 Task: Create Screen flow to create new records for account opportnity and contact.
Action: Mouse moved to (668, 42)
Screenshot: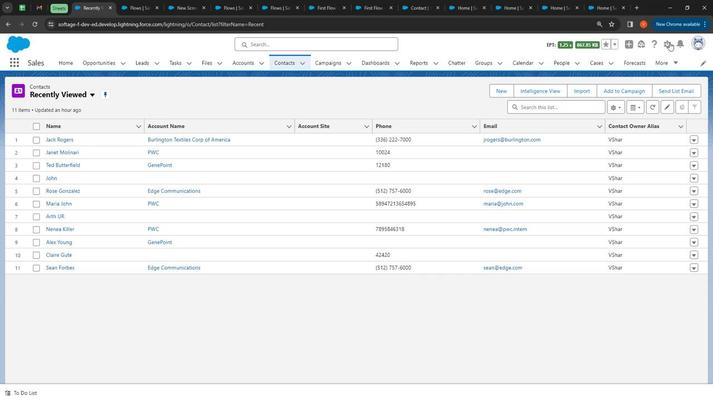 
Action: Mouse pressed left at (668, 42)
Screenshot: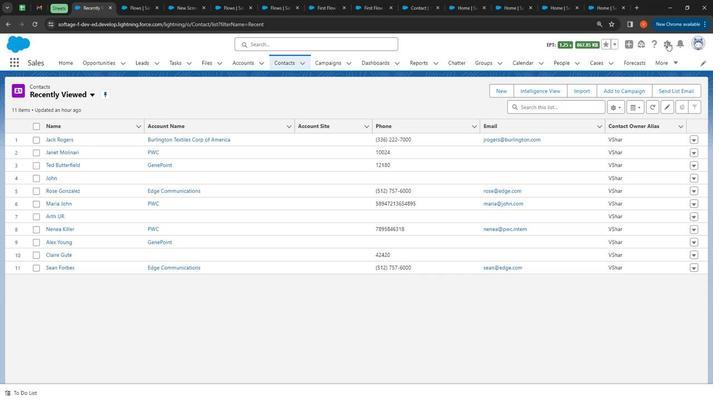 
Action: Mouse moved to (630, 85)
Screenshot: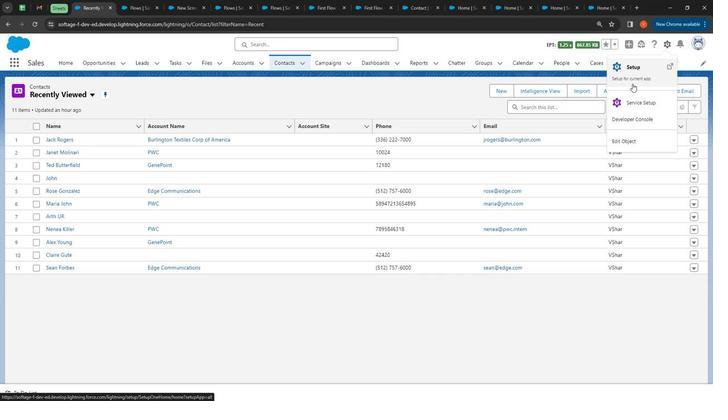 
Action: Mouse pressed left at (630, 85)
Screenshot: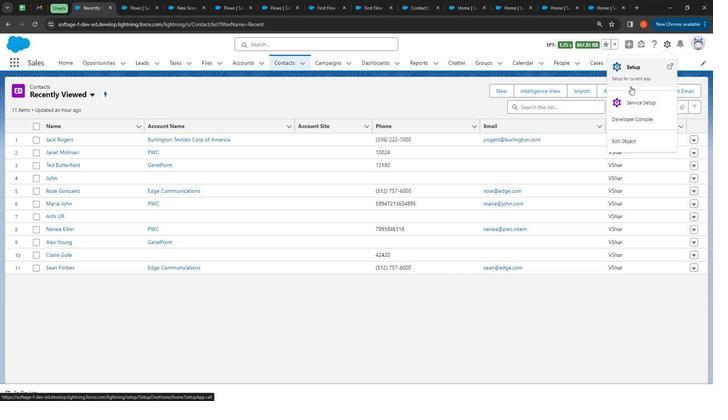 
Action: Mouse moved to (37, 90)
Screenshot: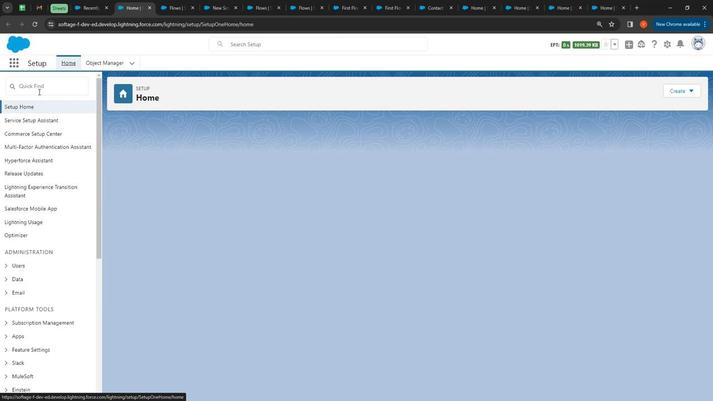 
Action: Mouse pressed left at (37, 90)
Screenshot: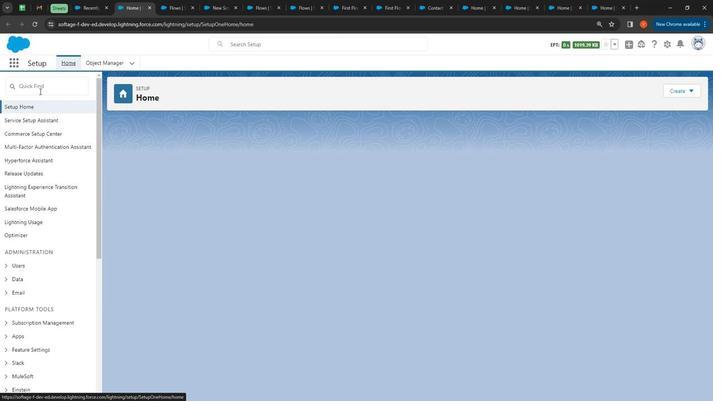 
Action: Mouse moved to (39, 58)
Screenshot: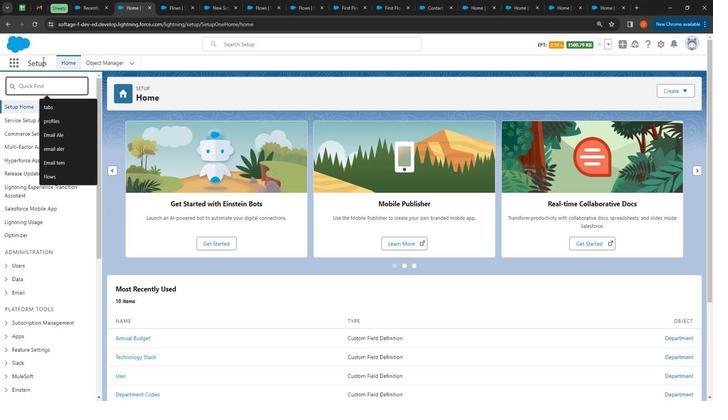 
Action: Key pressed flow
Screenshot: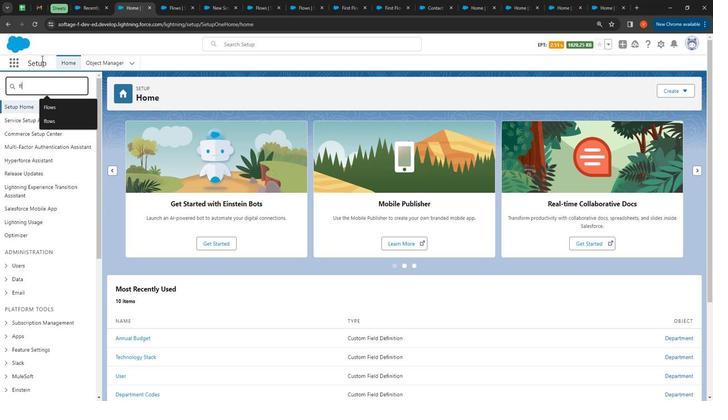 
Action: Mouse moved to (40, 140)
Screenshot: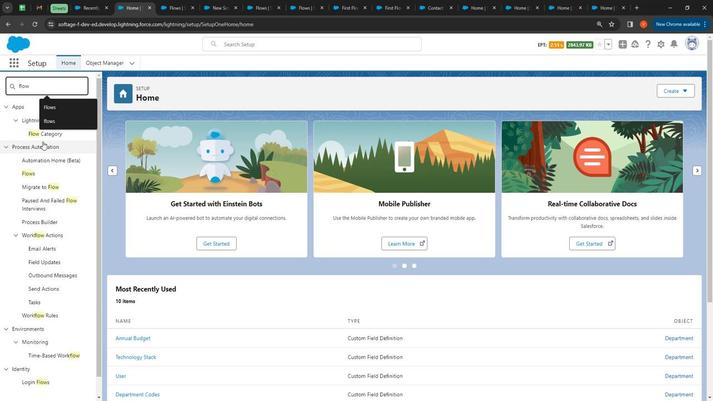 
Action: Key pressed s
Screenshot: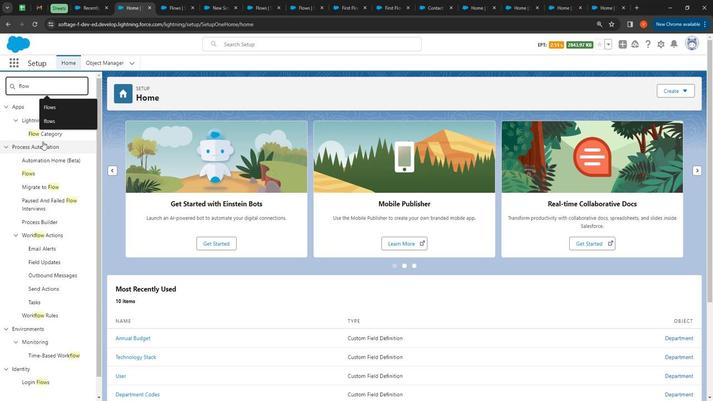 
Action: Mouse moved to (26, 122)
Screenshot: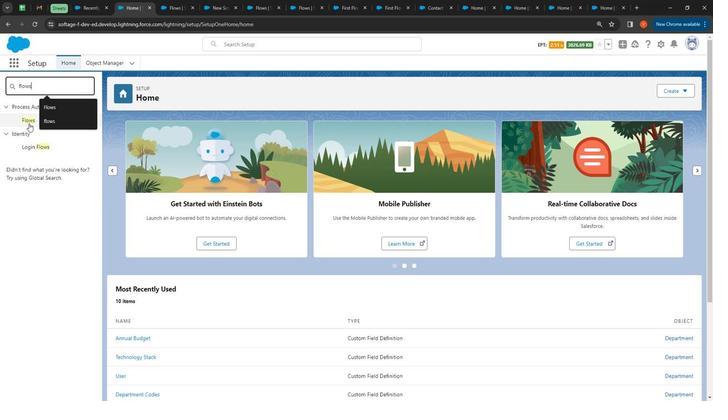 
Action: Mouse pressed left at (26, 122)
Screenshot: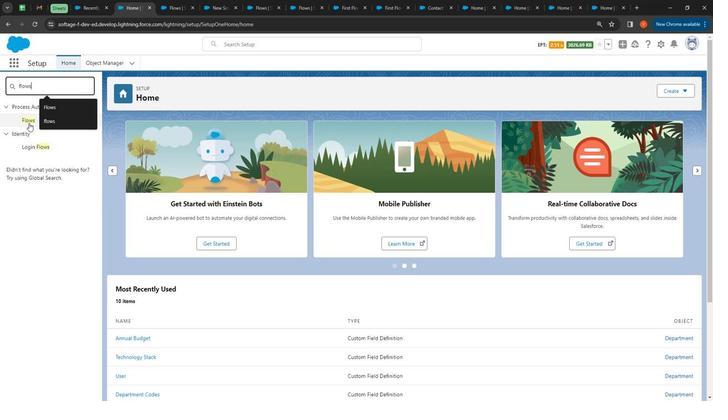 
Action: Mouse moved to (28, 117)
Screenshot: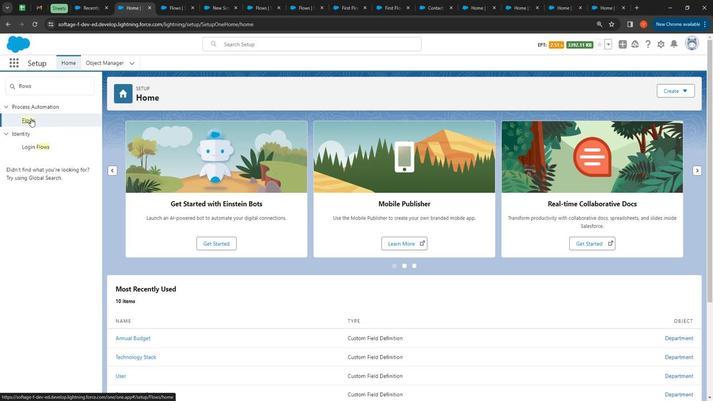 
Action: Mouse pressed left at (28, 117)
Screenshot: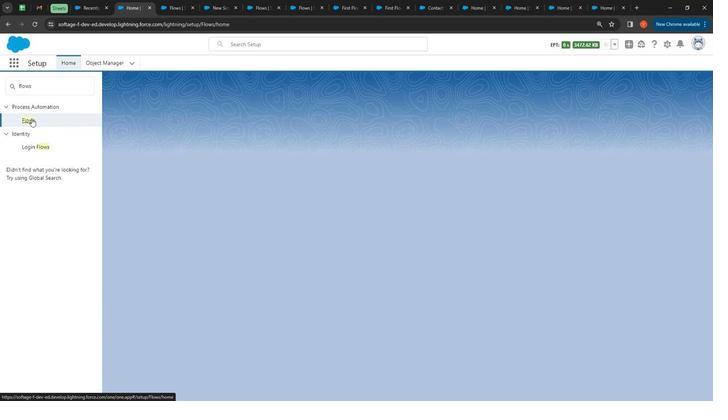 
Action: Mouse moved to (686, 90)
Screenshot: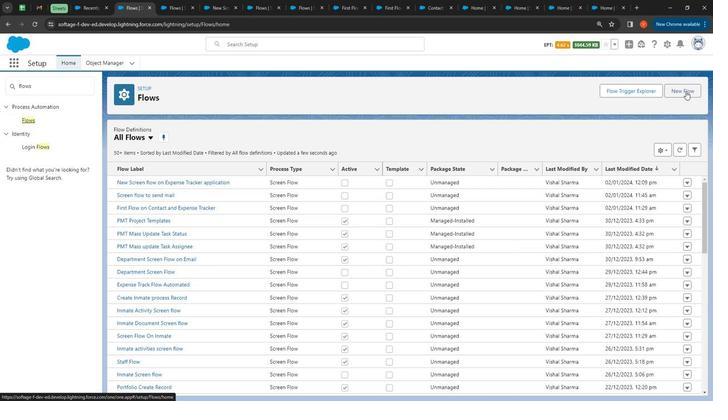 
Action: Mouse pressed left at (686, 90)
Screenshot: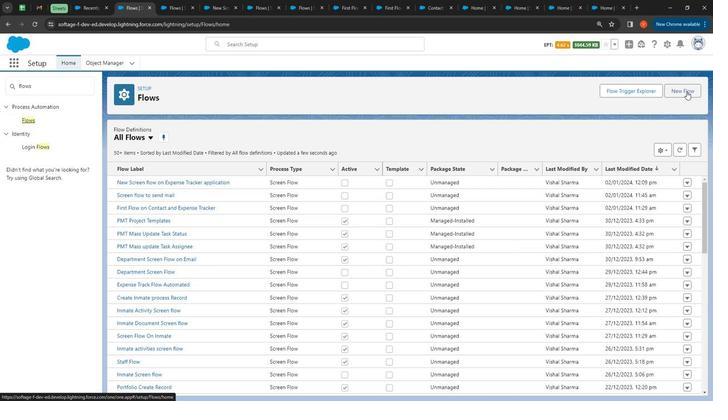 
Action: Mouse moved to (576, 304)
Screenshot: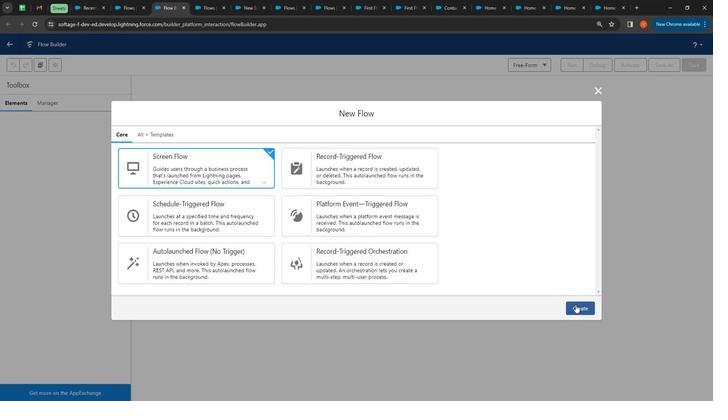 
Action: Mouse pressed left at (576, 304)
Screenshot: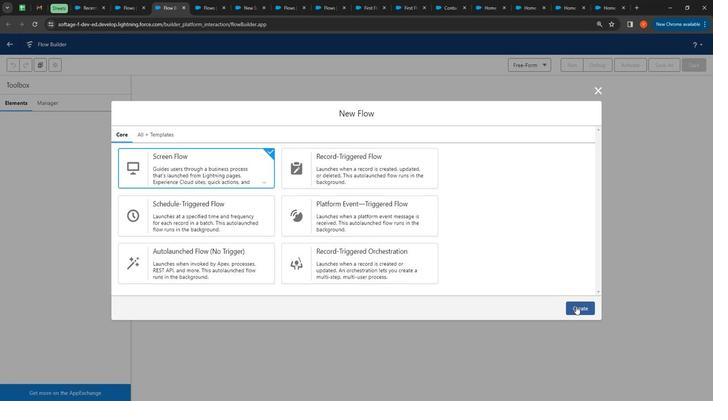 
Action: Mouse moved to (355, 144)
Screenshot: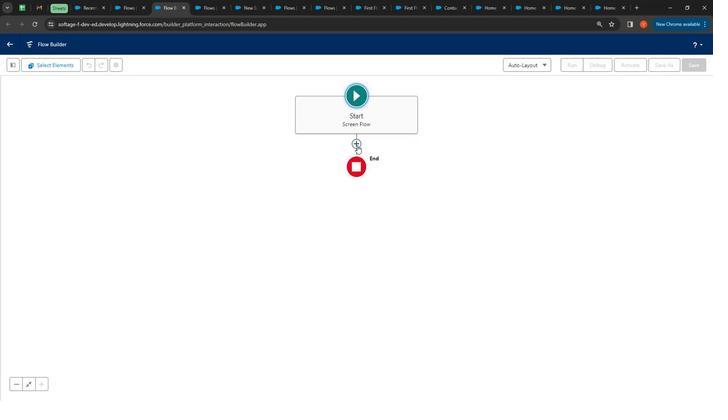 
Action: Mouse pressed left at (355, 144)
Screenshot: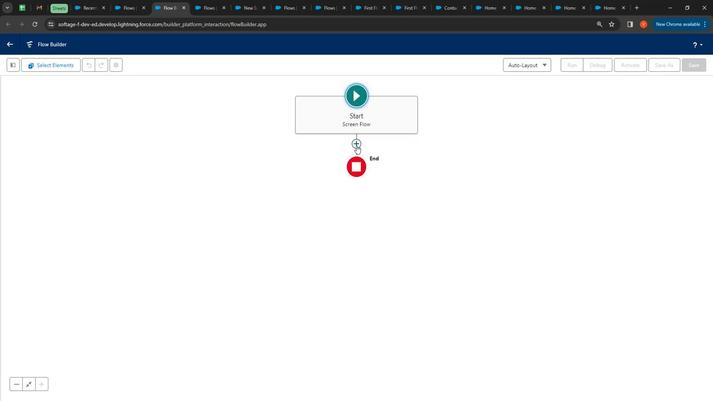 
Action: Mouse moved to (345, 181)
Screenshot: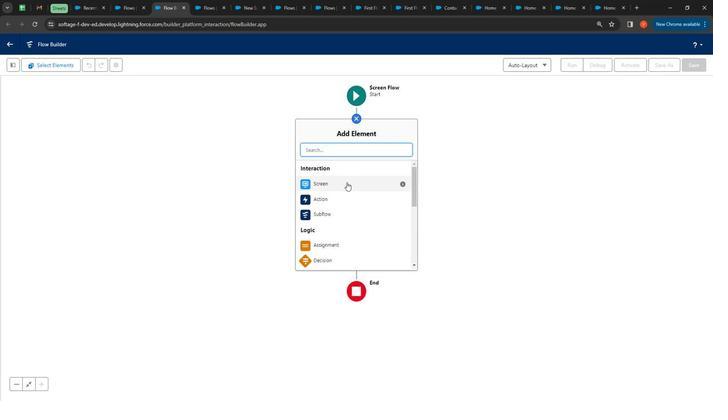 
Action: Mouse pressed left at (345, 181)
Screenshot: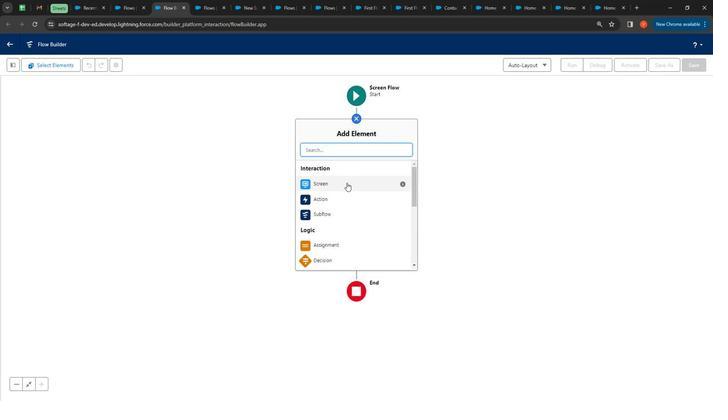 
Action: Mouse moved to (600, 139)
Screenshot: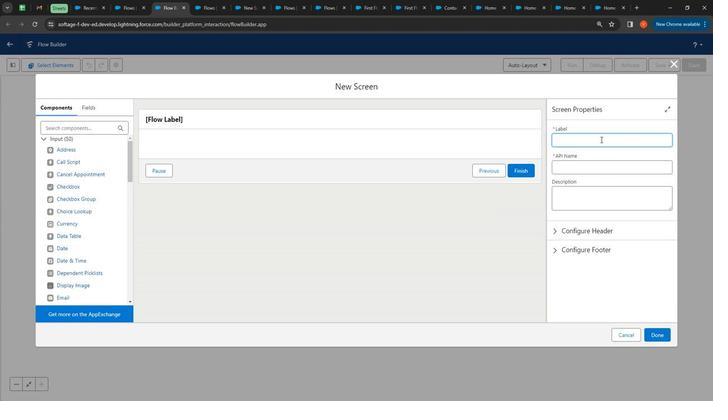 
Action: Mouse pressed left at (600, 139)
Screenshot: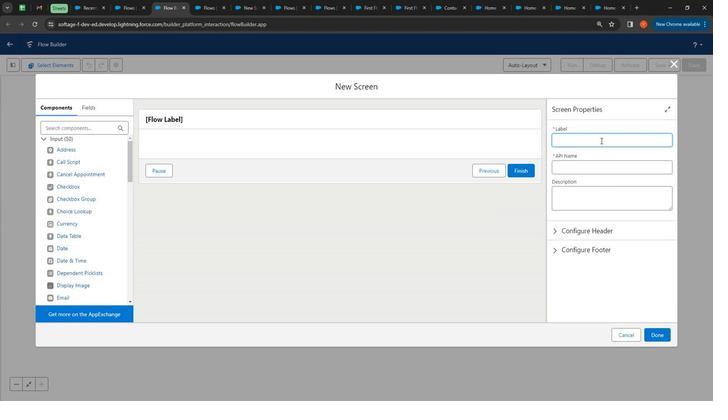 
Action: Mouse moved to (592, 143)
Screenshot: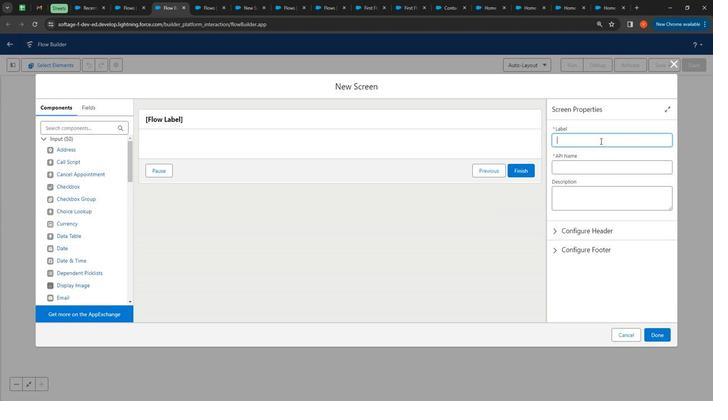 
Action: Key pressed <Key.shift>
Screenshot: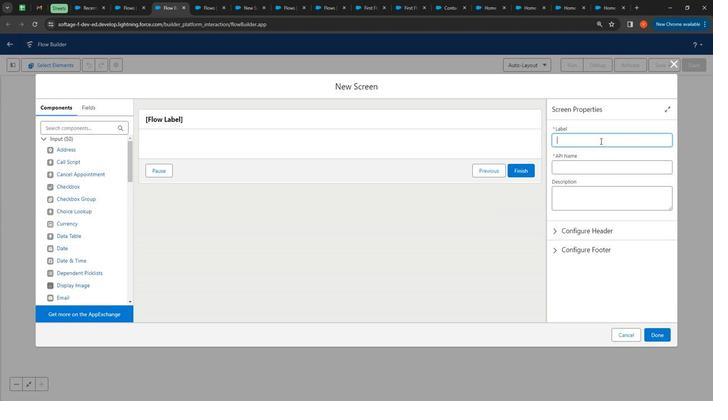 
Action: Mouse moved to (475, 205)
Screenshot: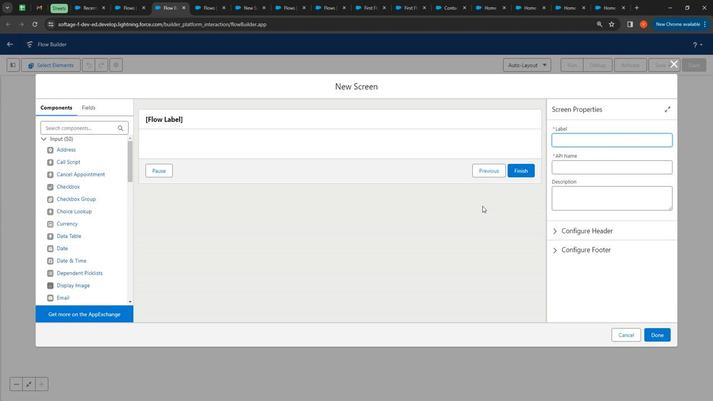 
Action: Key pressed <Key.shift>
Screenshot: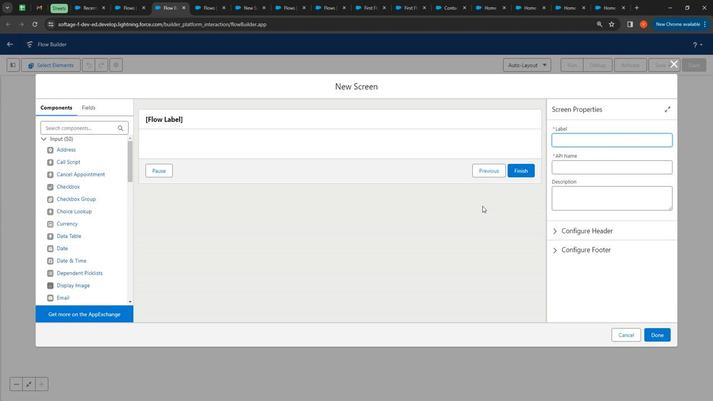 
Action: Mouse moved to (458, 211)
Screenshot: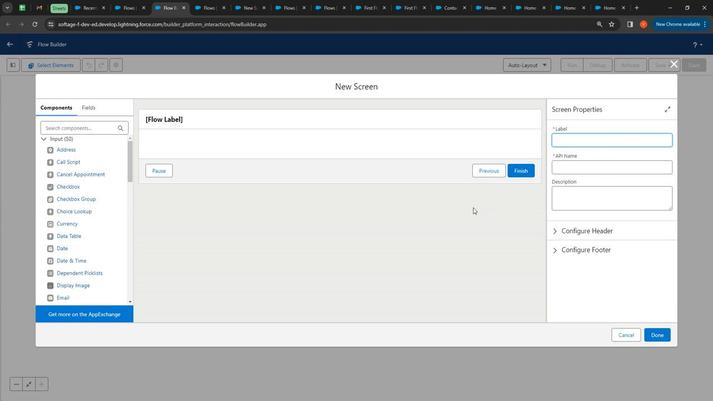 
Action: Key pressed <Key.shift>
Screenshot: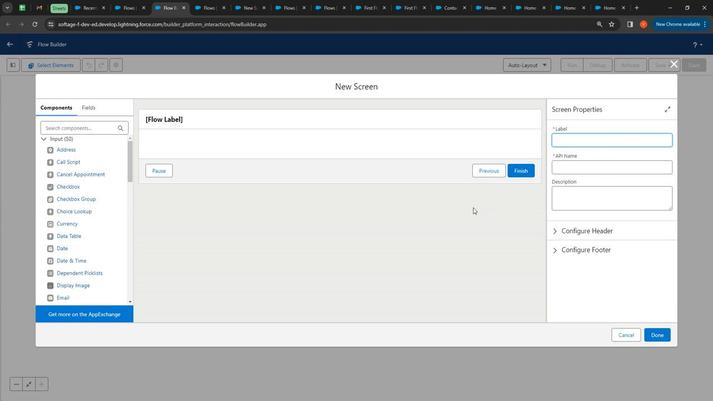 
Action: Mouse moved to (442, 215)
Screenshot: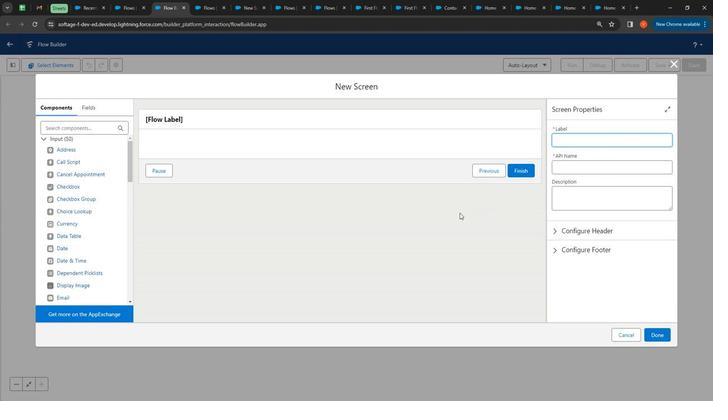 
Action: Key pressed <Key.shift>
Screenshot: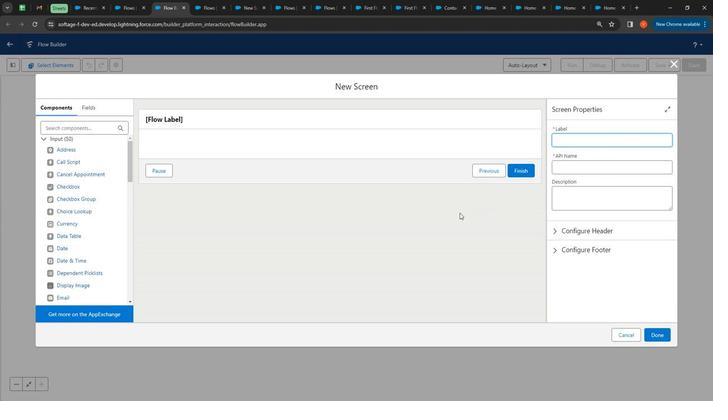 
Action: Mouse moved to (417, 220)
Screenshot: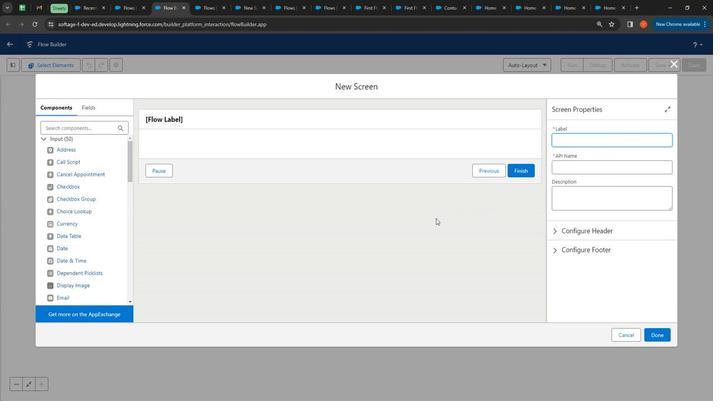 
Action: Key pressed <Key.shift>
Screenshot: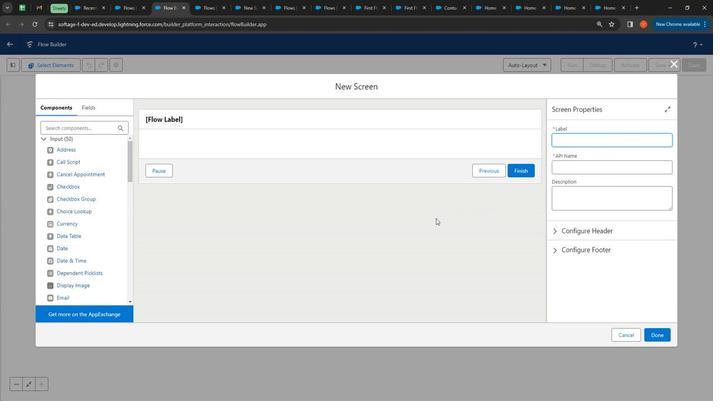 
Action: Mouse moved to (388, 225)
Screenshot: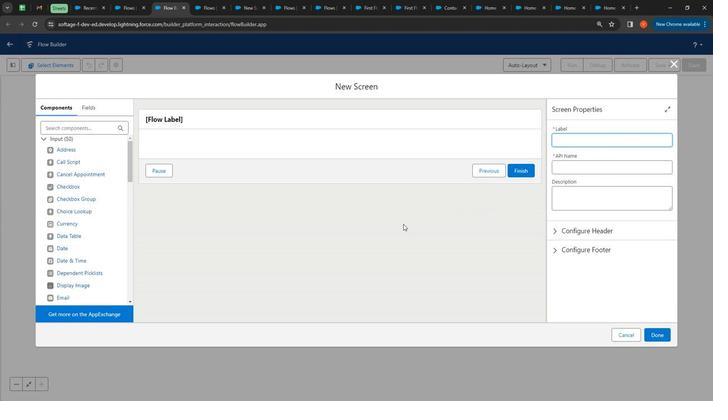 
Action: Key pressed <Key.shift>
Screenshot: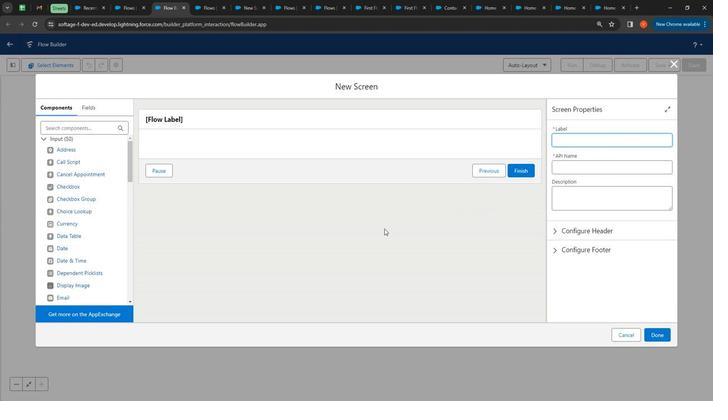 
Action: Mouse moved to (380, 229)
Screenshot: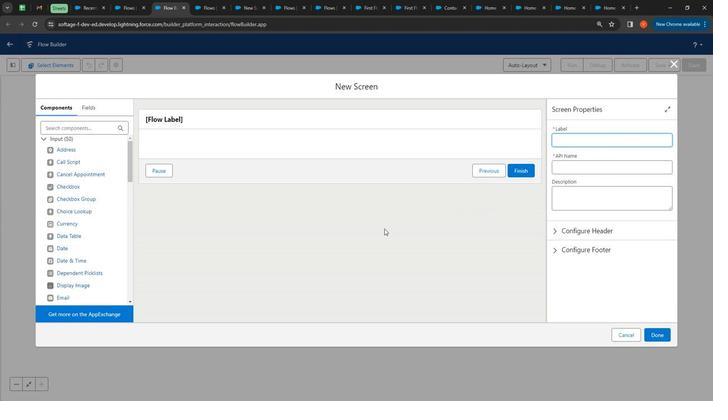 
Action: Key pressed <Key.shift>
Screenshot: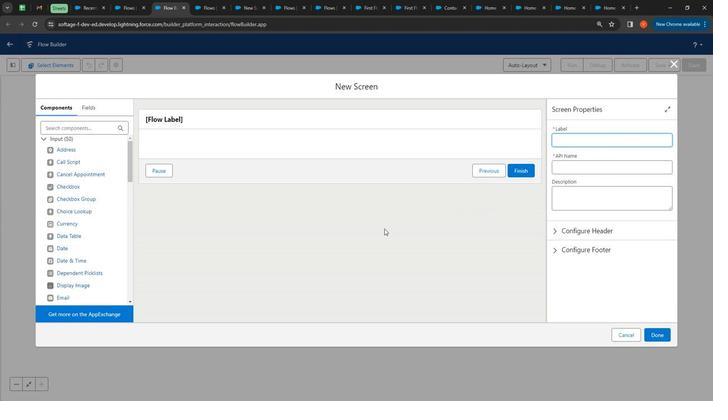 
Action: Mouse moved to (375, 231)
Screenshot: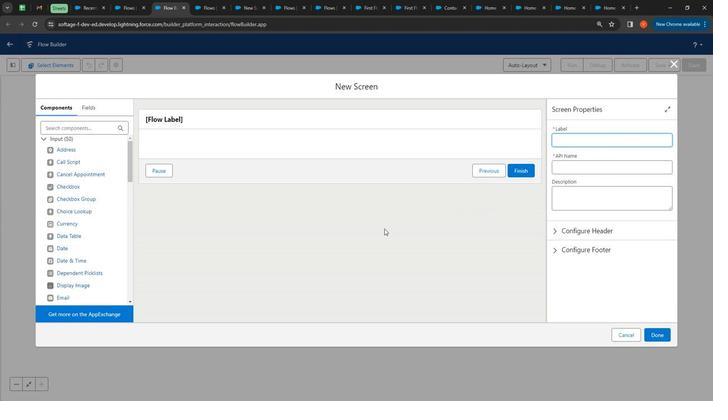 
Action: Key pressed <Key.shift>
Screenshot: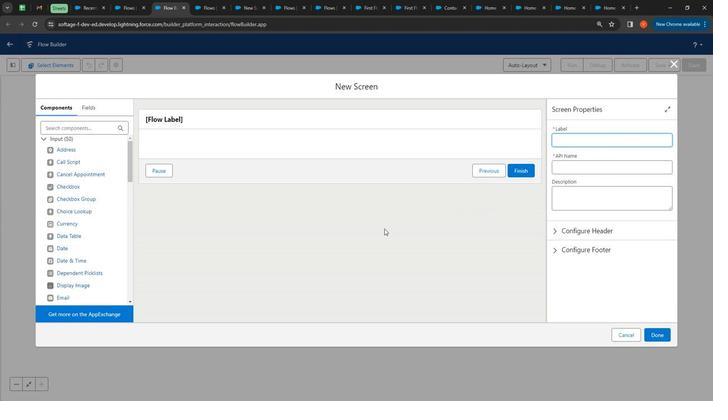 
Action: Mouse moved to (373, 232)
Screenshot: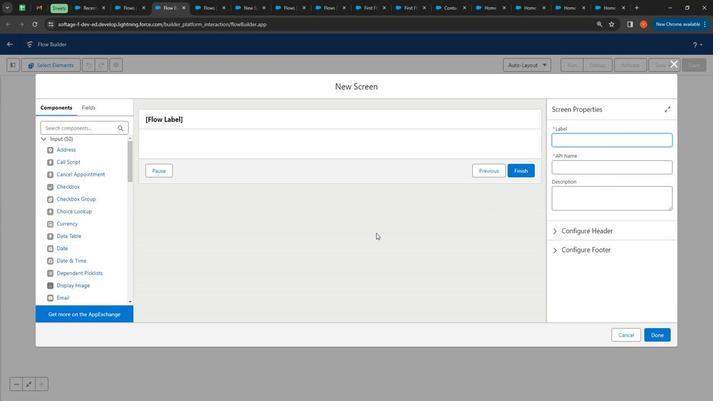 
Action: Key pressed <Key.shift>
Screenshot: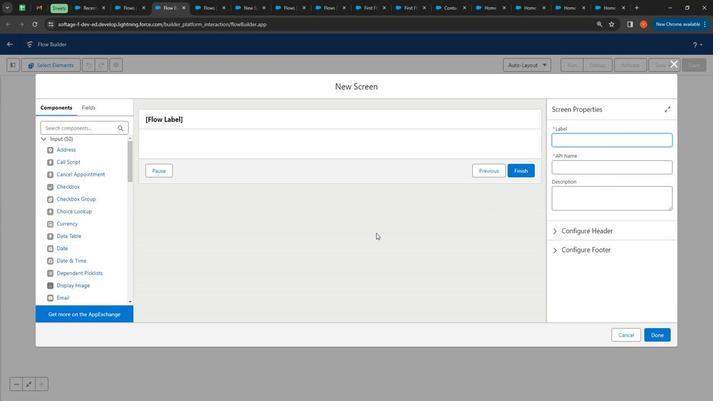
Action: Mouse moved to (369, 232)
Screenshot: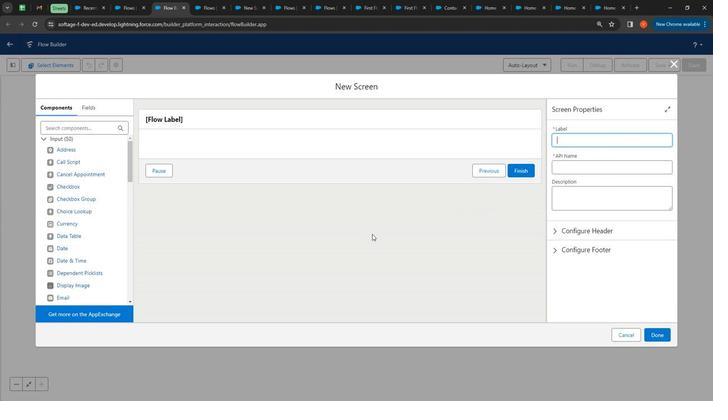 
Action: Key pressed <Key.shift>
Screenshot: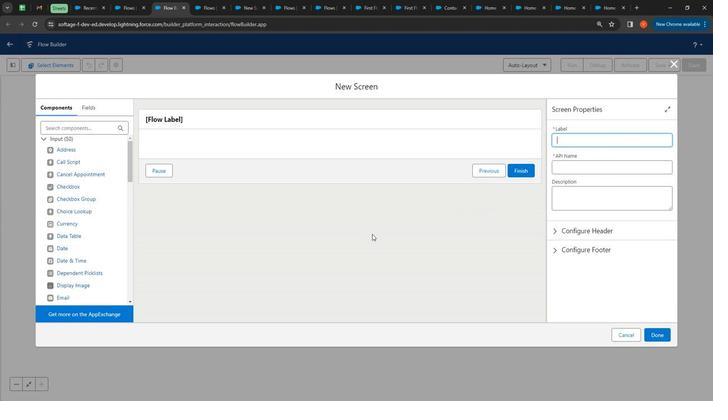 
Action: Mouse moved to (365, 232)
Screenshot: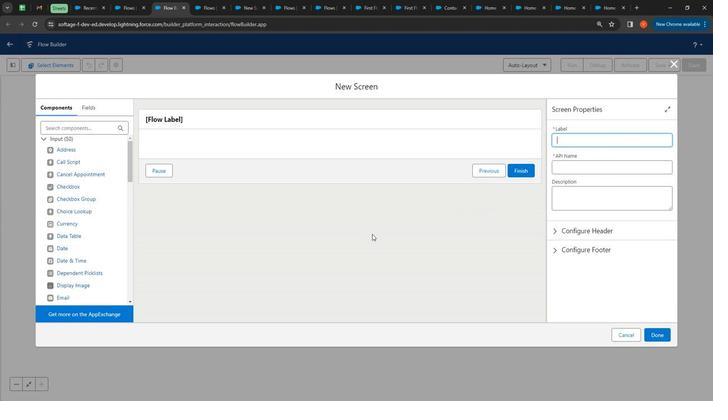 
Action: Key pressed <Key.shift>
Screenshot: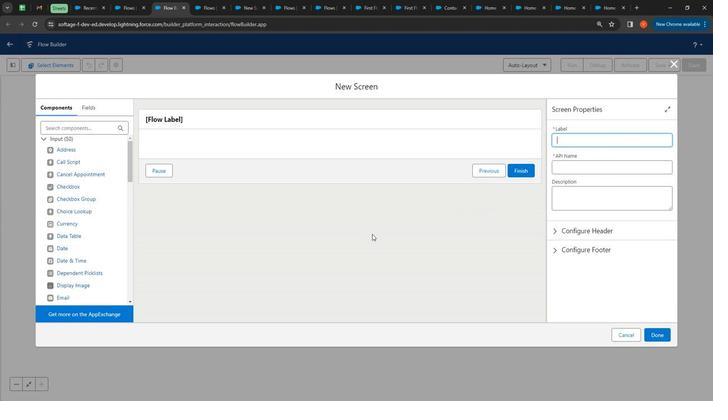 
Action: Mouse moved to (359, 228)
Screenshot: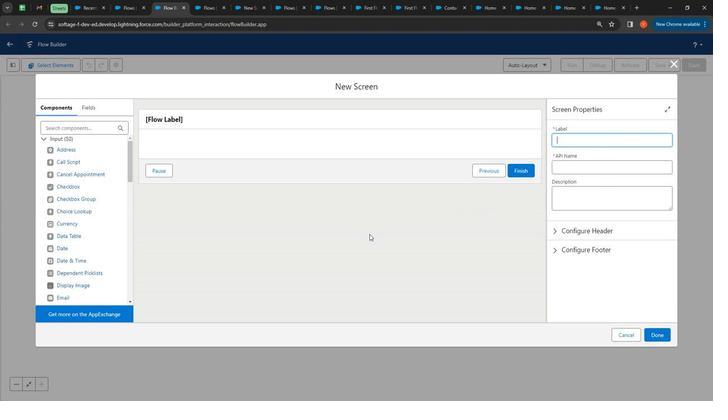 
Action: Key pressed <Key.shift>
Screenshot: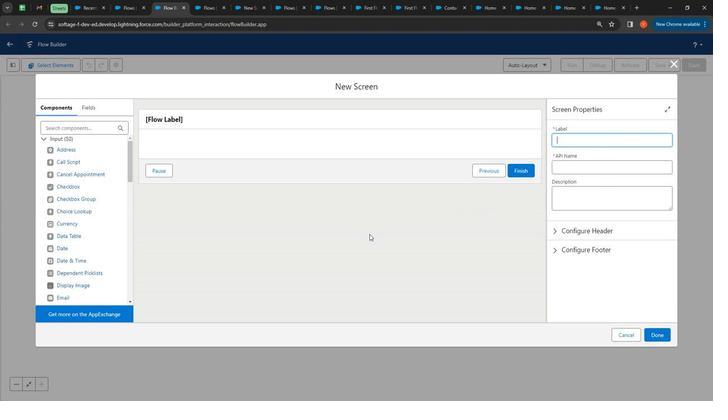 
Action: Mouse moved to (359, 228)
Screenshot: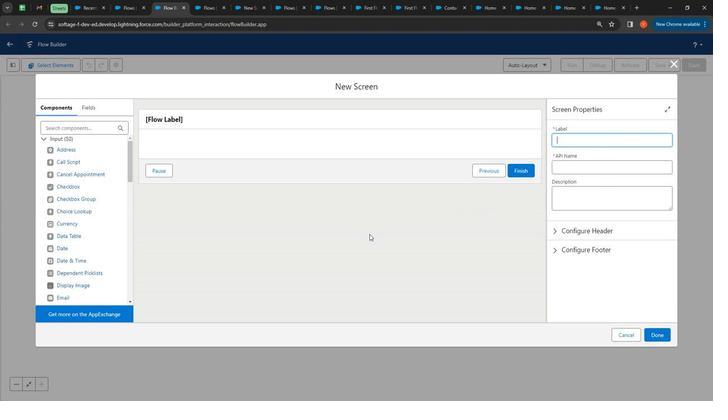 
Action: Key pressed <Key.shift><Key.shift><Key.shift><Key.shift><Key.shift><Key.shift><Key.shift><Key.shift><Key.shift><Key.shift><Key.shift><Key.shift><Key.shift><Key.shift><Key.shift><Key.shift>Account<Key.space><Key.shift>Screen<Key.space><Key.shift>Element
Screenshot: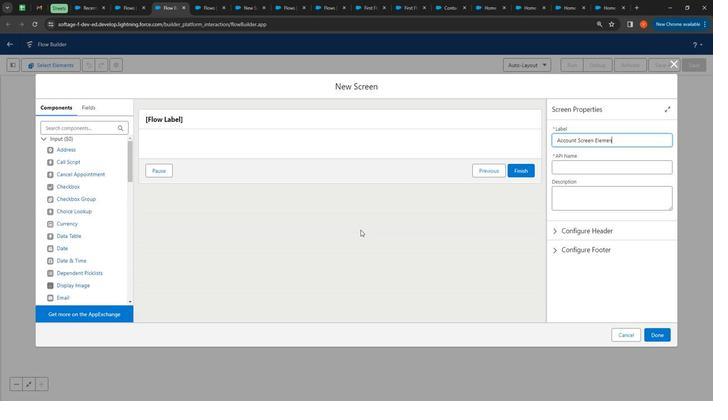 
Action: Mouse moved to (582, 168)
Screenshot: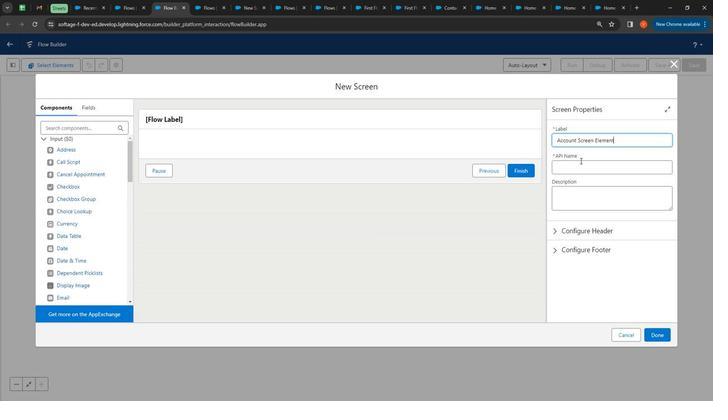 
Action: Mouse pressed left at (582, 168)
Screenshot: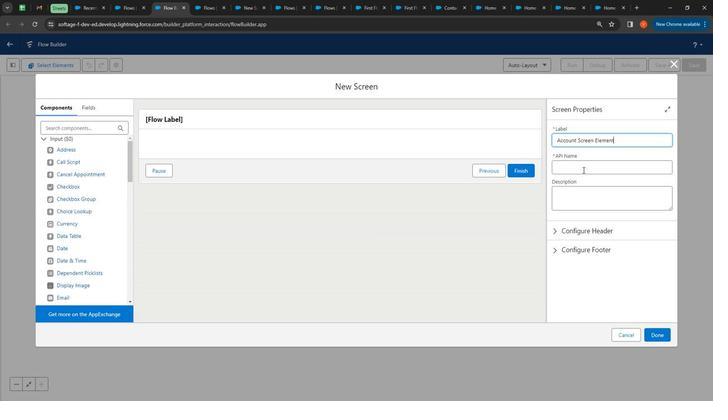 
Action: Mouse moved to (597, 194)
Screenshot: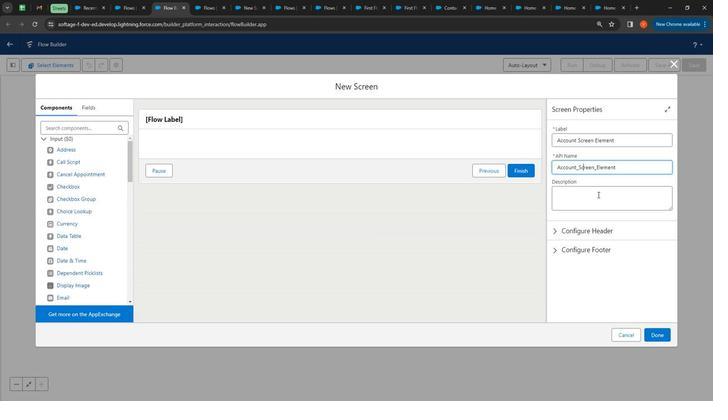 
Action: Mouse pressed left at (597, 194)
Screenshot: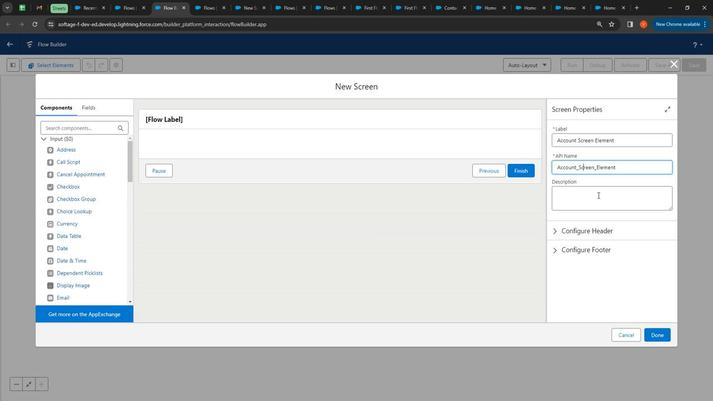 
Action: Mouse moved to (591, 205)
Screenshot: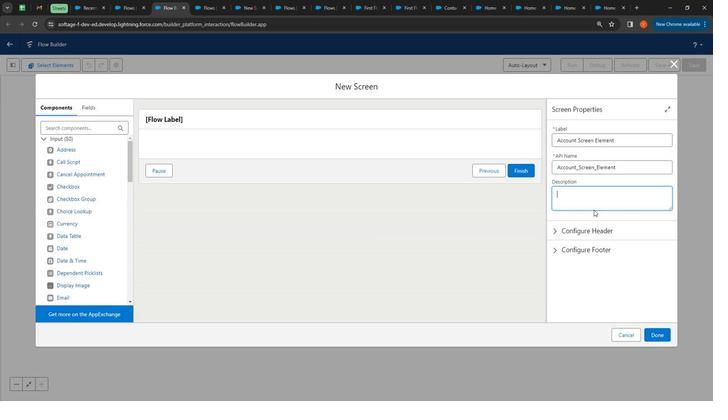 
Action: Key pressed <Key.shift>
Screenshot: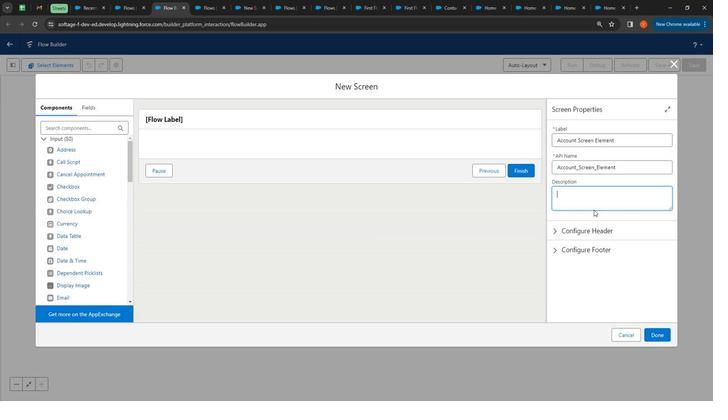 
Action: Mouse moved to (586, 200)
Screenshot: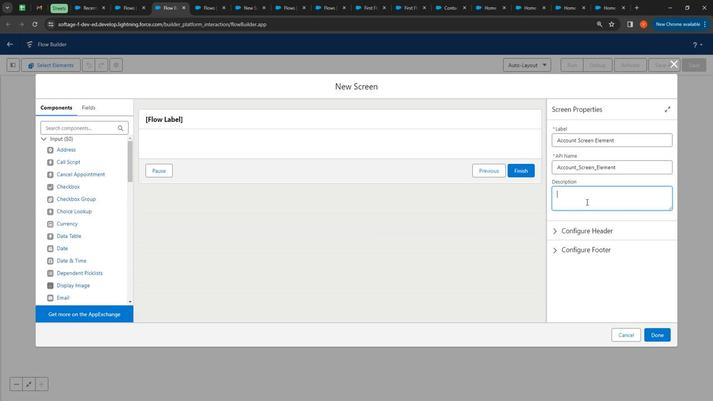 
Action: Key pressed Account<Key.space><Key.shift>Screen<Key.space>element<Key.space><Key.shift><Key.shift><Key.shift><Key.shift><Key.shift><Key.shift><Key.shift><Key.shift><Key.shift><Key.shift><Key.shift><Key.shift><Key.shift><Key.shift><Key.shift><Key.shift><Key.shift><Key.shift><Key.shift><Key.shift><Key.shift><Key.shift><Key.shift><Key.shift><Key.shift><Key.shift><Key.shift><Key.shift><Key.shift><Key.shift><Key.shift><Key.shift><Key.shift><Key.shift><Key.shift><Key.shift><Key.shift>FO<Key.backspace><Key.backspace>on<Key.space>custom<Key.space>object<Key.space><Key.shift>Account.
Screenshot: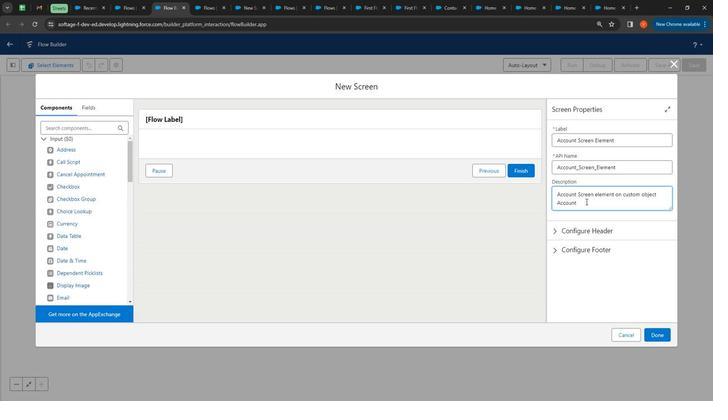
Action: Mouse moved to (79, 126)
Screenshot: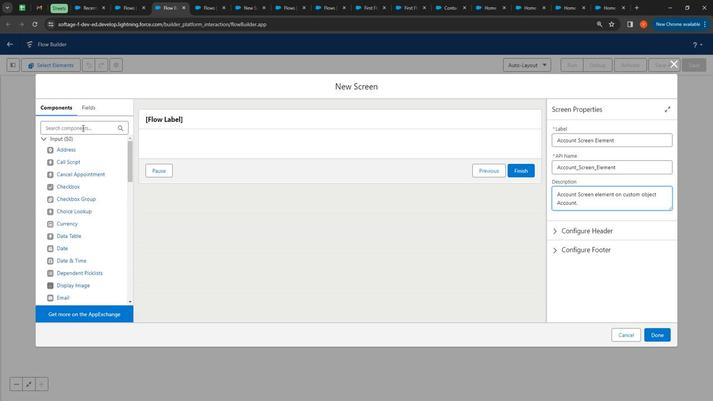 
Action: Mouse pressed left at (79, 126)
Screenshot: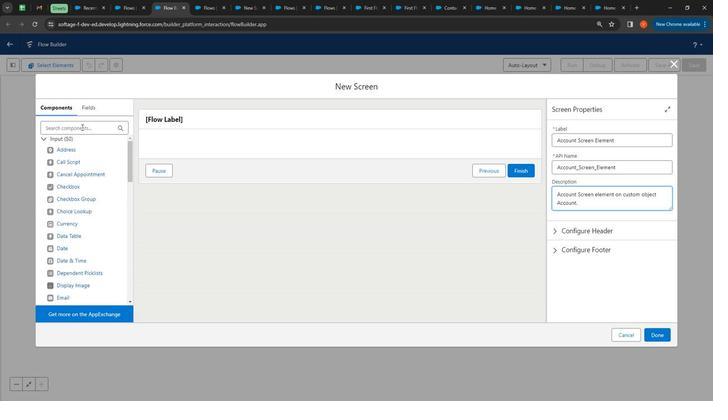 
Action: Mouse moved to (93, 121)
Screenshot: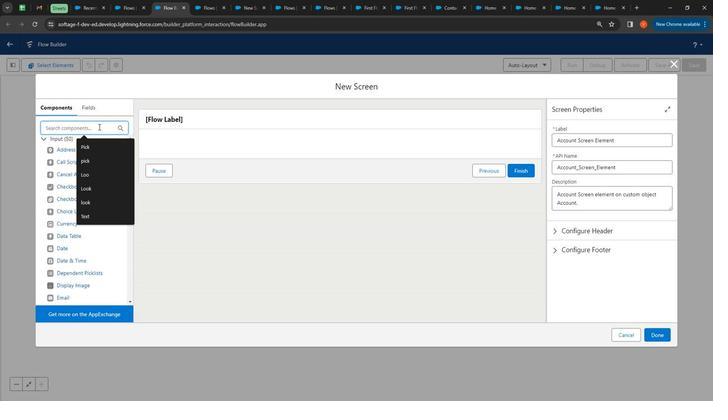
Action: Key pressed <Key.shift>
Screenshot: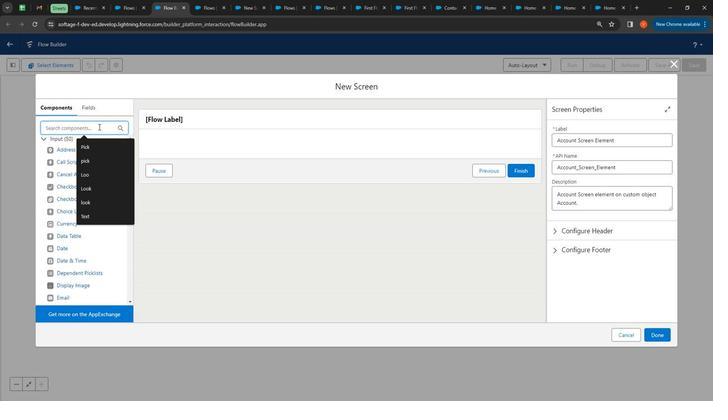 
Action: Mouse moved to (107, 115)
Screenshot: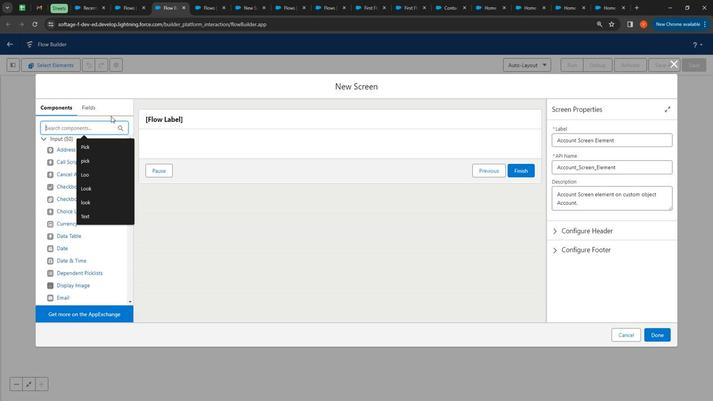 
Action: Key pressed <Key.shift>
Screenshot: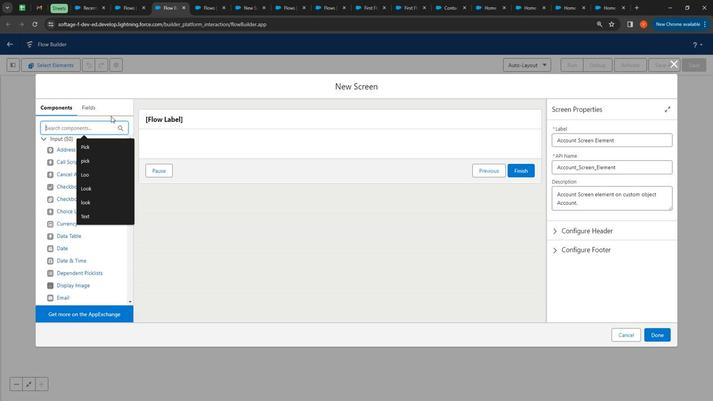 
Action: Mouse moved to (107, 115)
Screenshot: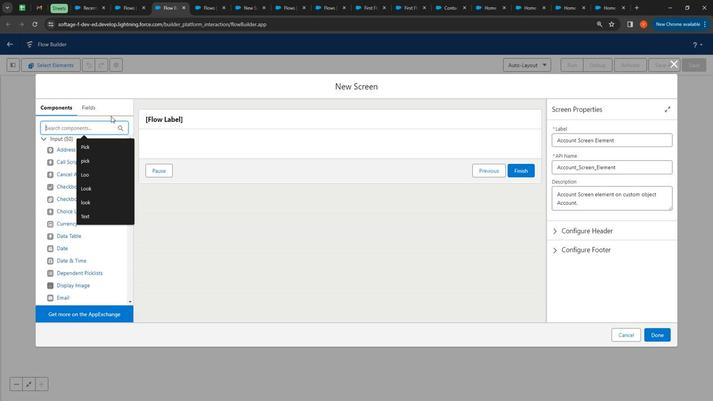 
Action: Key pressed <Key.shift>
Screenshot: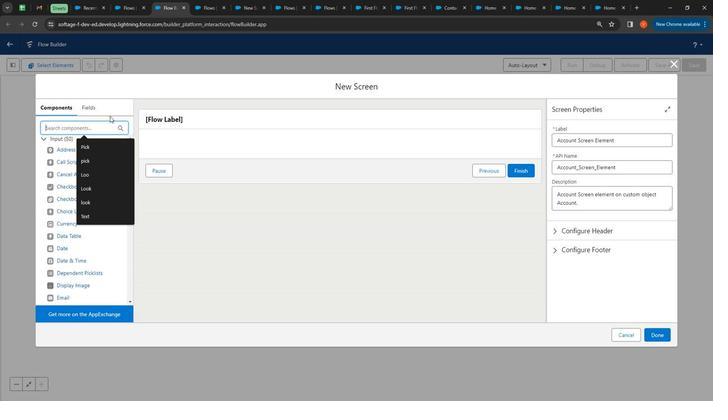 
Action: Mouse moved to (106, 116)
Screenshot: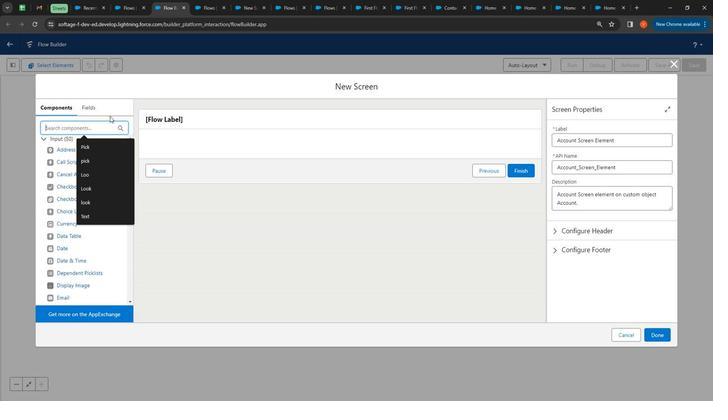 
Action: Key pressed <Key.shift>
Screenshot: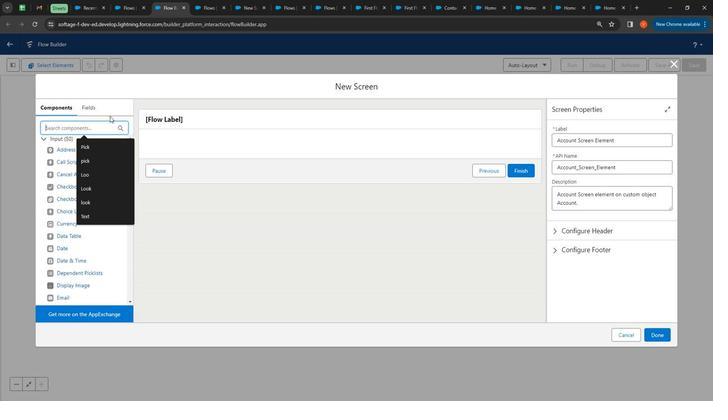 
Action: Mouse moved to (105, 117)
Screenshot: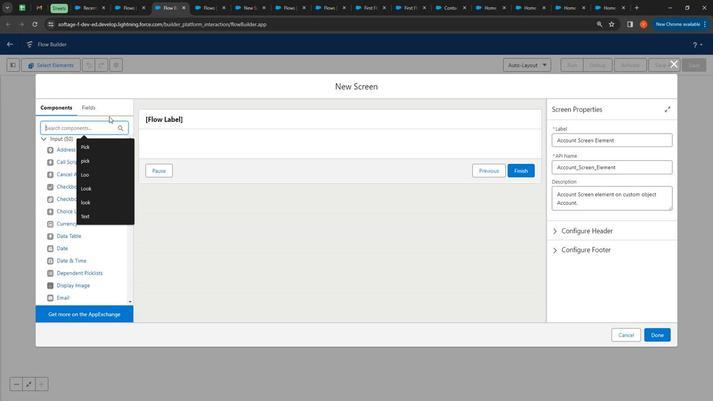 
Action: Key pressed <Key.shift>
Screenshot: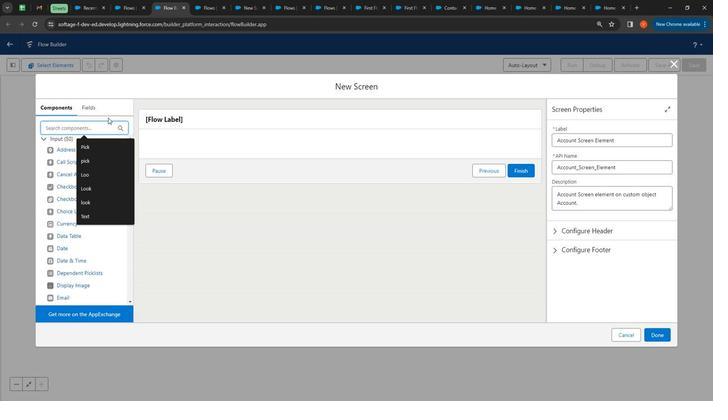 
Action: Mouse moved to (105, 117)
Screenshot: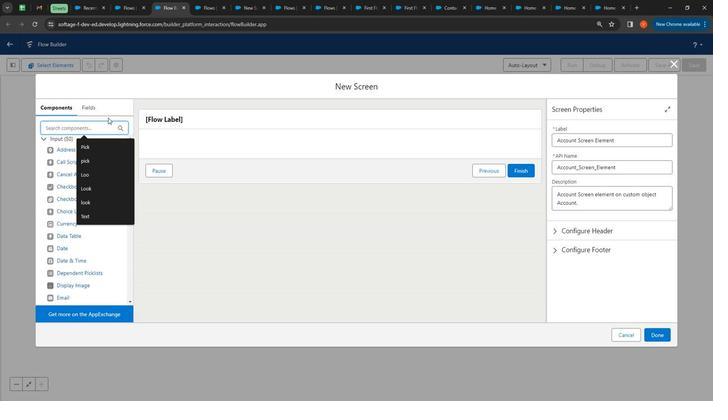 
Action: Key pressed <Key.shift>
Screenshot: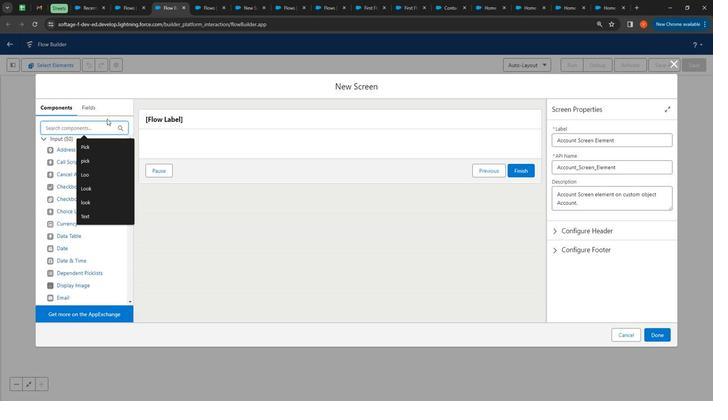 
Action: Mouse moved to (104, 118)
Screenshot: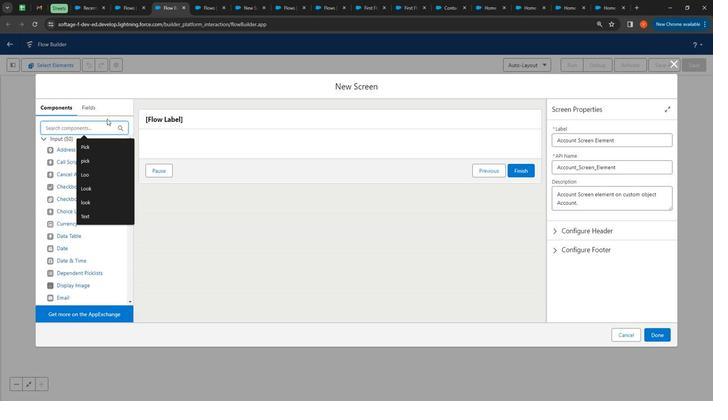 
Action: Key pressed <Key.shift><Key.shift>
Screenshot: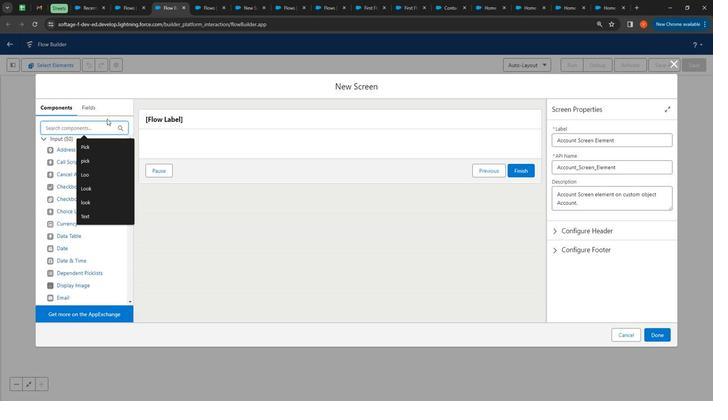 
Action: Mouse moved to (103, 119)
Screenshot: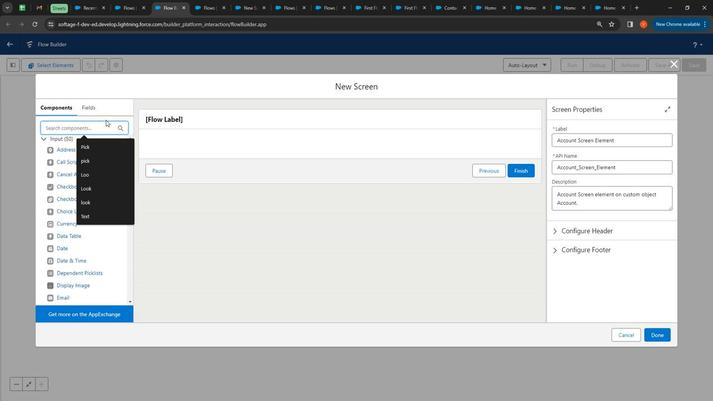 
Action: Key pressed <Key.shift>
Screenshot: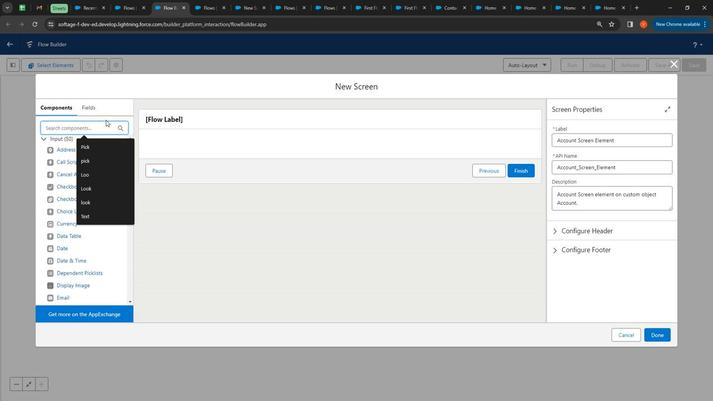 
Action: Mouse moved to (103, 119)
Screenshot: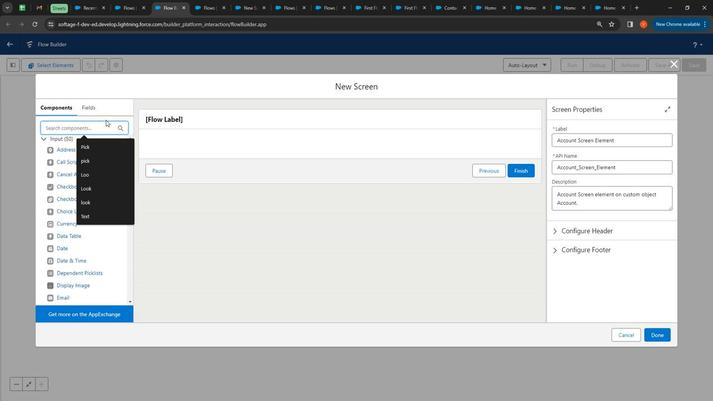 
Action: Key pressed <Key.shift>
Screenshot: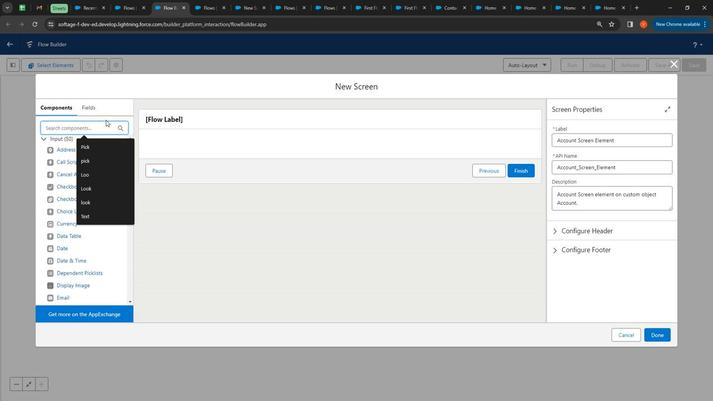 
Action: Mouse moved to (103, 119)
Screenshot: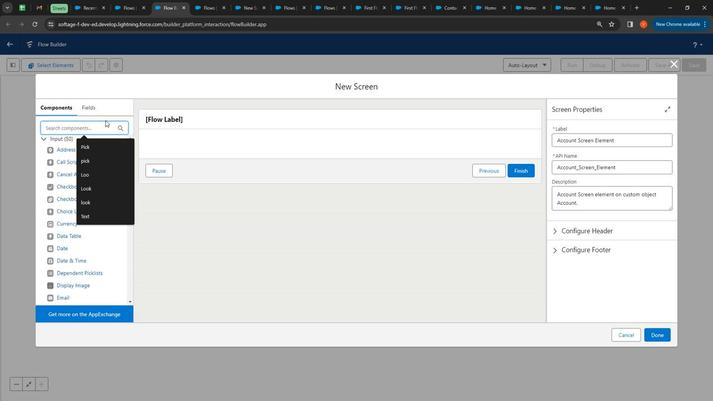 
Action: Key pressed <Key.shift>T
Screenshot: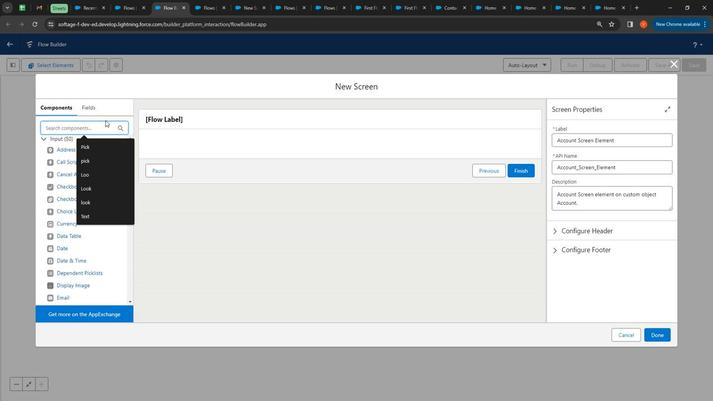
Action: Mouse moved to (98, 127)
Screenshot: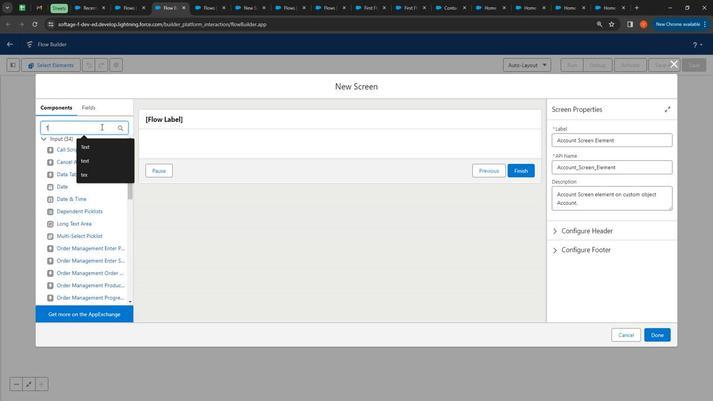 
Action: Key pressed e
Screenshot: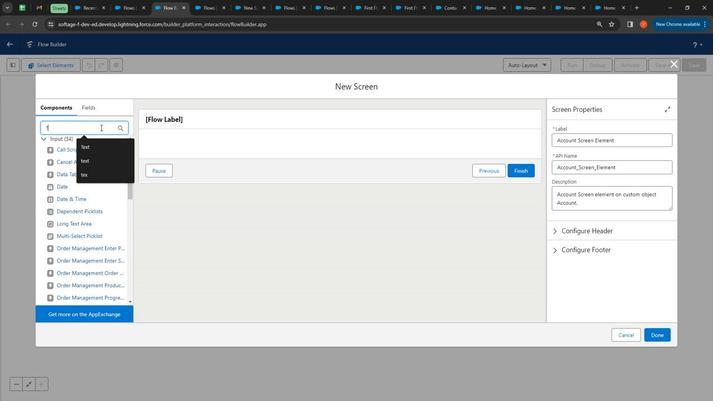 
Action: Mouse moved to (96, 131)
Screenshot: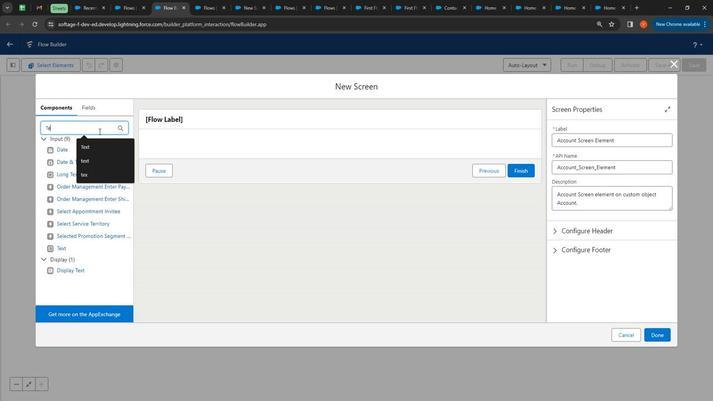
Action: Key pressed x
Screenshot: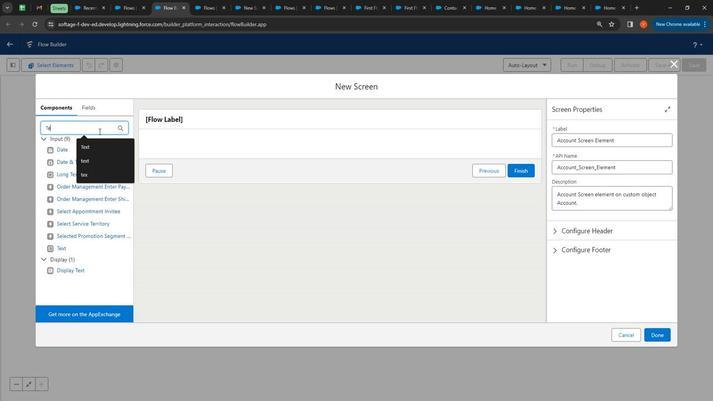 
Action: Mouse moved to (95, 132)
Screenshot: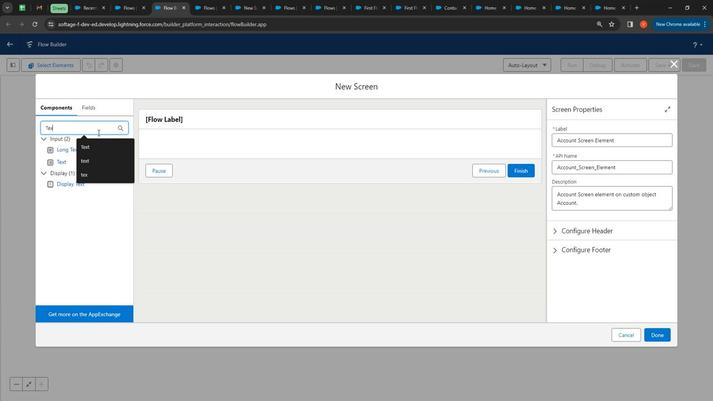 
Action: Key pressed t
Screenshot: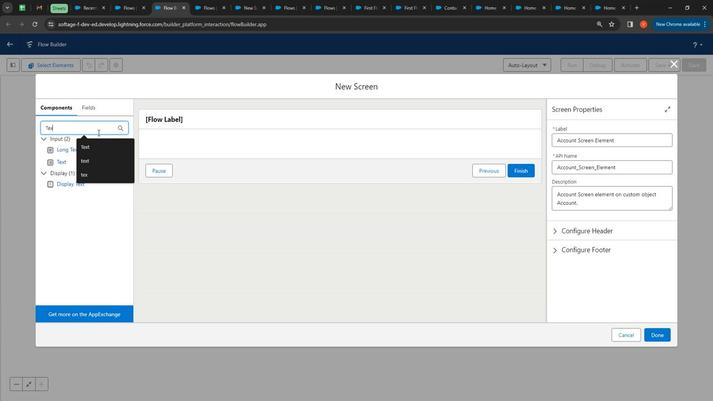 
Action: Mouse moved to (60, 161)
Screenshot: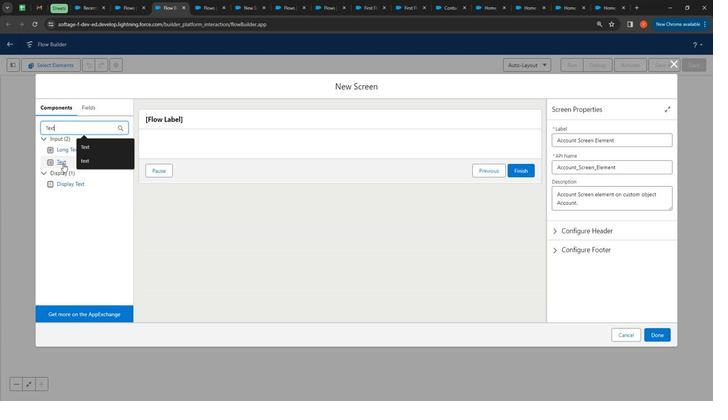 
Action: Mouse pressed left at (60, 161)
Screenshot: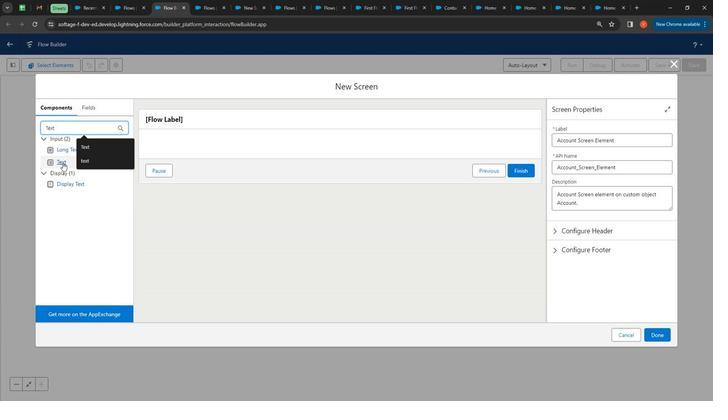 
Action: Mouse moved to (557, 142)
Screenshot: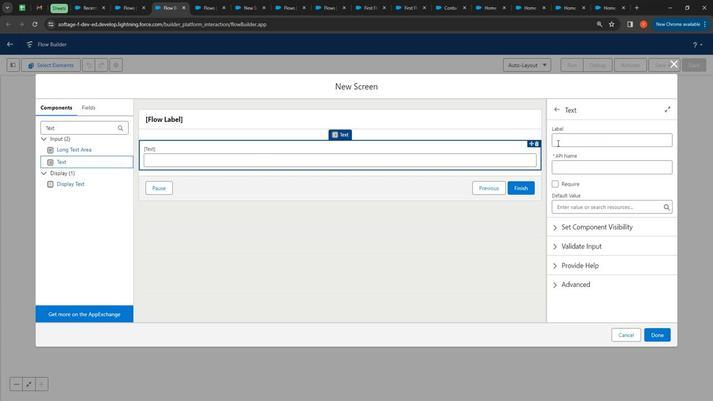 
Action: Mouse pressed left at (557, 142)
Screenshot: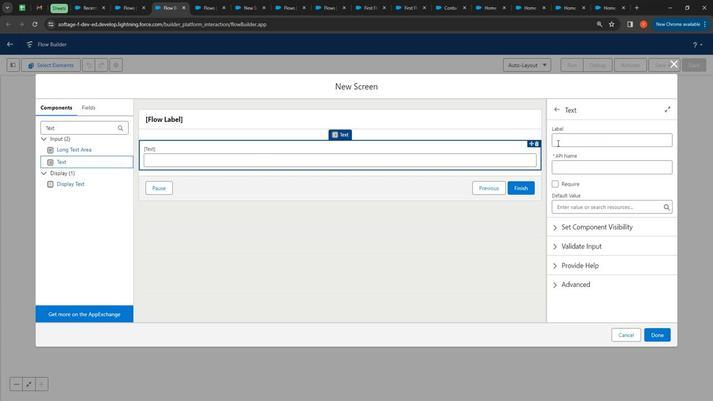 
Action: Mouse moved to (420, 175)
Screenshot: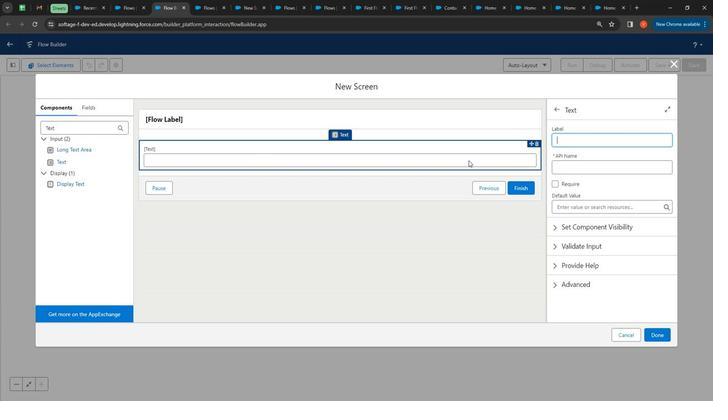 
Action: Key pressed <Key.shift>
Screenshot: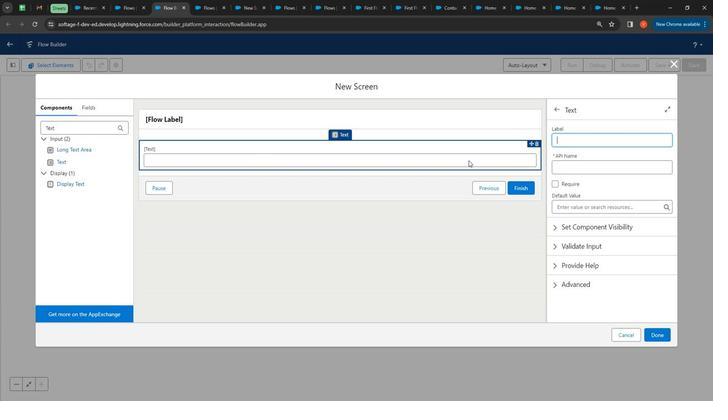 
Action: Mouse moved to (264, 281)
Screenshot: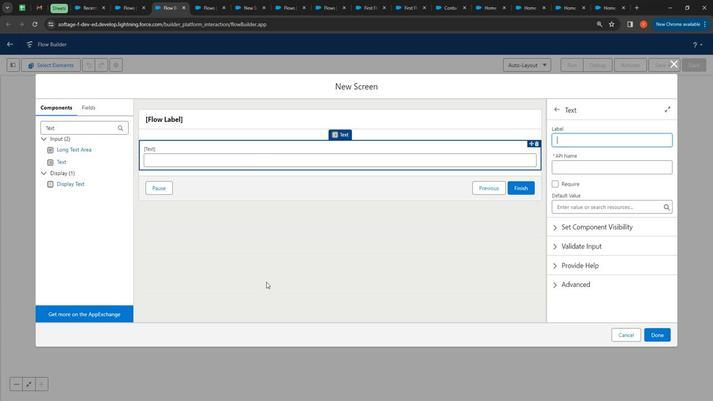 
Action: Key pressed A
Screenshot: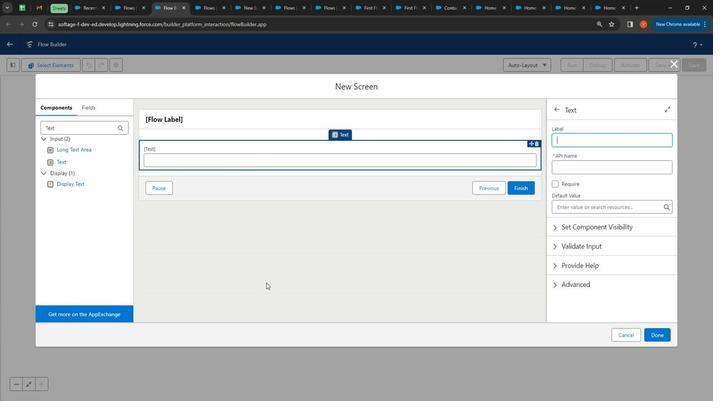 
Action: Mouse moved to (269, 280)
Screenshot: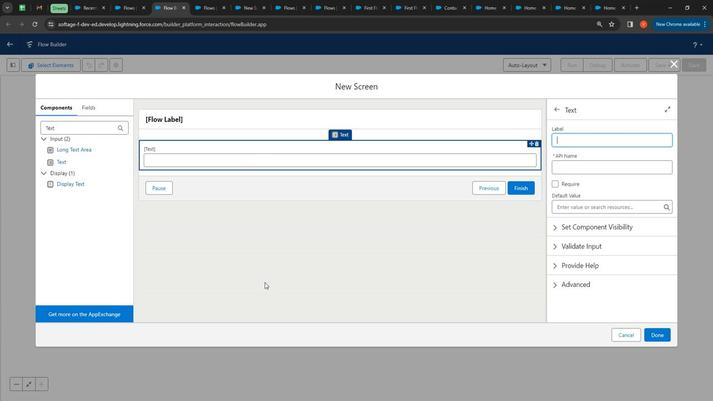 
Action: Key pressed c
Screenshot: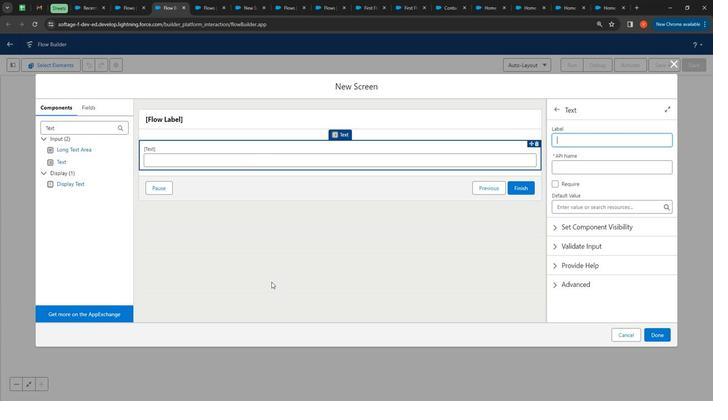 
Action: Mouse moved to (185, 160)
Screenshot: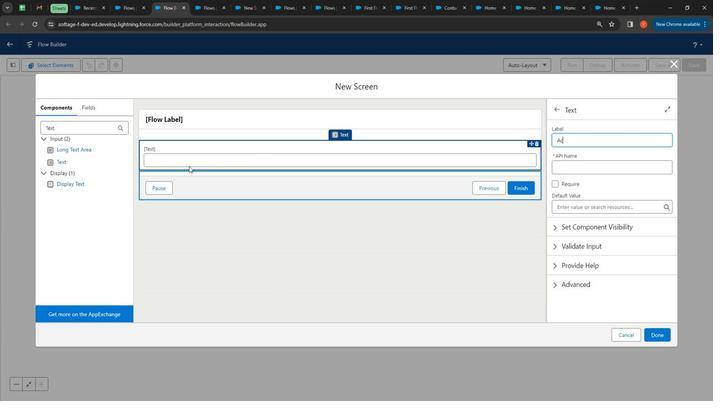 
Action: Key pressed count<Key.space><Key.shift>Name
Screenshot: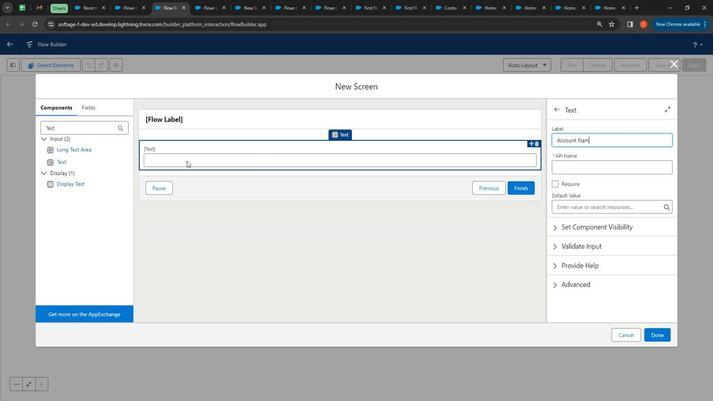 
Action: Mouse moved to (590, 171)
Screenshot: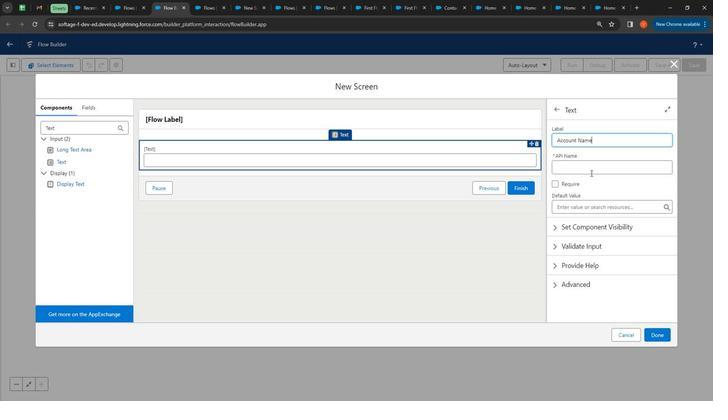 
Action: Mouse pressed left at (590, 171)
Screenshot: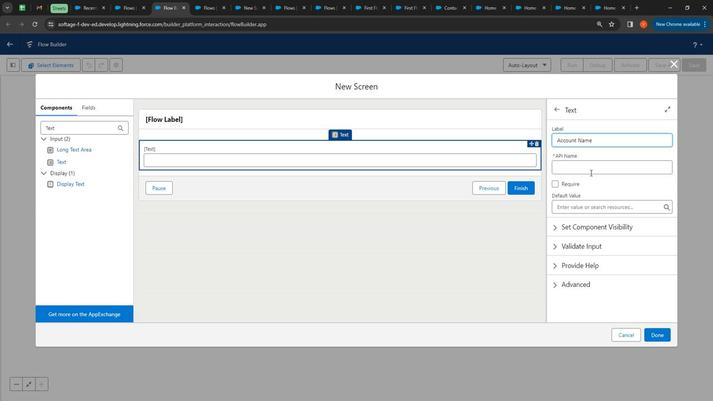 
Action: Mouse moved to (573, 184)
Screenshot: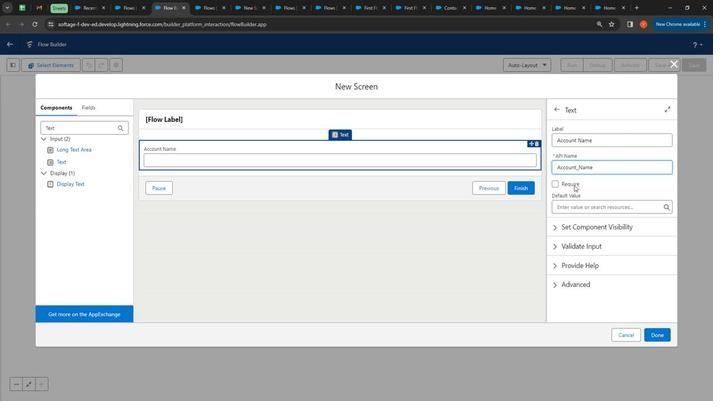 
Action: Mouse pressed left at (573, 184)
Screenshot: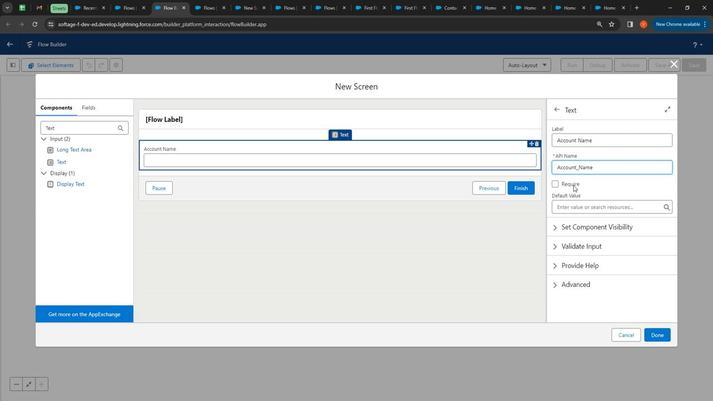 
Action: Mouse moved to (137, 0)
Screenshot: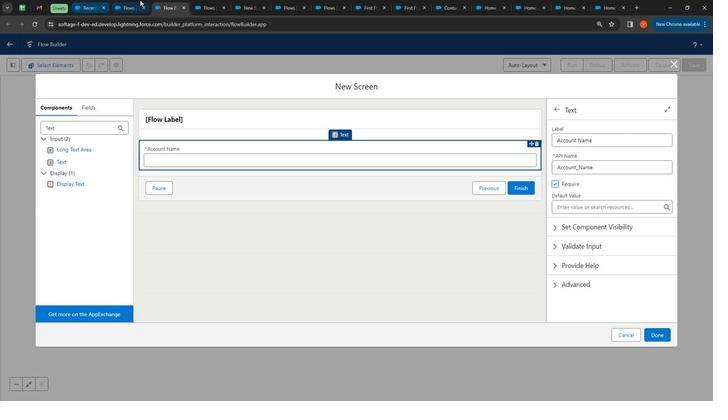 
Action: Mouse pressed left at (137, 0)
Screenshot: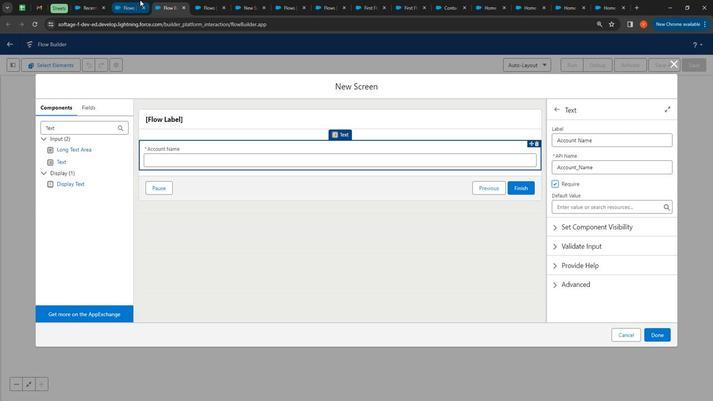 
Action: Mouse moved to (98, 61)
Screenshot: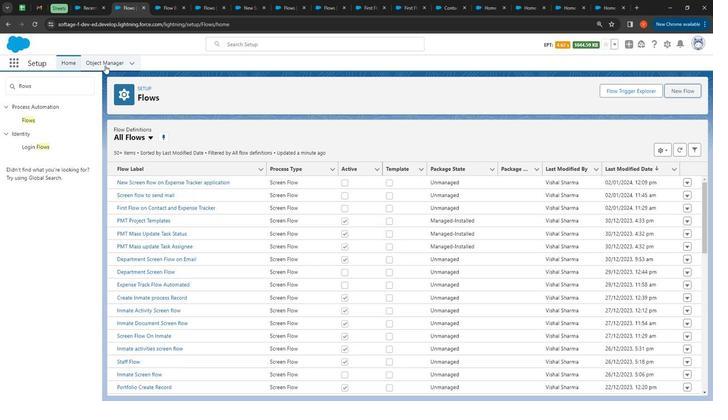 
Action: Mouse pressed left at (98, 61)
Screenshot: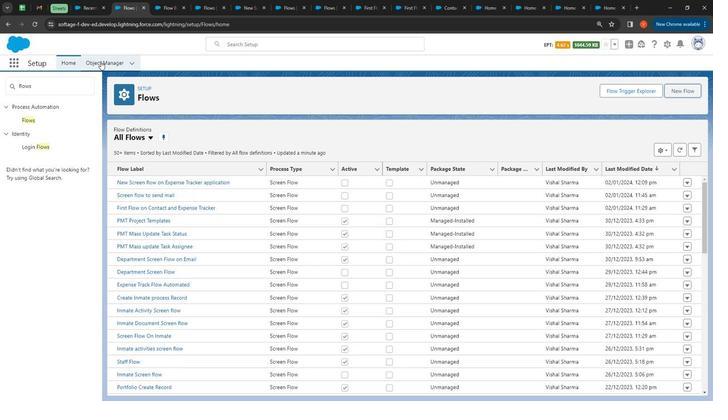
Action: Mouse moved to (16, 145)
Screenshot: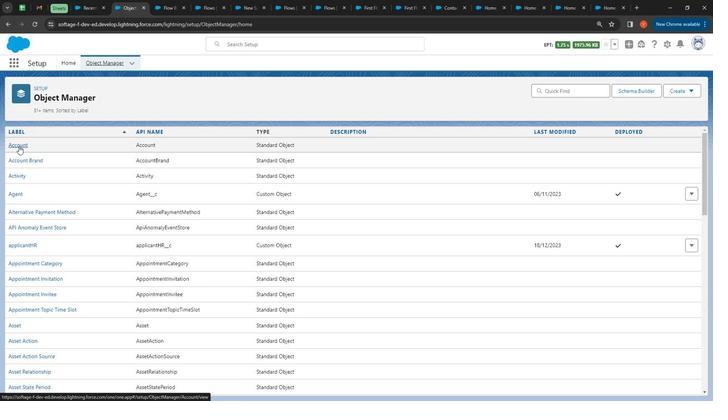 
Action: Mouse pressed left at (16, 145)
Screenshot: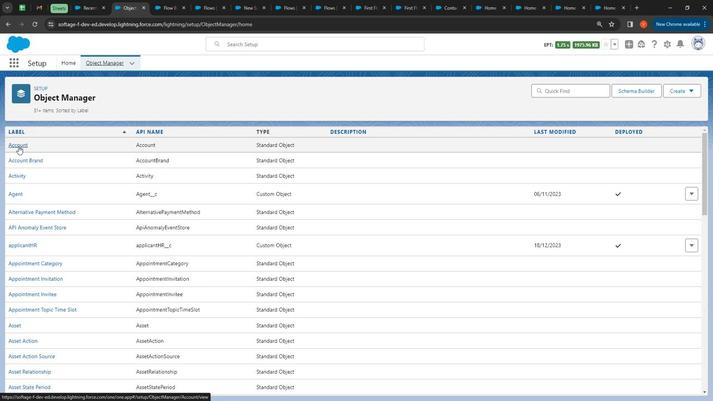 
Action: Mouse moved to (43, 144)
Screenshot: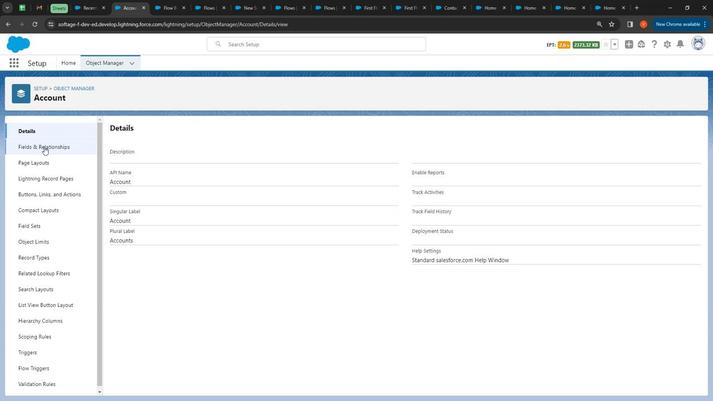 
Action: Mouse pressed left at (43, 144)
Screenshot: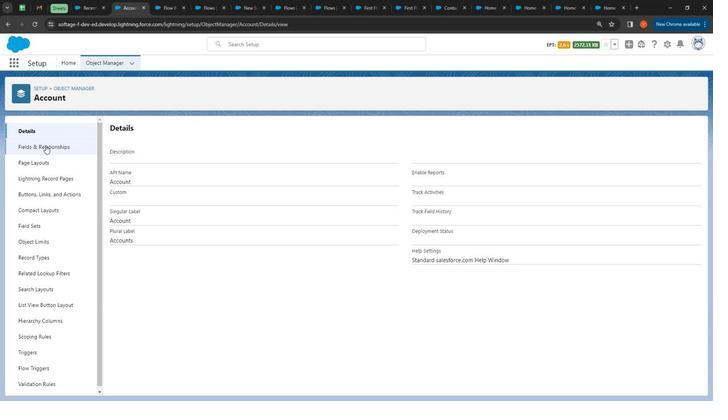 
Action: Mouse moved to (156, 0)
Screenshot: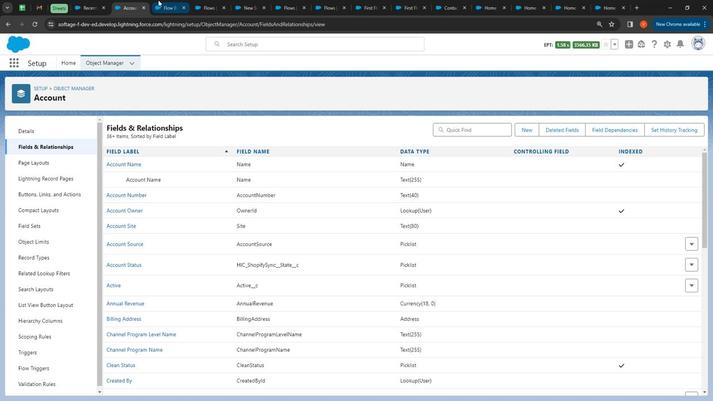 
Action: Mouse pressed left at (156, 0)
Screenshot: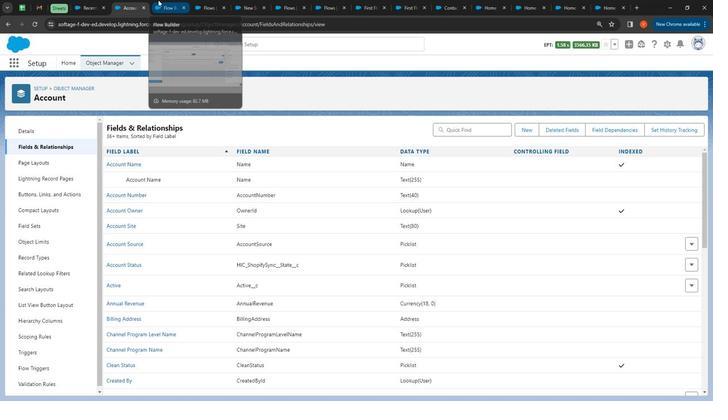 
Action: Mouse moved to (76, 124)
Screenshot: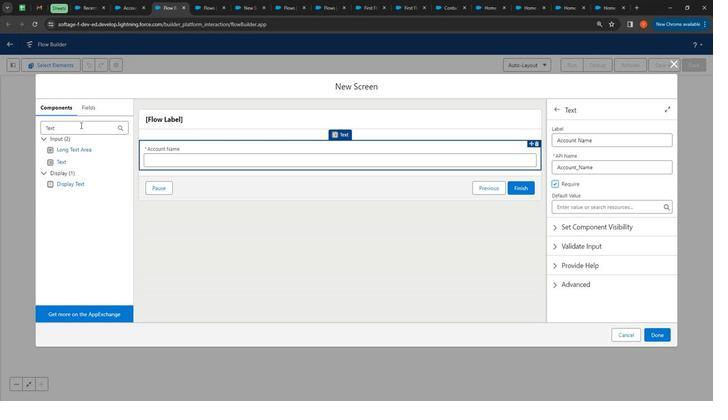 
Action: Mouse pressed left at (76, 124)
Screenshot: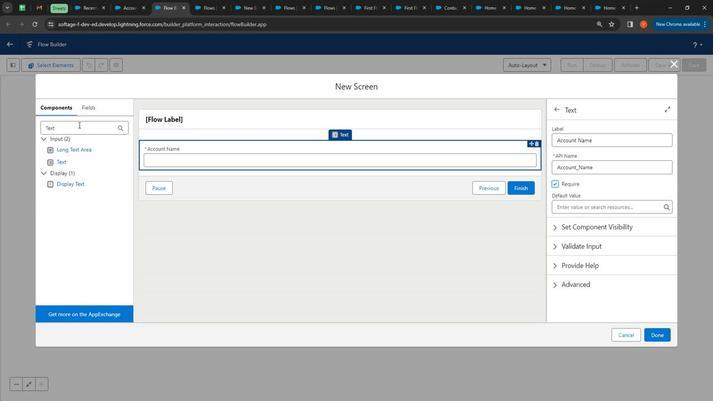 
Action: Mouse moved to (74, 123)
Screenshot: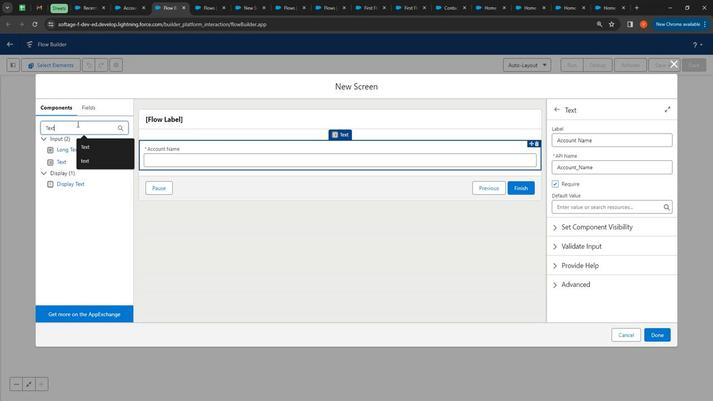 
Action: Mouse pressed left at (74, 123)
Screenshot: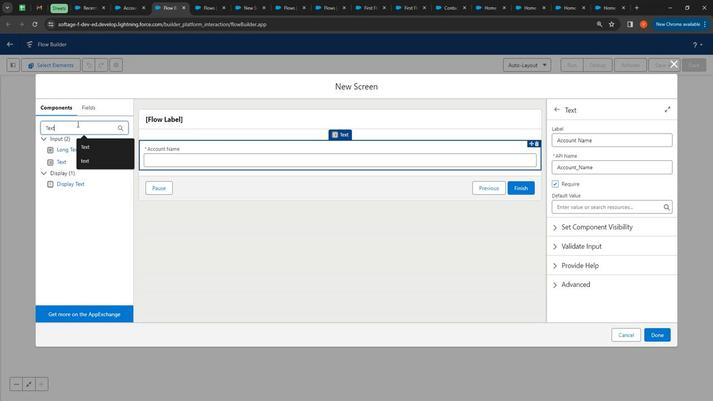 
Action: Mouse moved to (63, 160)
Screenshot: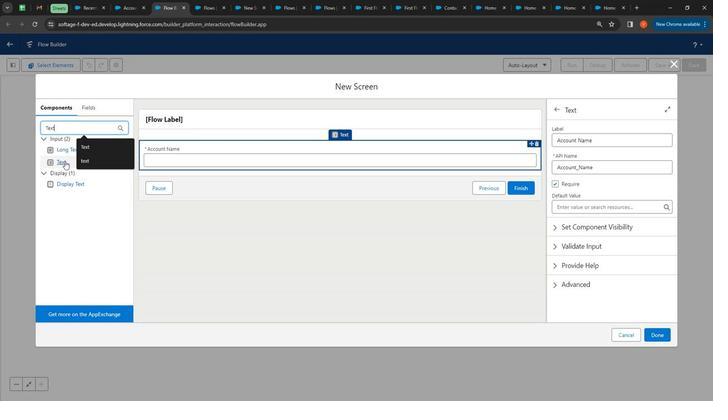 
Action: Mouse pressed left at (63, 160)
Screenshot: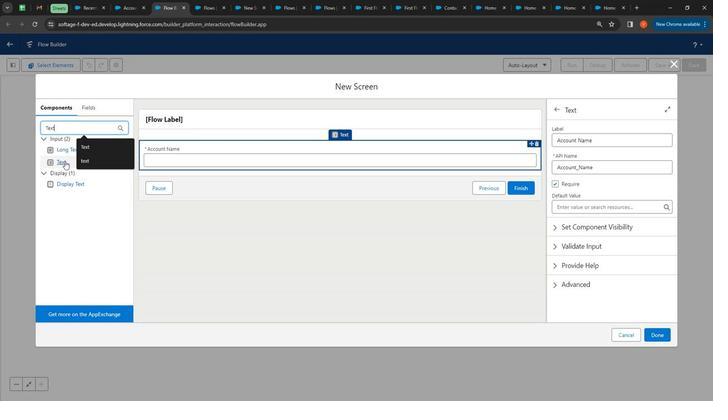 
Action: Mouse moved to (583, 137)
Screenshot: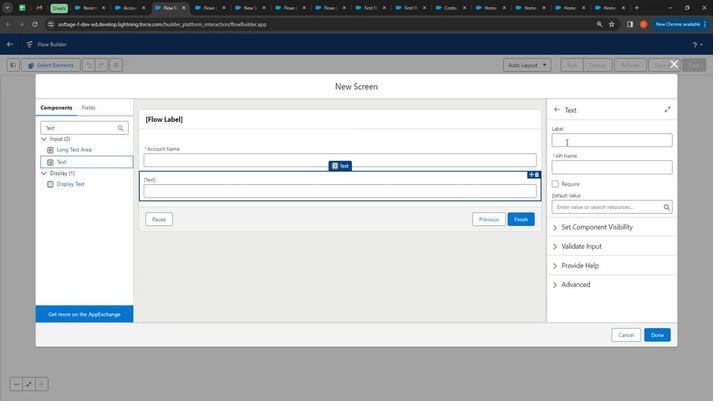 
Action: Mouse pressed left at (583, 137)
Screenshot: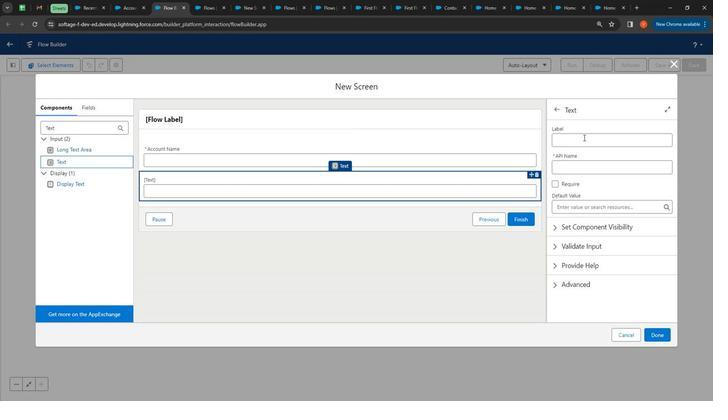 
Action: Mouse moved to (448, 223)
Screenshot: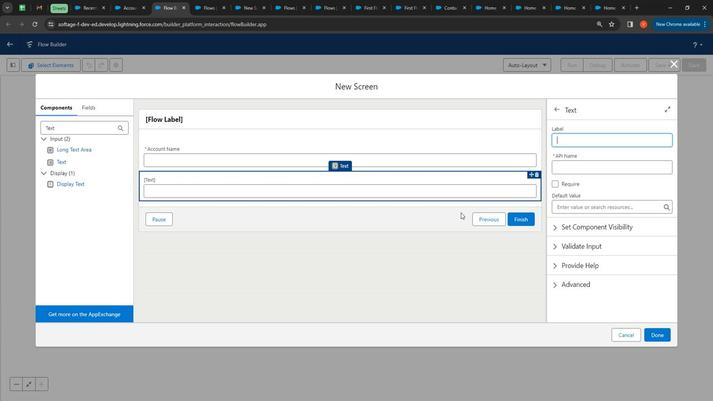 
Action: Key pressed <Key.shift>
Screenshot: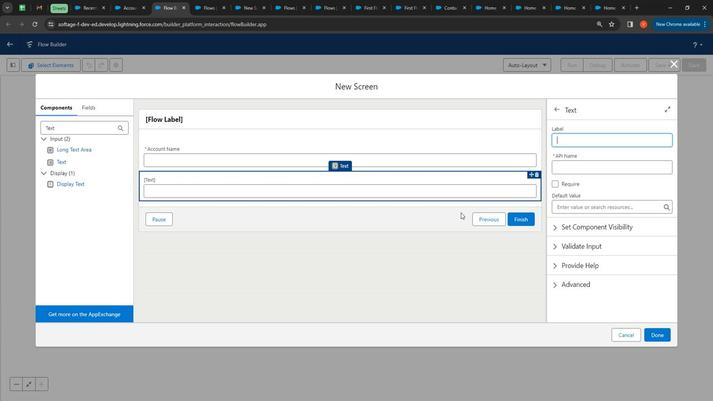 
Action: Mouse moved to (445, 231)
Screenshot: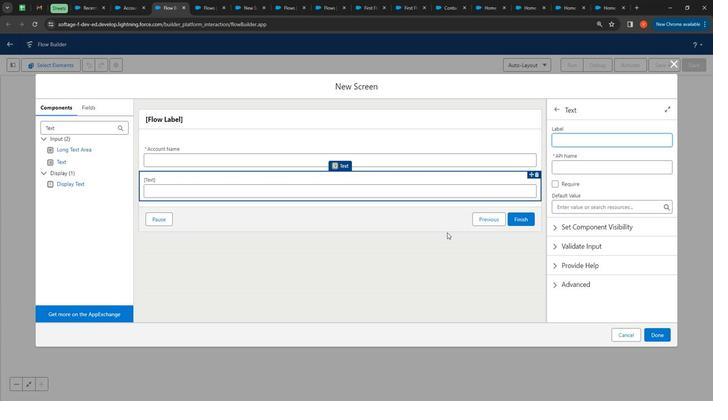 
Action: Key pressed A
Screenshot: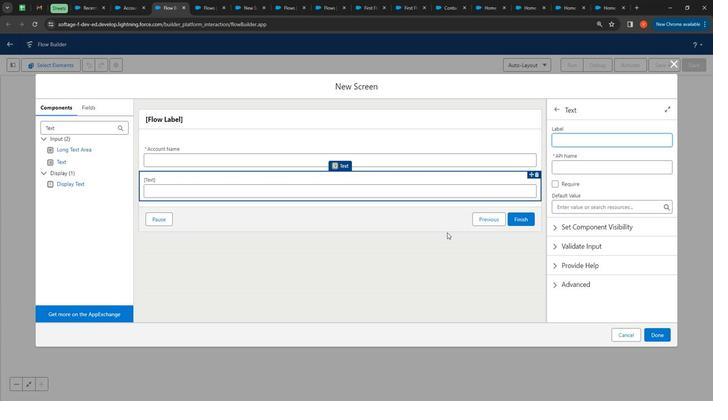 
Action: Mouse moved to (356, 132)
Screenshot: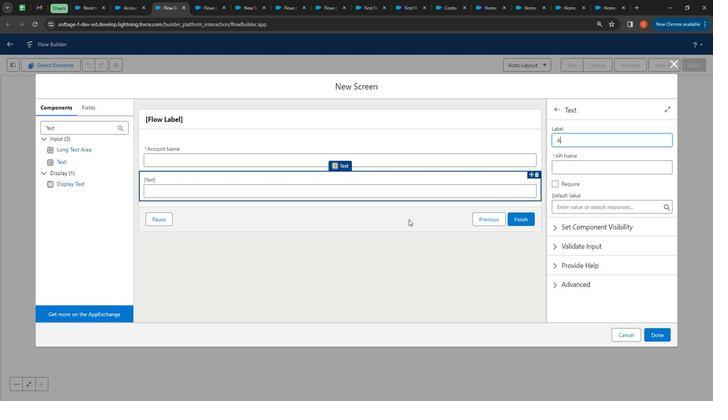 
Action: Key pressed c
Screenshot: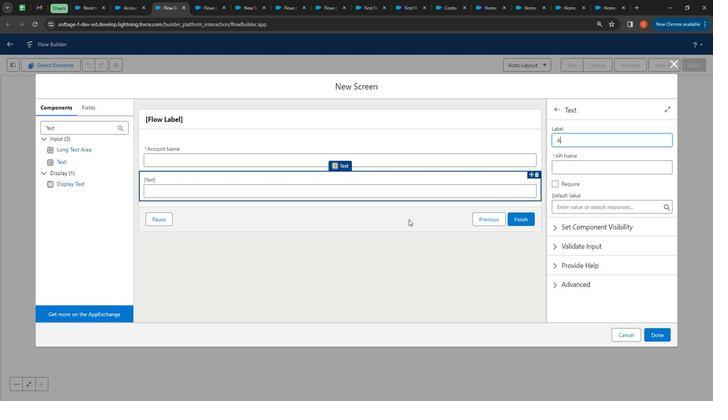 
Action: Mouse moved to (303, 0)
Screenshot: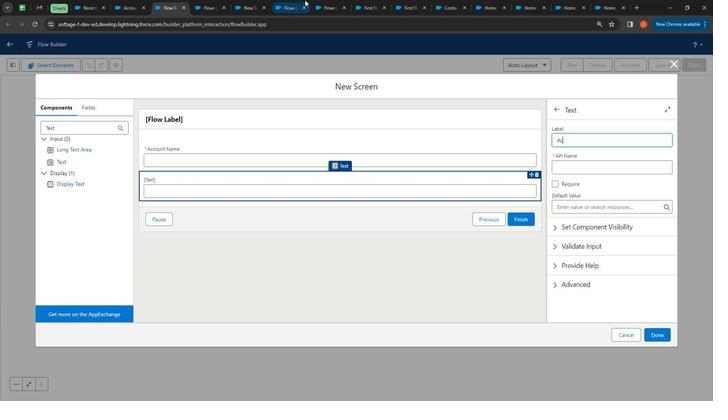 
Action: Key pressed c
Screenshot: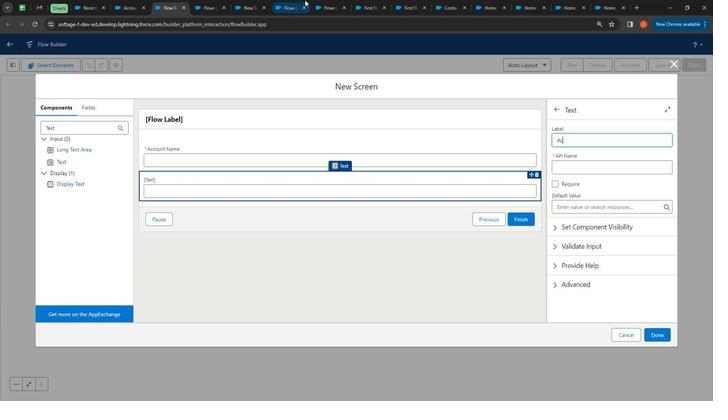
Action: Mouse moved to (269, 110)
Screenshot: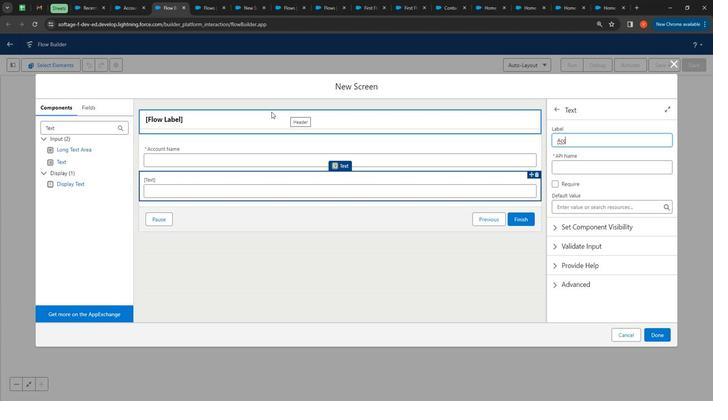 
Action: Key pressed <Key.shift>O<Key.backspace>ount<Key.space><Key.shift>Number
Screenshot: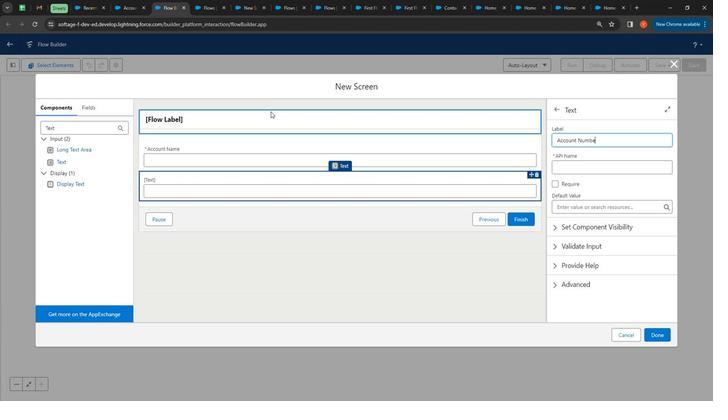 
Action: Mouse moved to (586, 163)
Screenshot: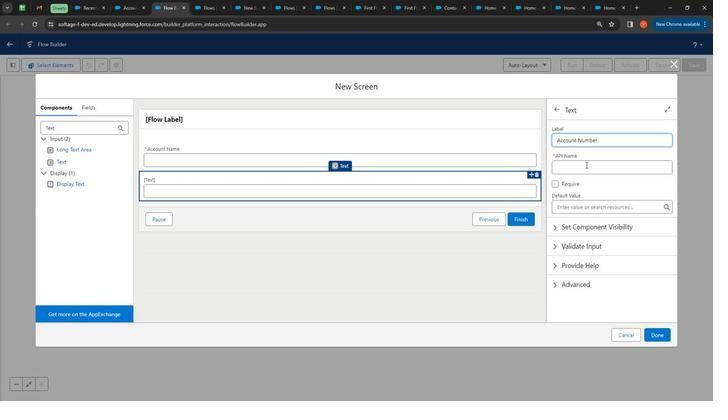 
Action: Mouse pressed left at (586, 163)
Screenshot: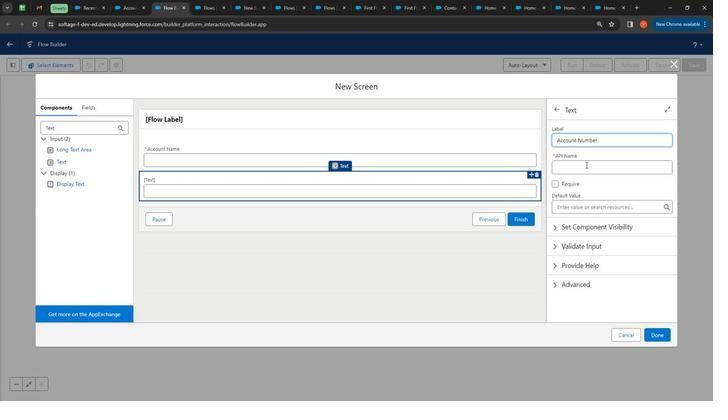 
Action: Mouse moved to (375, 237)
Screenshot: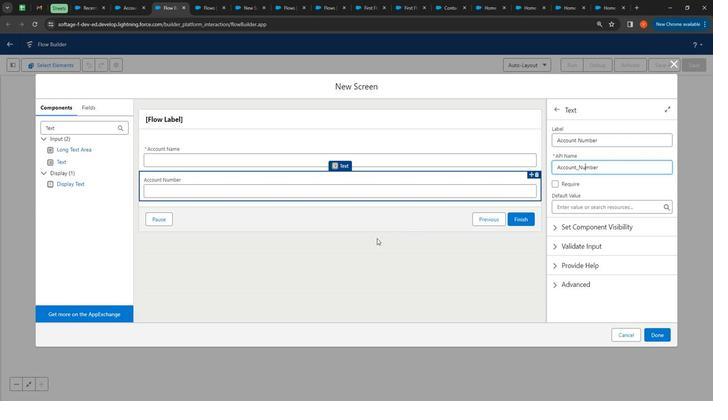 
Action: Mouse pressed left at (375, 237)
Screenshot: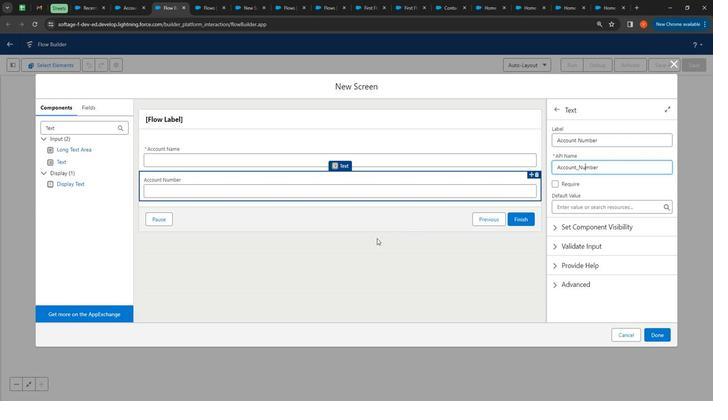 
Action: Mouse moved to (136, 1)
Screenshot: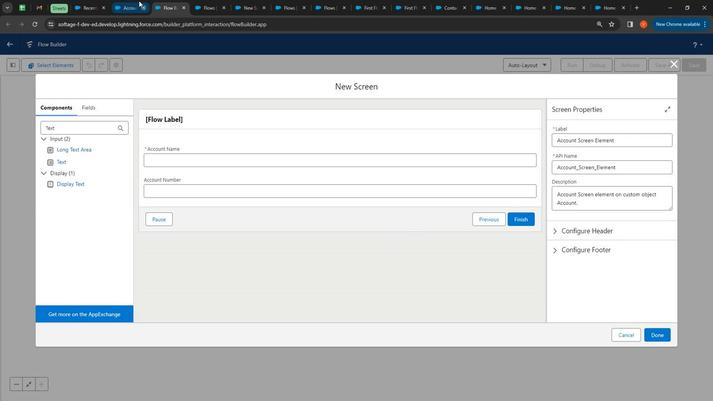
Action: Mouse pressed left at (136, 1)
Screenshot: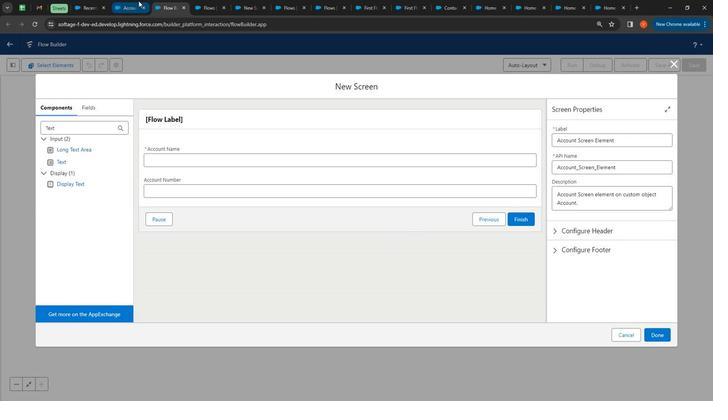 
Action: Mouse moved to (170, 0)
Screenshot: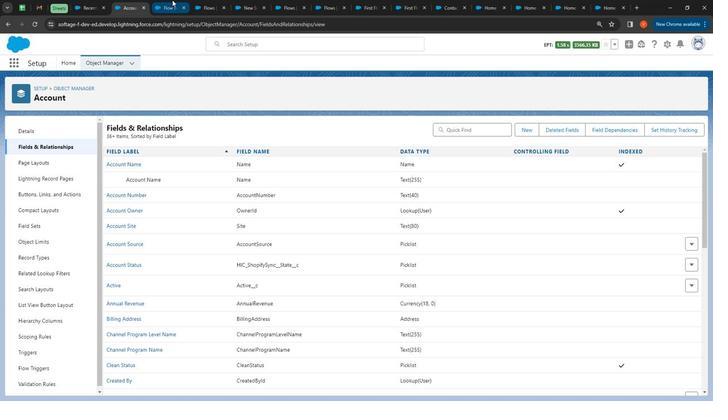 
Action: Mouse pressed left at (170, 0)
Screenshot: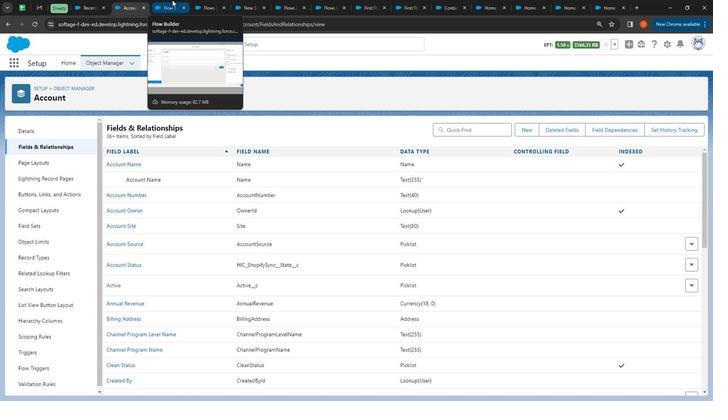 
Action: Mouse moved to (65, 157)
Screenshot: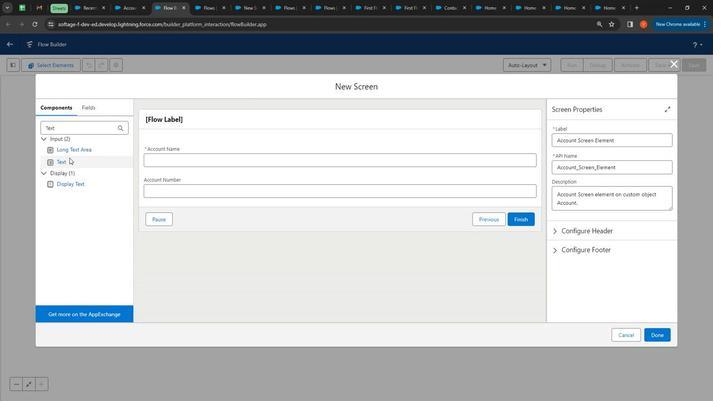 
Action: Mouse pressed left at (65, 157)
Screenshot: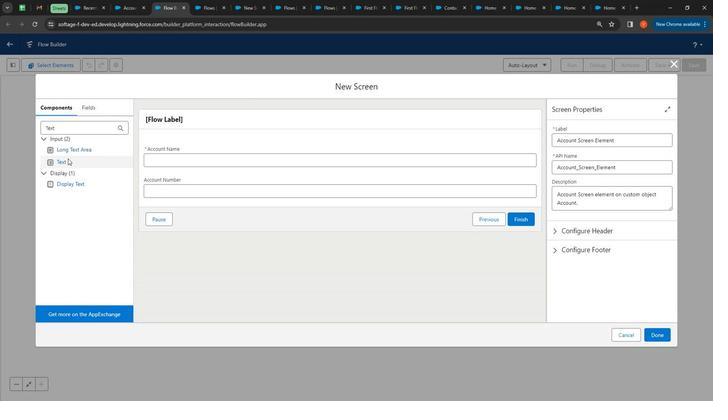 
Action: Mouse moved to (576, 138)
Screenshot: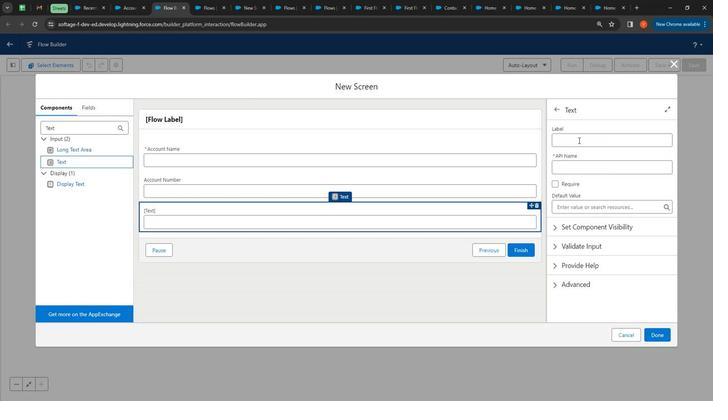 
Action: Mouse pressed left at (576, 138)
Screenshot: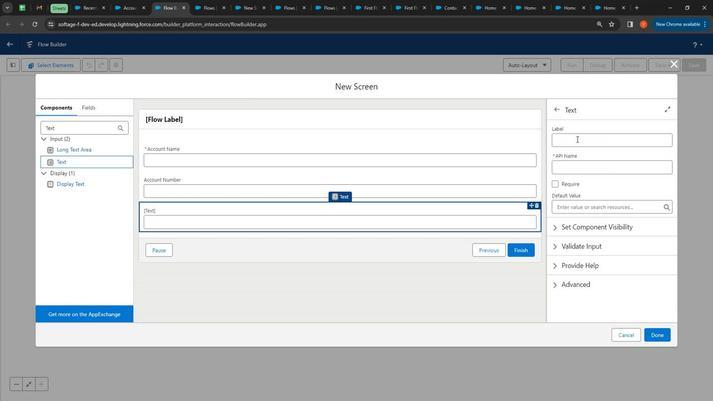 
Action: Mouse moved to (541, 158)
Screenshot: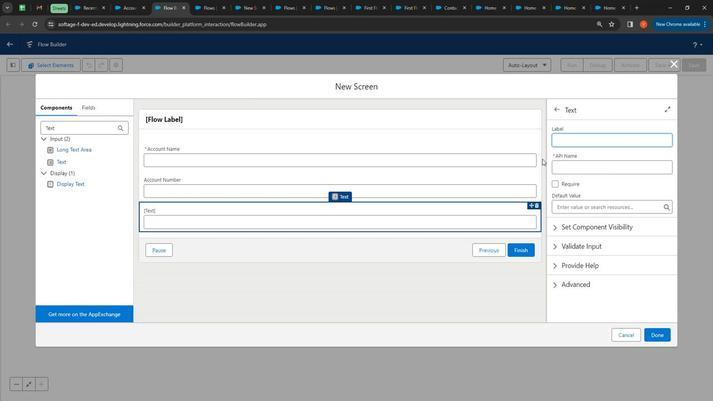 
Action: Key pressed <Key.shift>
Screenshot: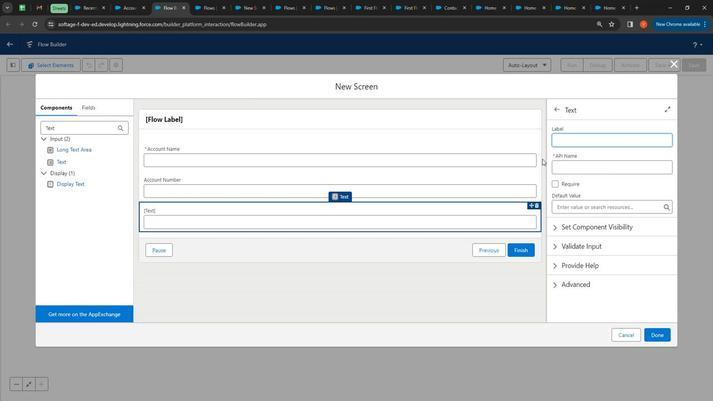 
Action: Mouse moved to (538, 157)
Screenshot: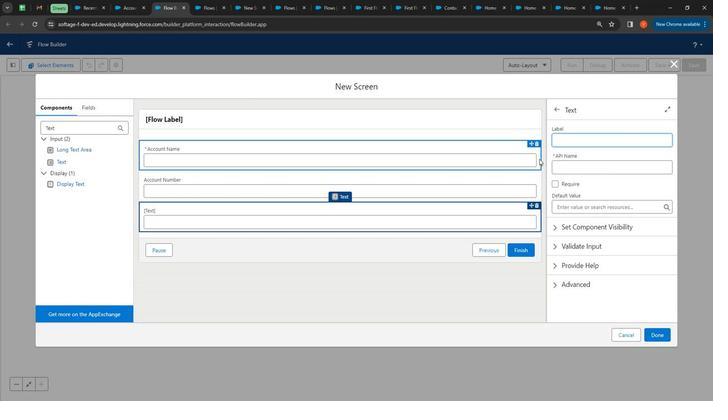 
Action: Key pressed A
Screenshot: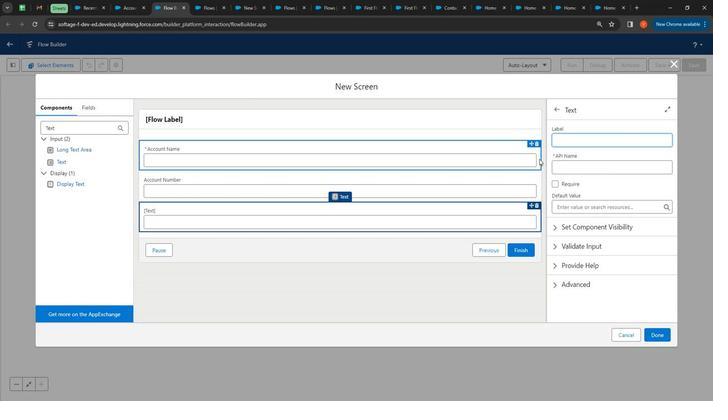 
Action: Mouse moved to (533, 151)
Screenshot: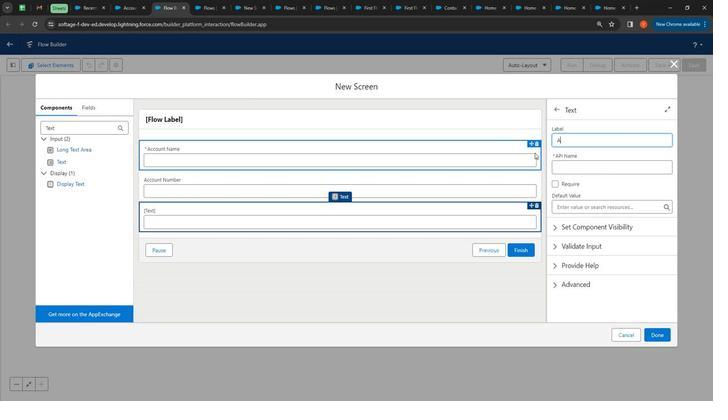 
Action: Key pressed ccount<Key.space><Key.shift>Site
Screenshot: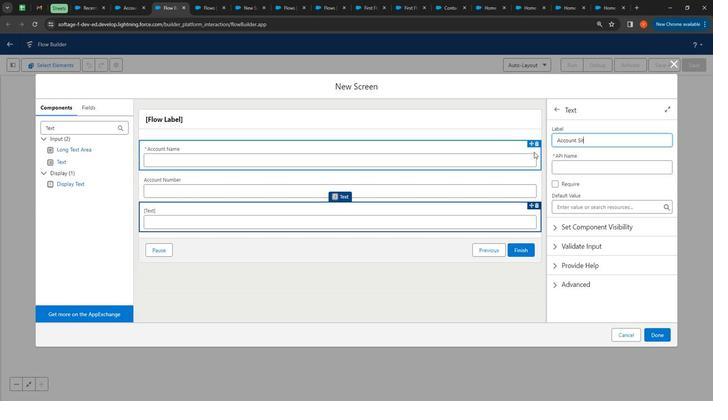 
Action: Mouse moved to (591, 163)
Screenshot: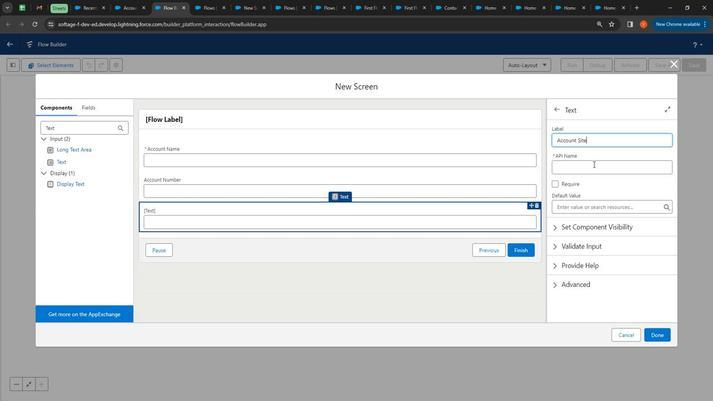 
Action: Mouse pressed left at (591, 163)
Screenshot: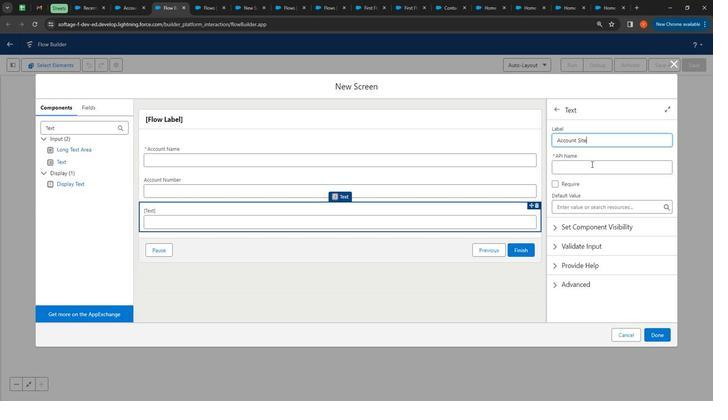 
Action: Mouse moved to (137, 2)
Screenshot: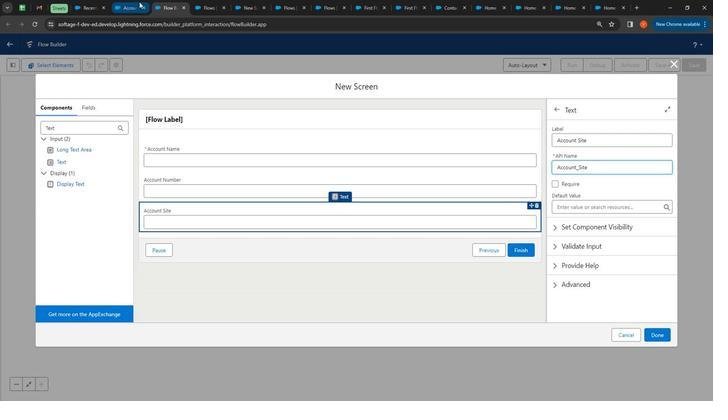 
Action: Mouse pressed left at (137, 2)
Screenshot: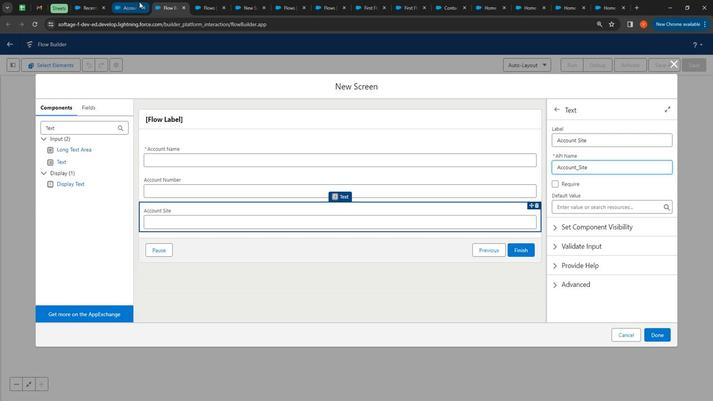 
Action: Mouse moved to (163, 0)
Screenshot: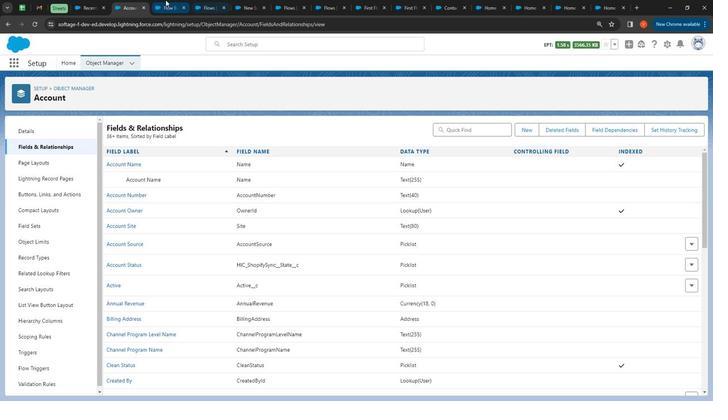 
Action: Mouse pressed left at (163, 0)
Screenshot: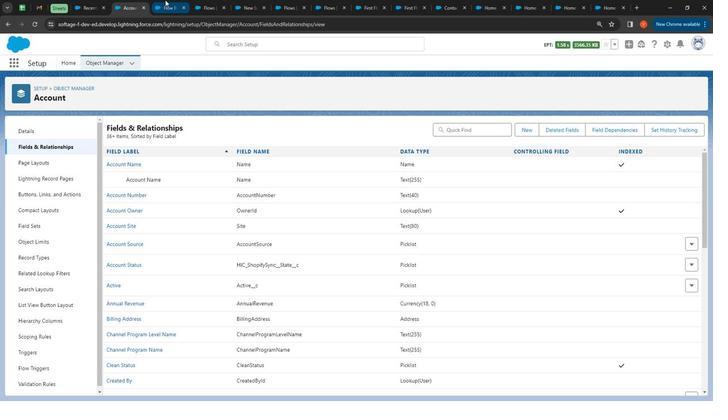 
Action: Mouse moved to (81, 126)
Screenshot: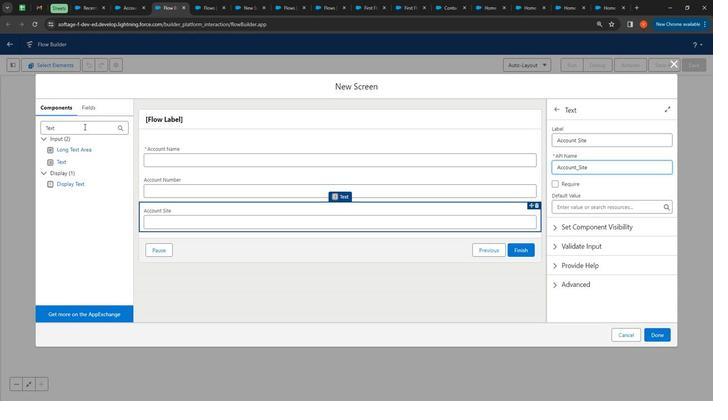 
Action: Mouse pressed left at (81, 126)
Screenshot: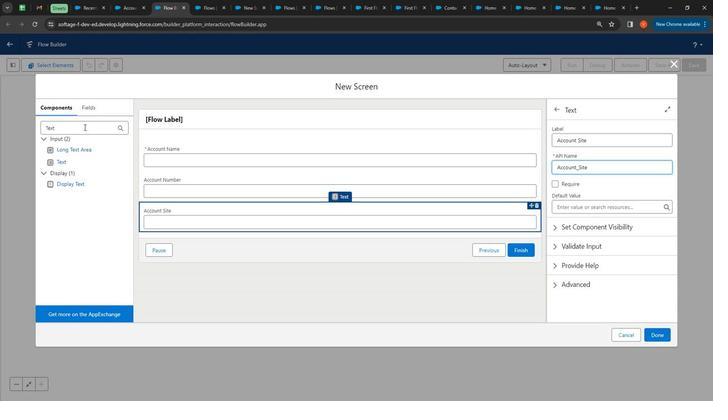 
Action: Mouse pressed left at (81, 126)
Screenshot: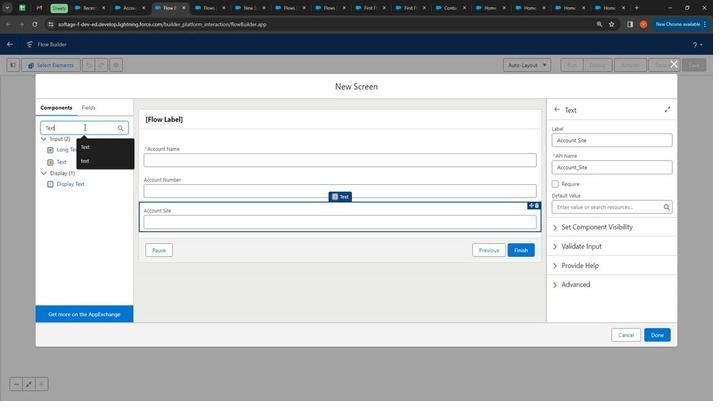 
Action: Mouse moved to (78, 125)
Screenshot: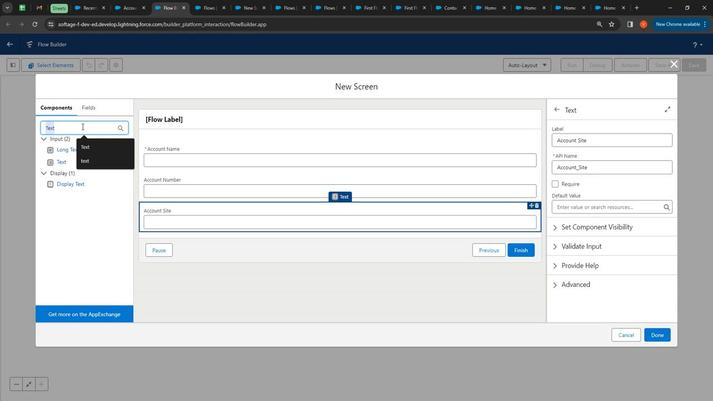 
Action: Key pressed <Key.shift><Key.shift><Key.shift>Pick
Screenshot: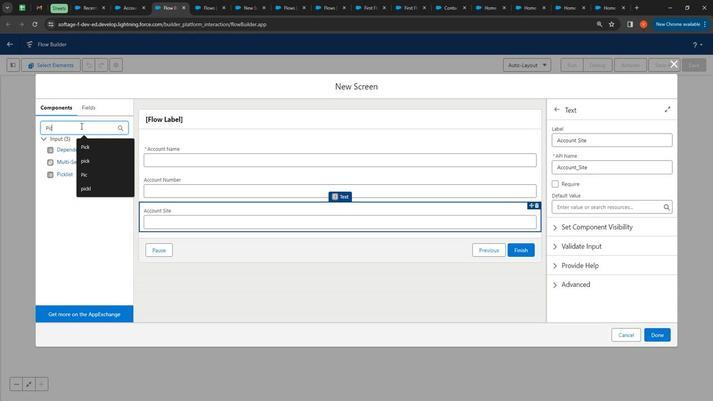 
Action: Mouse moved to (54, 174)
Screenshot: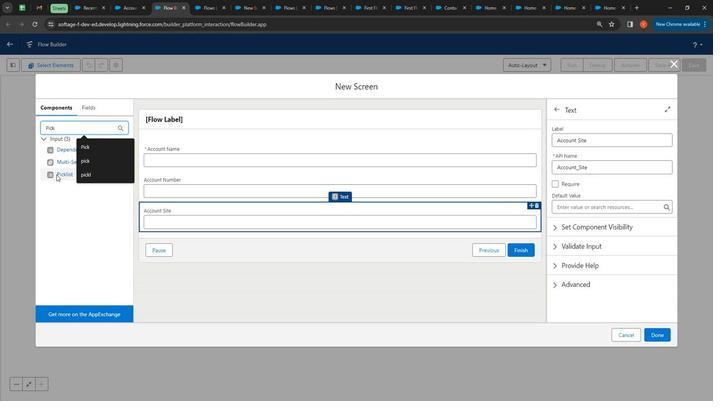 
Action: Mouse pressed left at (54, 174)
Screenshot: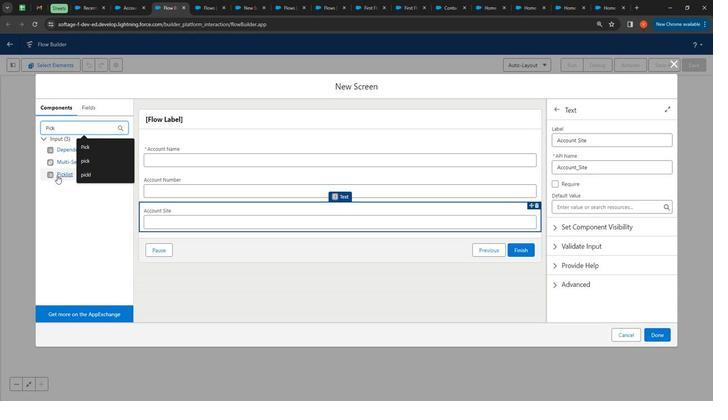 
Action: Mouse moved to (584, 142)
Screenshot: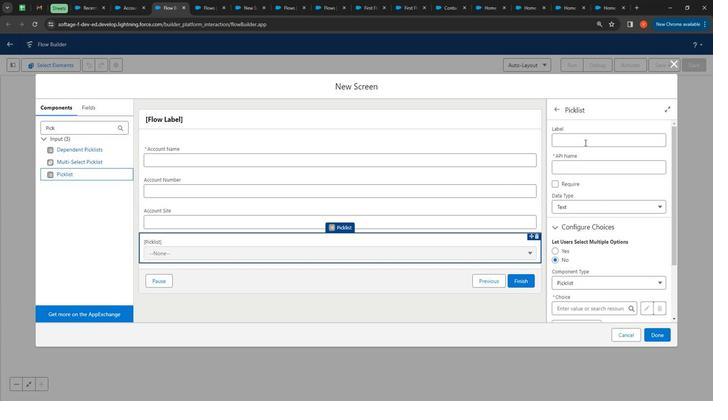 
Action: Mouse pressed left at (584, 142)
Screenshot: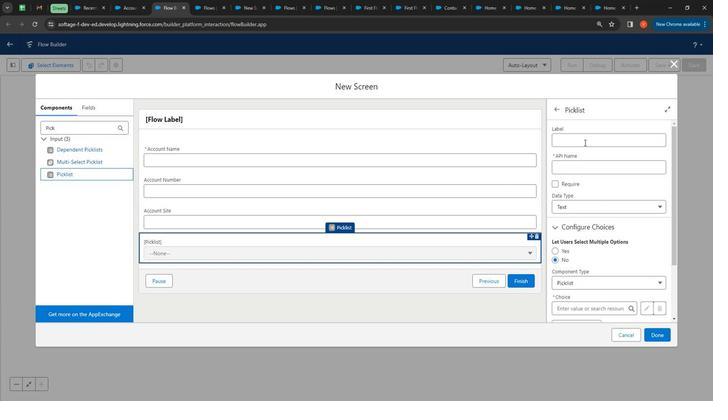
Action: Mouse moved to (494, 144)
Screenshot: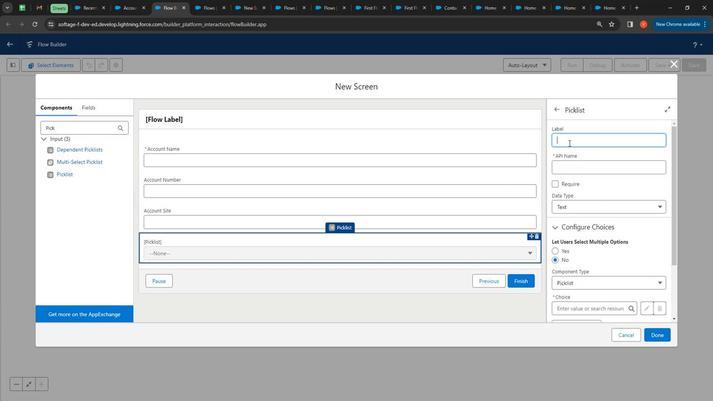 
Action: Key pressed <Key.shift>
Screenshot: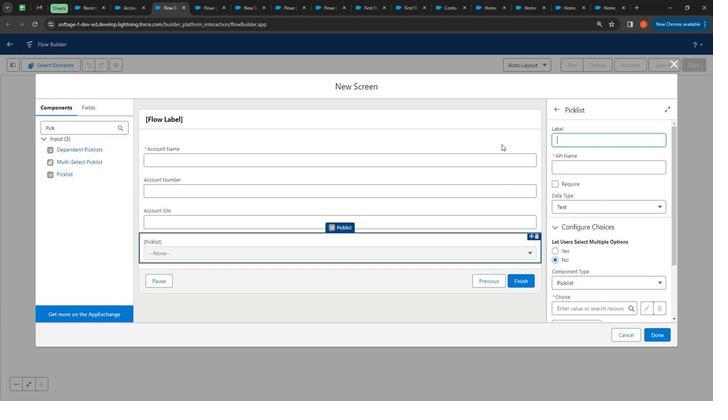 
Action: Mouse moved to (451, 172)
Screenshot: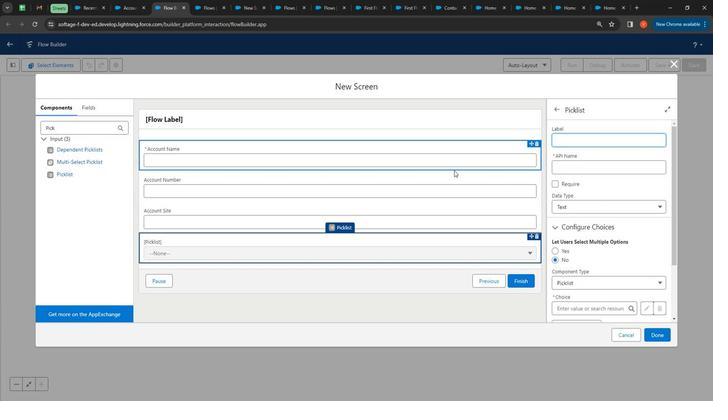 
Action: Key pressed A
Screenshot: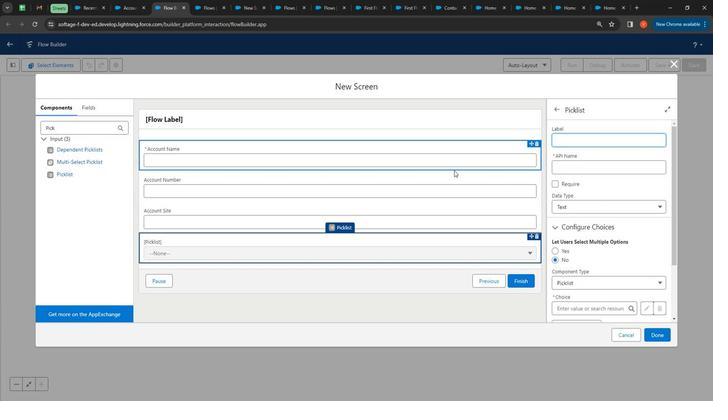 
Action: Mouse moved to (452, 166)
Screenshot: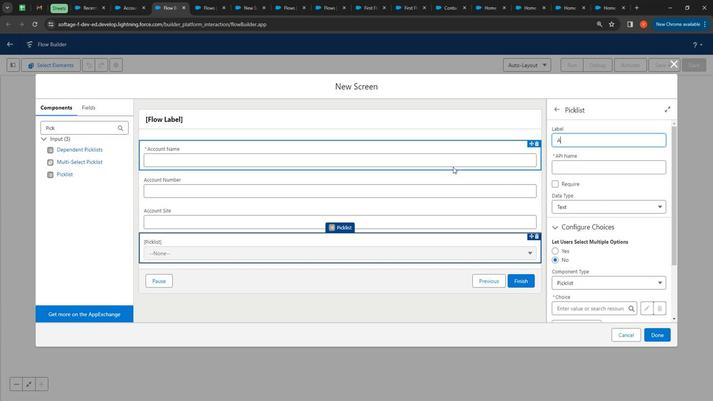 
Action: Key pressed c
Screenshot: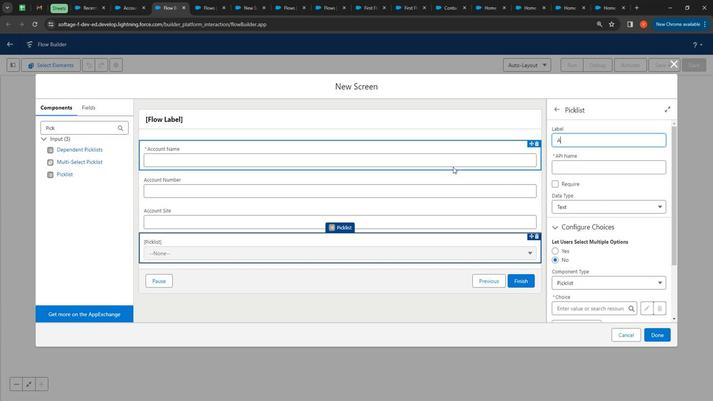 
Action: Mouse moved to (452, 163)
Screenshot: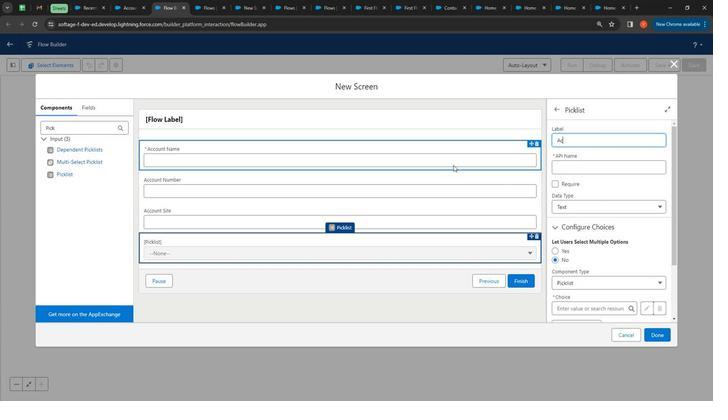 
Action: Key pressed c
Screenshot: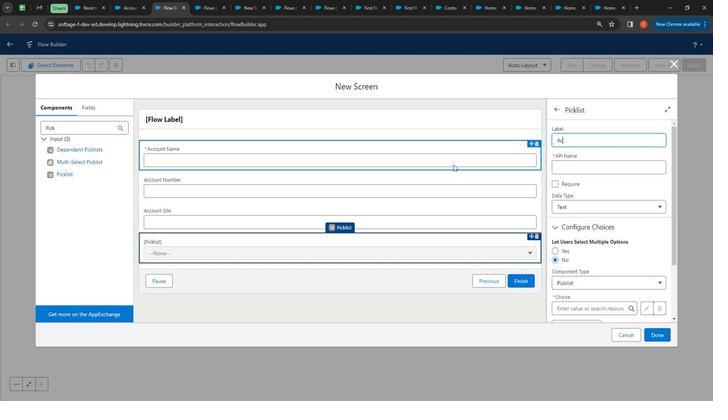 
Action: Mouse moved to (430, 139)
Screenshot: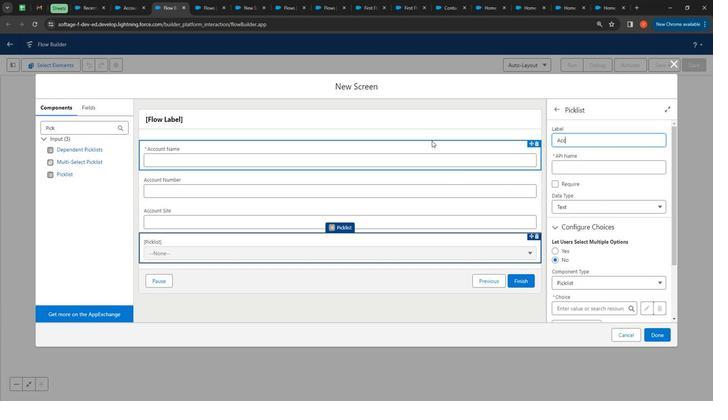 
Action: Key pressed ount<Key.space><Key.shift>Source
Screenshot: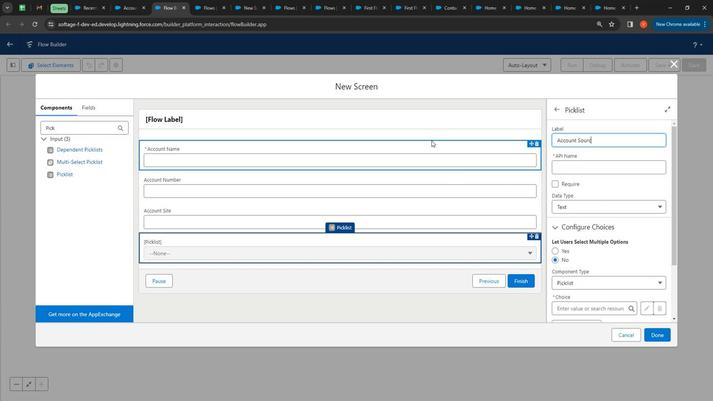 
Action: Mouse moved to (599, 166)
Screenshot: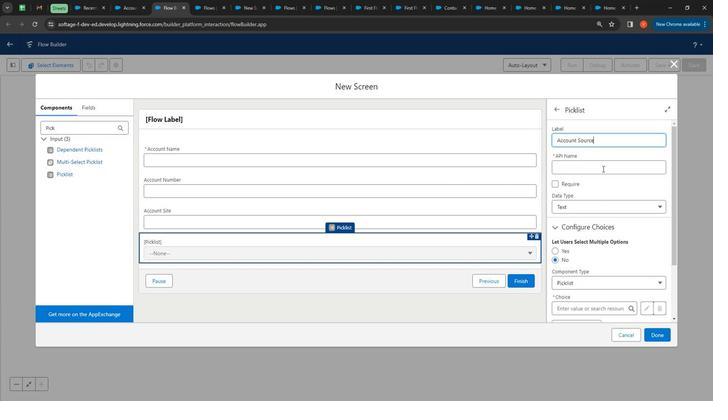 
Action: Mouse pressed left at (599, 166)
Screenshot: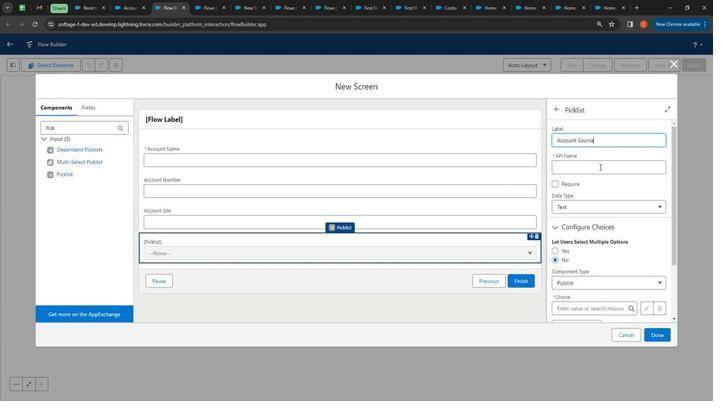 
Action: Mouse moved to (588, 304)
Screenshot: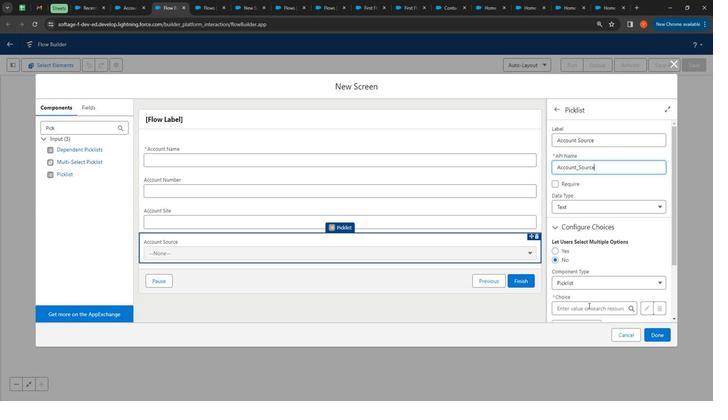 
Action: Mouse pressed left at (588, 304)
Screenshot: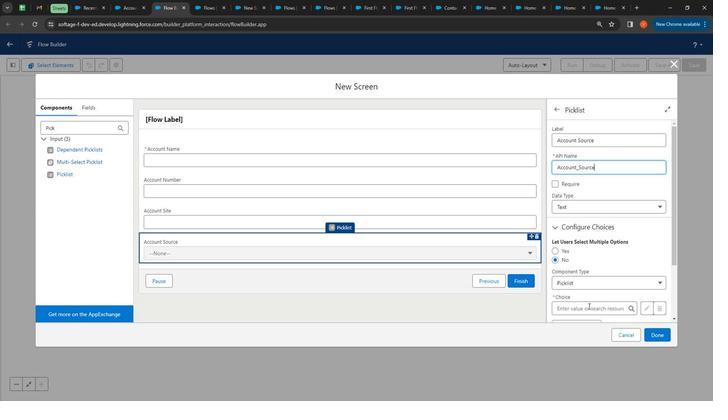 
Action: Mouse moved to (579, 322)
Screenshot: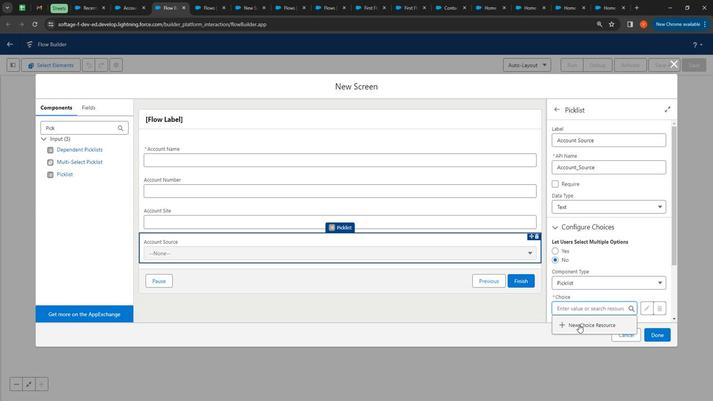 
Action: Mouse pressed left at (579, 322)
Screenshot: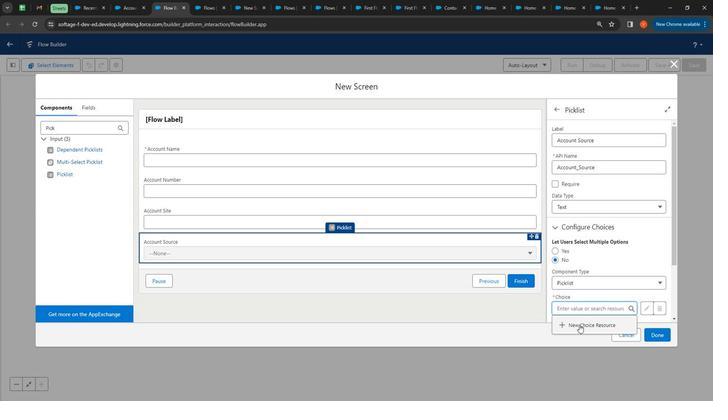 
Action: Mouse moved to (264, 180)
Screenshot: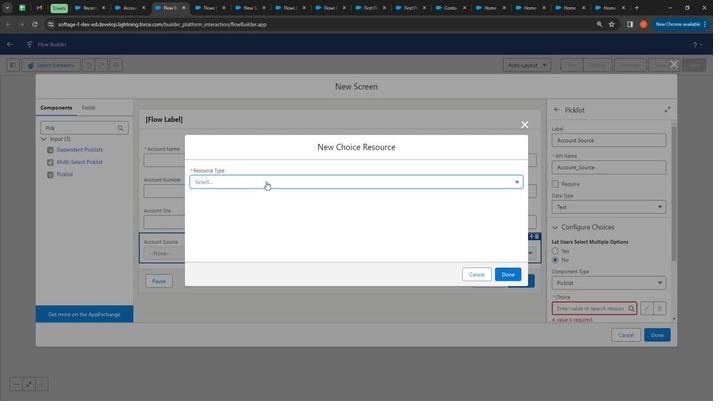 
Action: Mouse pressed left at (264, 180)
Screenshot: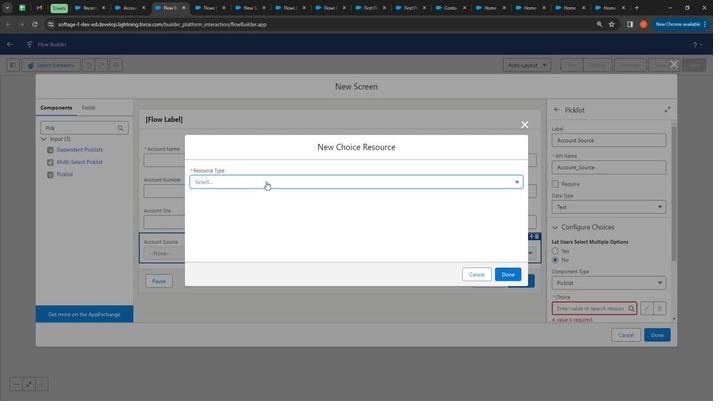 
Action: Mouse moved to (247, 254)
Screenshot: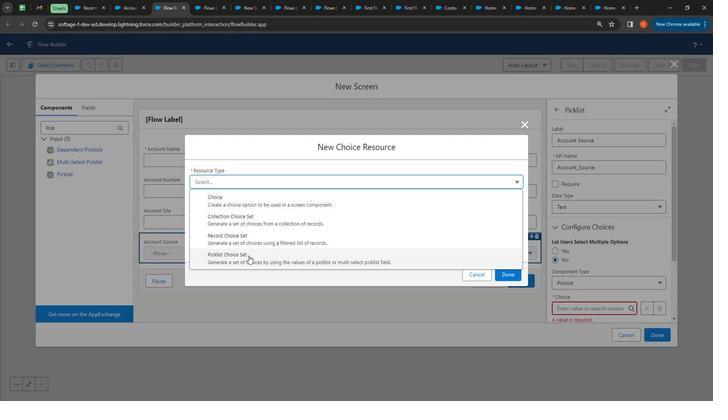 
Action: Mouse pressed left at (247, 254)
Screenshot: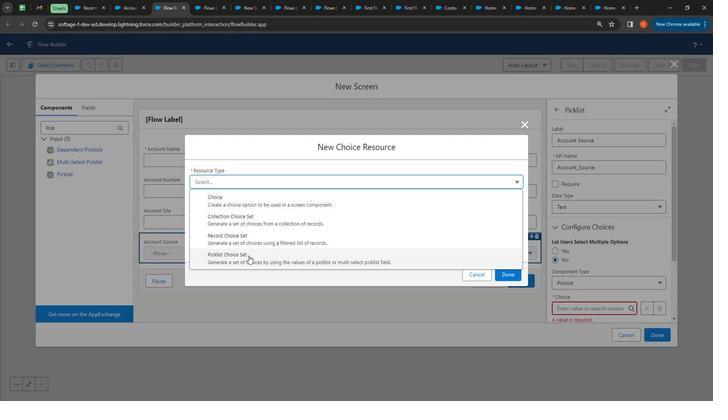 
Action: Mouse moved to (237, 196)
Screenshot: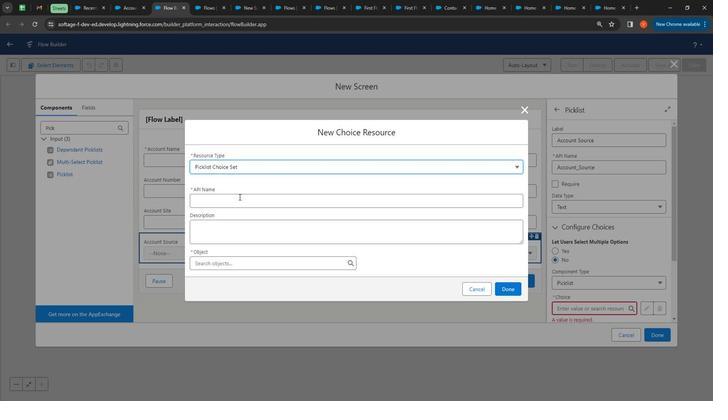 
Action: Mouse pressed left at (237, 196)
Screenshot: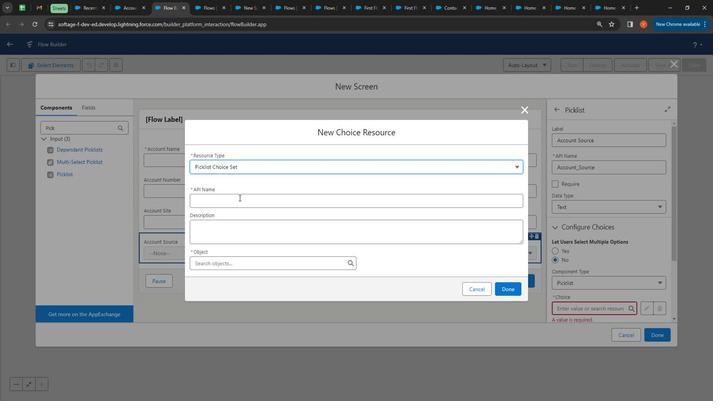 
Action: Mouse moved to (272, 185)
Screenshot: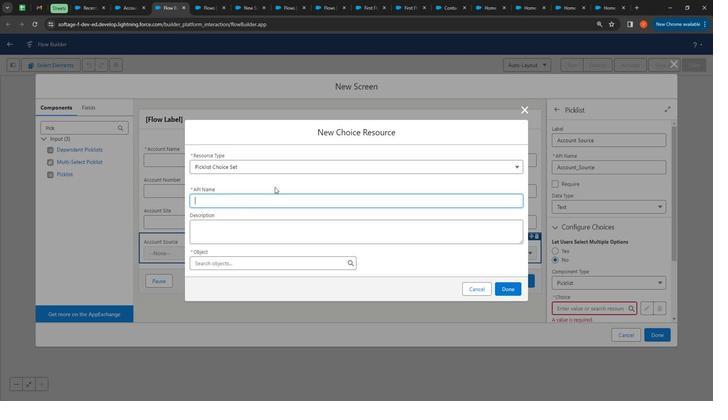 
Action: Key pressed <Key.shift>Account<Key.shift>Source
Screenshot: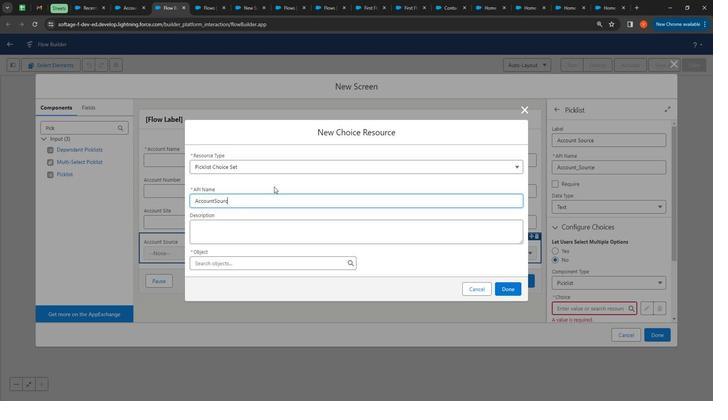 
Action: Mouse moved to (241, 223)
Screenshot: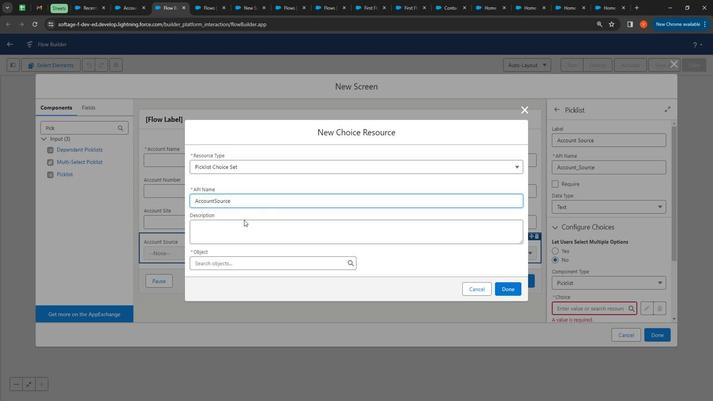 
Action: Mouse pressed left at (241, 223)
Screenshot: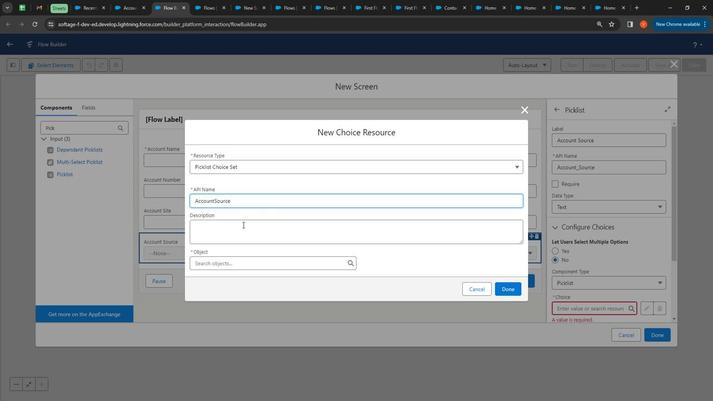 
Action: Mouse moved to (240, 223)
Screenshot: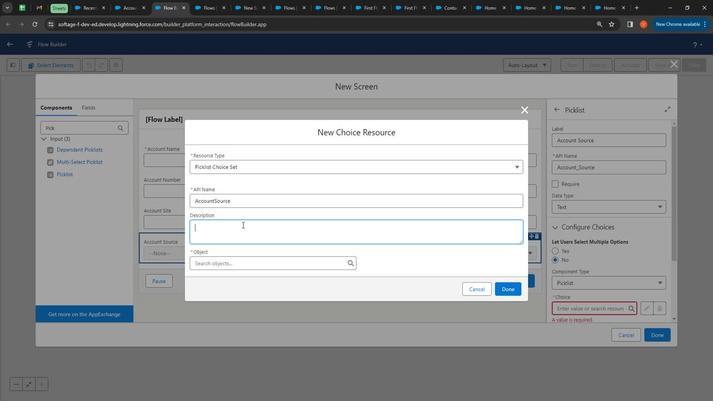 
Action: Key pressed <Key.shift>
Screenshot: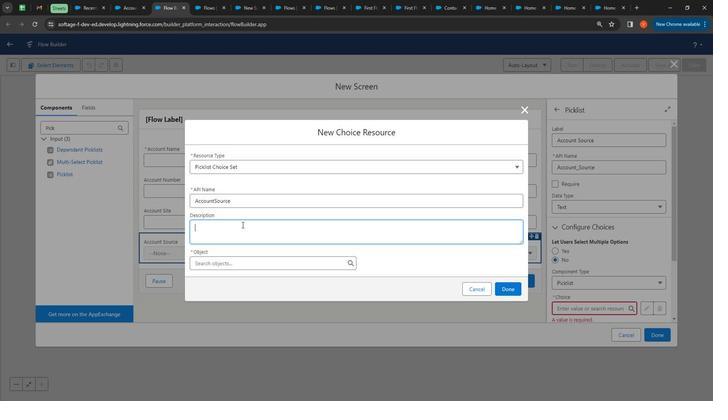 
Action: Mouse moved to (243, 219)
Screenshot: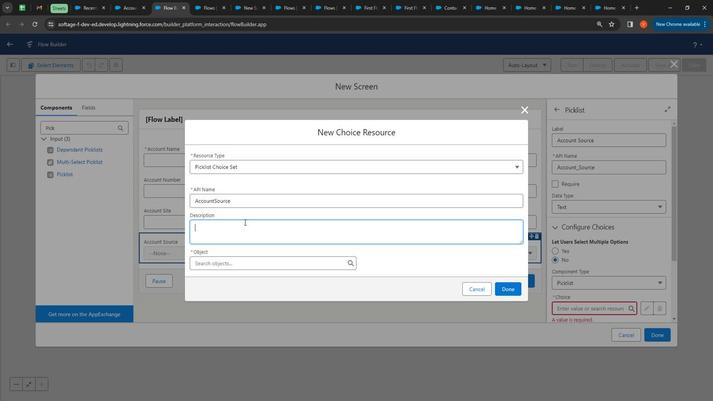 
Action: Key pressed Account<Key.space><Key.shift>Source<Key.space><Key.shift><Key.shift><Key.shift><Key.shift><Key.shift><Key.shift><Key.shift><Key.shift><Key.shift><Key.shift>Picklist<Key.space>chouic<Key.backspace><Key.backspace><Key.backspace>ice<Key.space><Key.shift>Set<Key.space>on<Key.space>account<Key.space>object
Screenshot: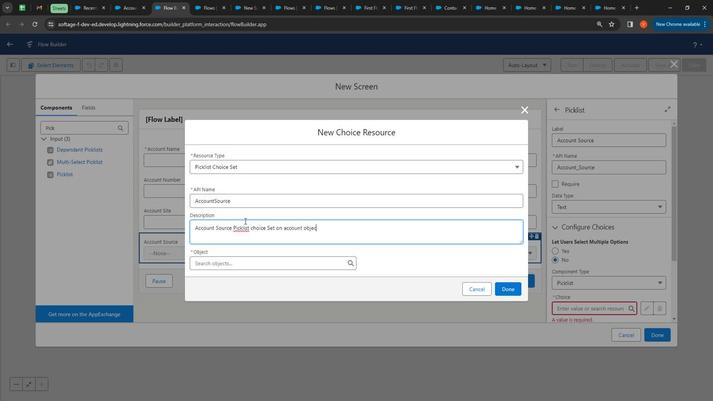 
Action: Mouse moved to (263, 267)
Screenshot: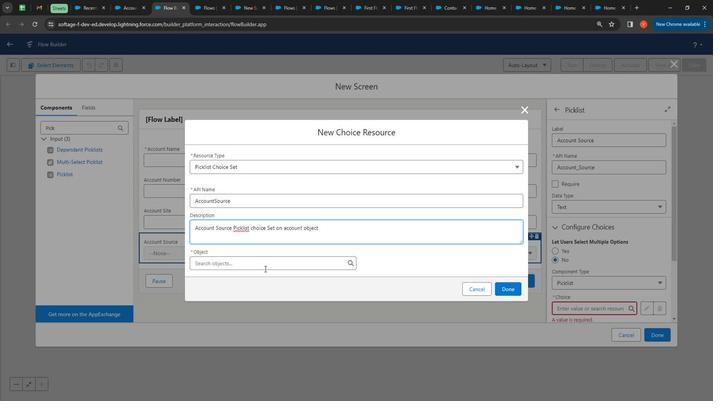 
Action: Mouse pressed left at (263, 267)
Screenshot: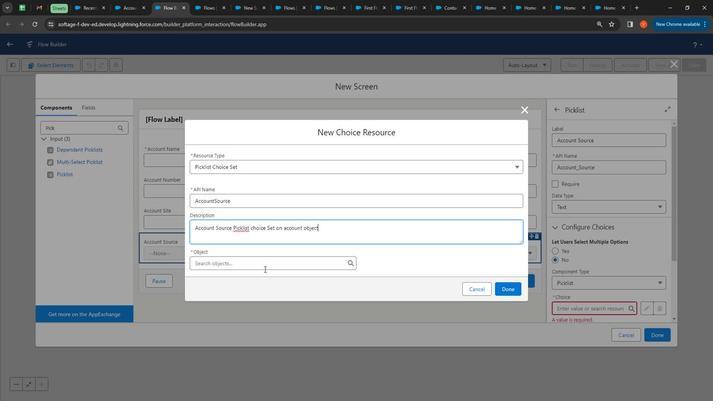 
Action: Mouse moved to (270, 259)
Screenshot: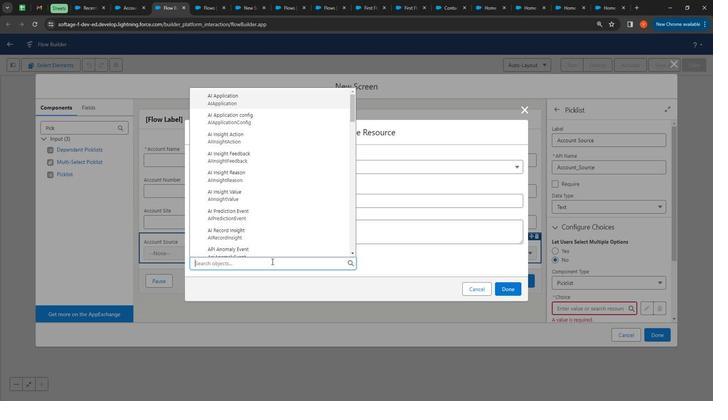 
Action: Key pressed a
Screenshot: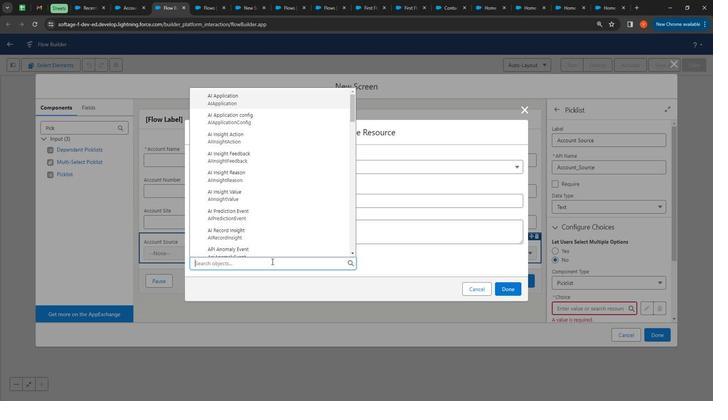 
Action: Mouse moved to (272, 259)
Screenshot: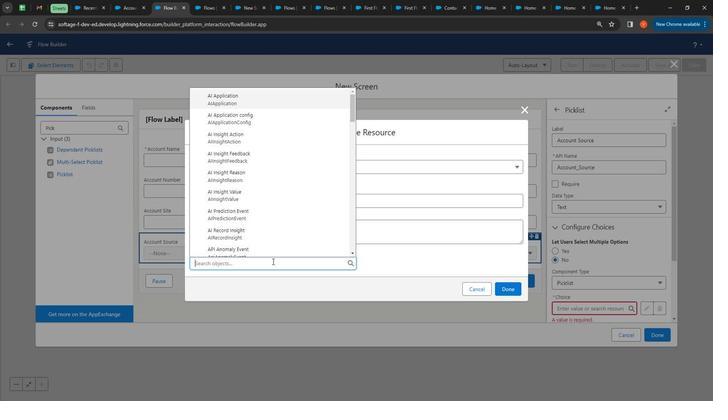 
Action: Key pressed c
Screenshot: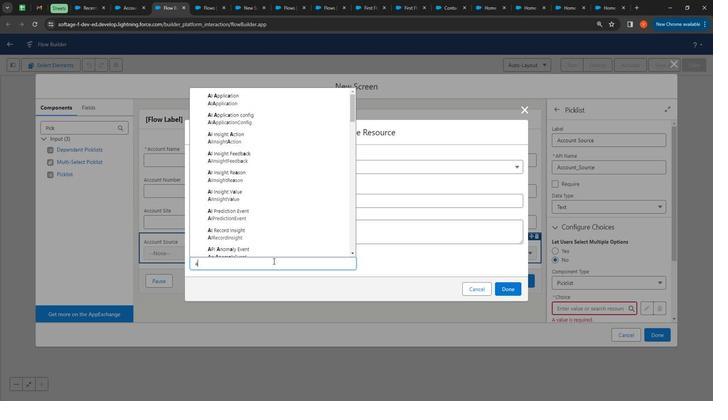 
Action: Mouse moved to (272, 259)
Screenshot: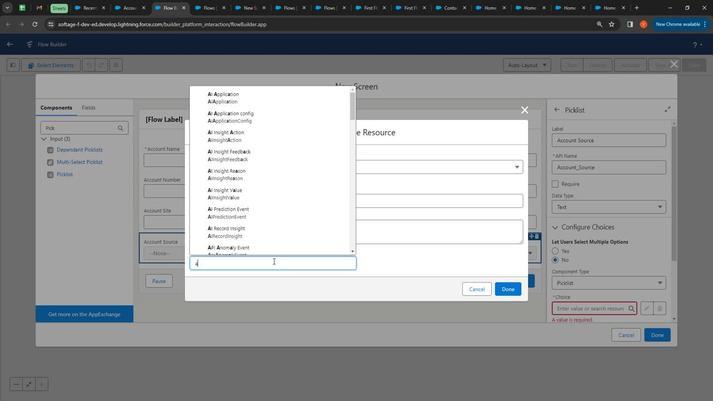 
Action: Key pressed c
Screenshot: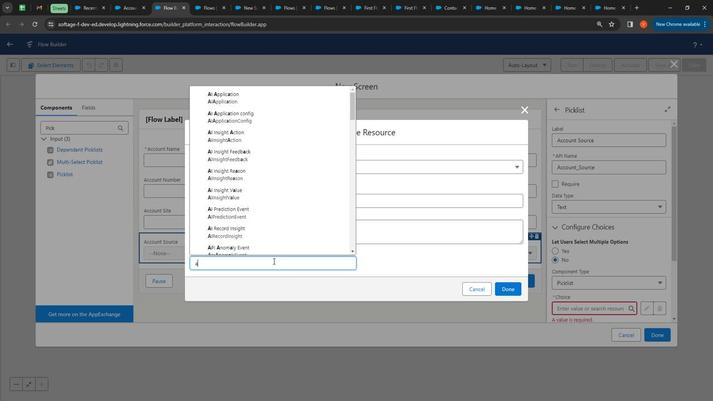 
Action: Mouse moved to (253, 114)
Screenshot: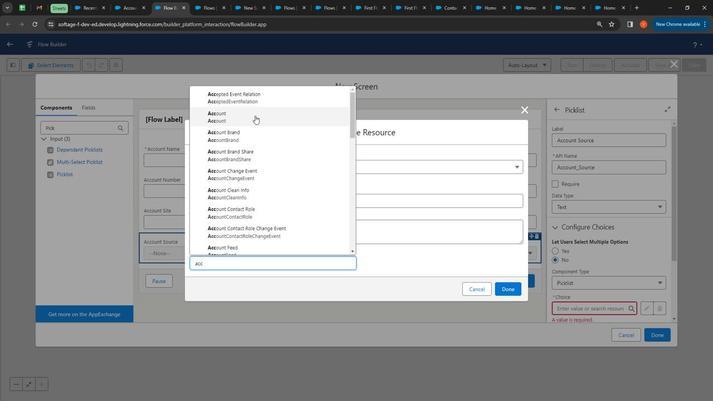 
Action: Mouse pressed left at (253, 114)
Screenshot: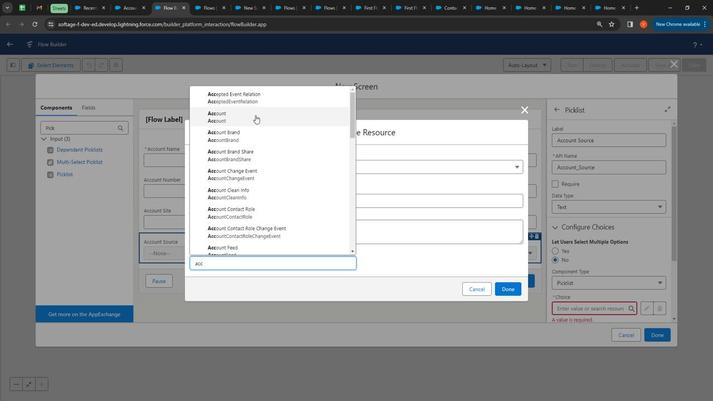
Action: Mouse moved to (265, 262)
Screenshot: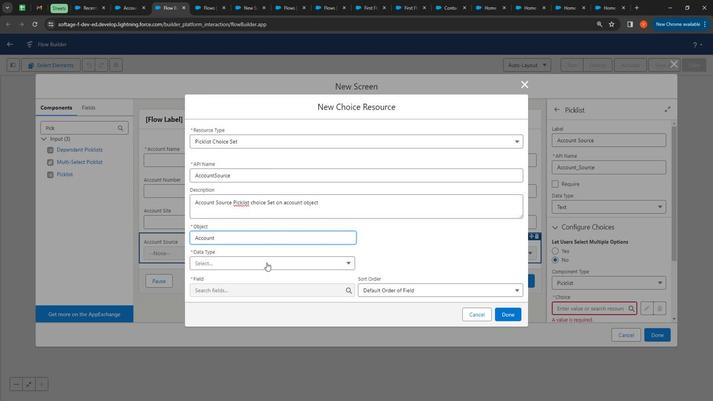 
Action: Mouse pressed left at (265, 262)
Screenshot: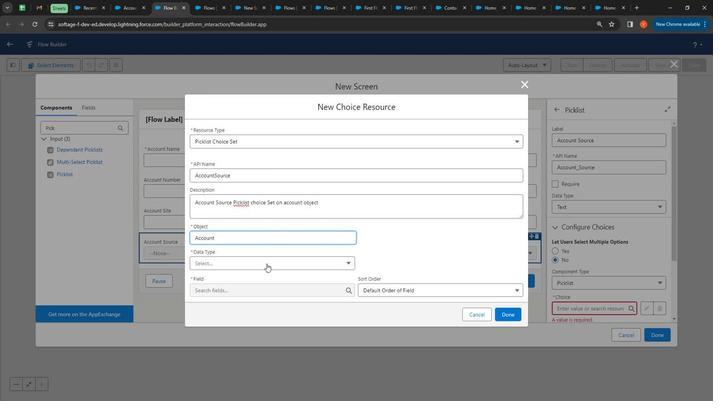 
Action: Mouse moved to (260, 279)
Screenshot: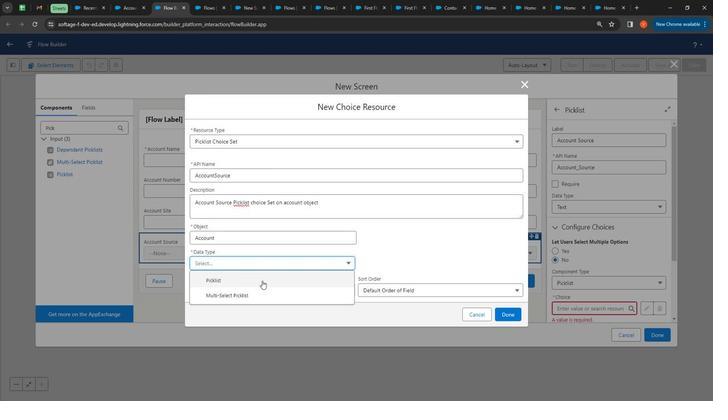 
Action: Mouse pressed left at (260, 279)
Screenshot: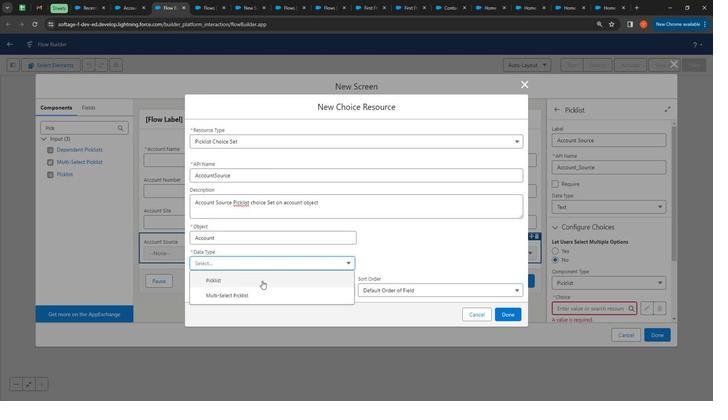 
Action: Mouse moved to (262, 287)
Screenshot: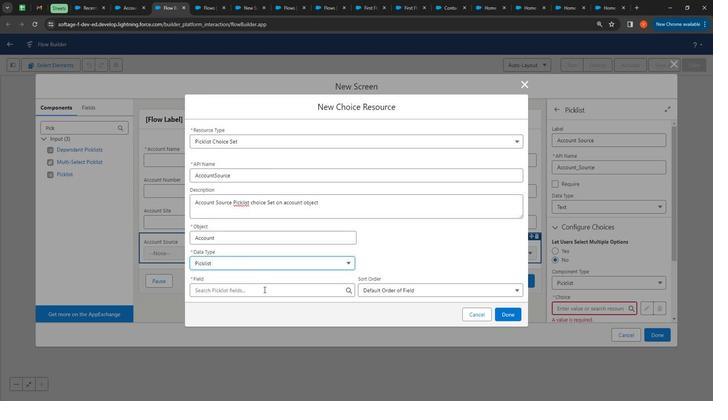 
Action: Mouse pressed left at (262, 287)
Screenshot: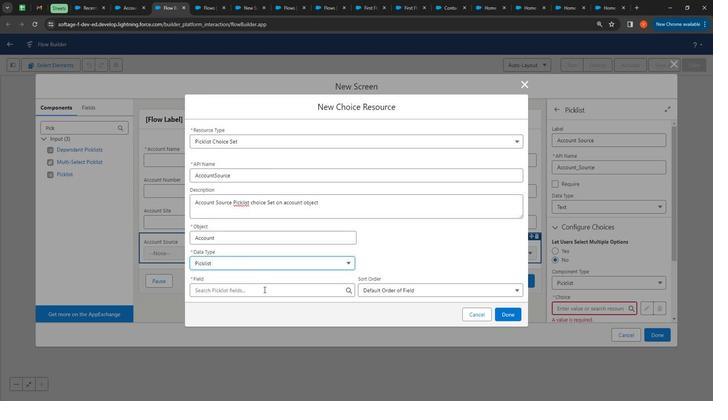 
Action: Mouse moved to (310, 126)
Screenshot: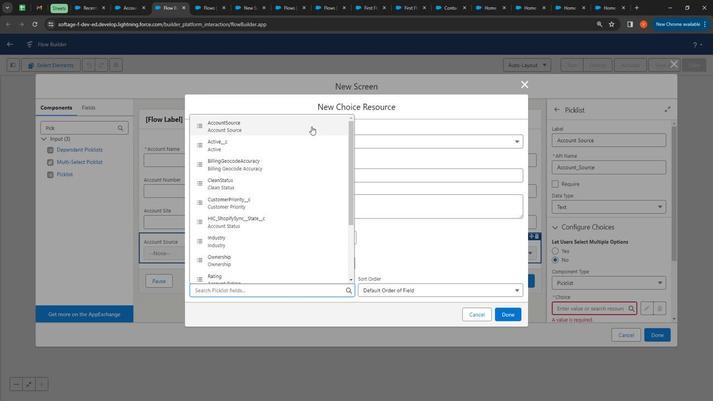 
Action: Mouse pressed left at (310, 126)
Screenshot: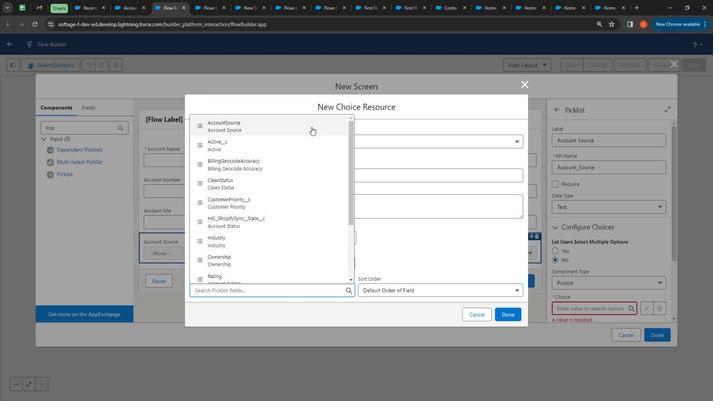 
Action: Mouse moved to (509, 315)
Screenshot: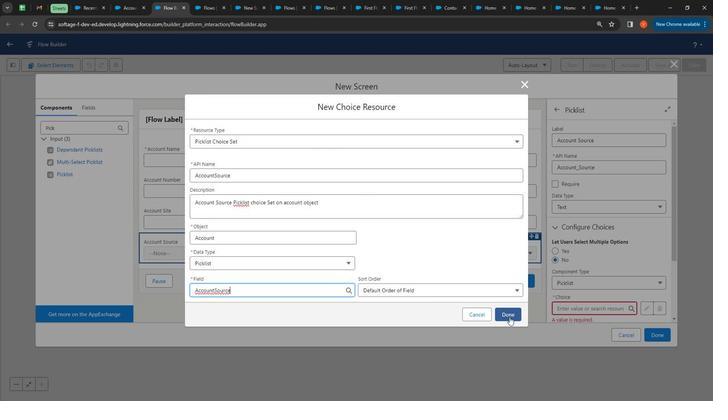 
Action: Mouse pressed left at (509, 315)
Screenshot: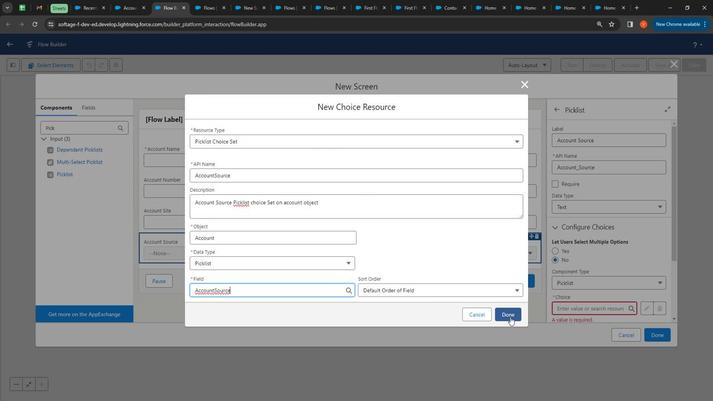 
Action: Mouse moved to (497, 319)
Screenshot: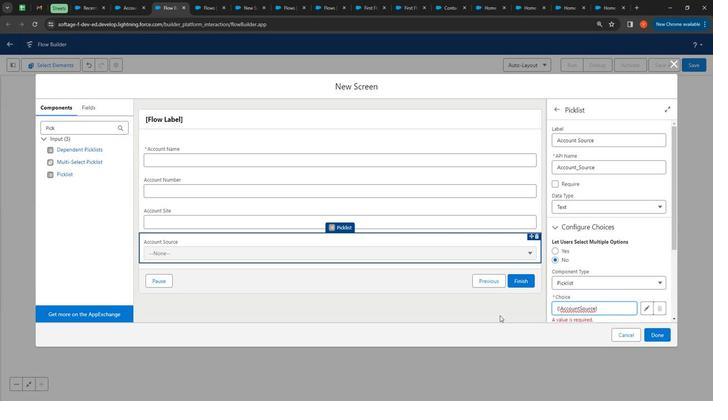 
Action: Mouse pressed left at (497, 319)
Screenshot: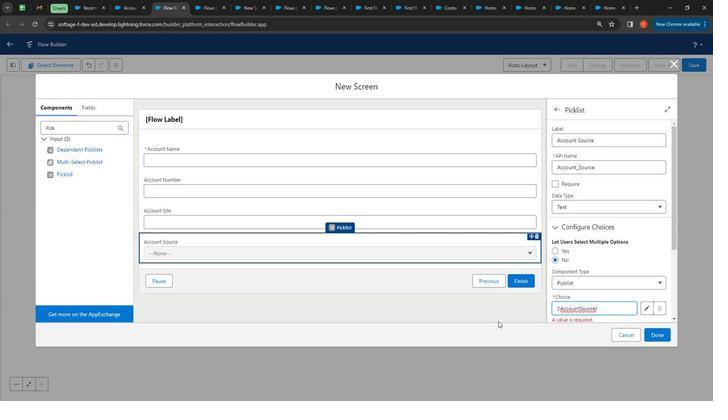 
Action: Mouse moved to (263, 244)
Screenshot: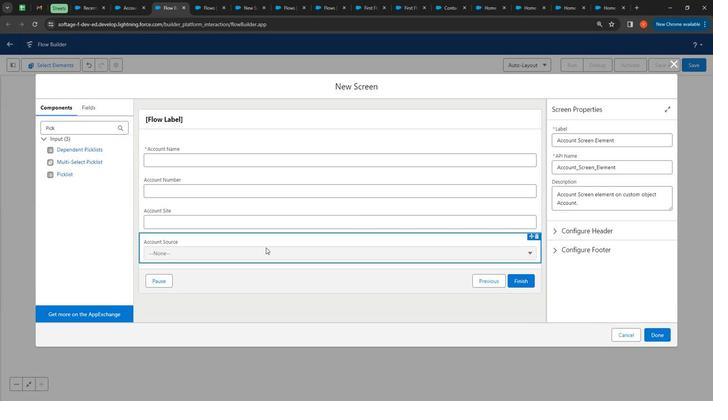 
Action: Mouse pressed left at (263, 244)
Screenshot: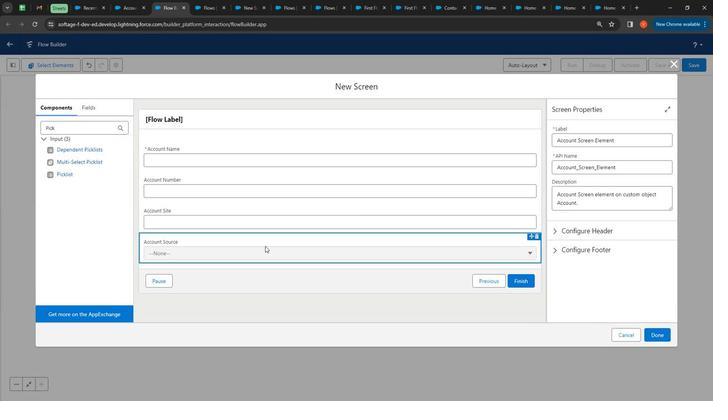 
Action: Mouse moved to (139, 0)
Screenshot: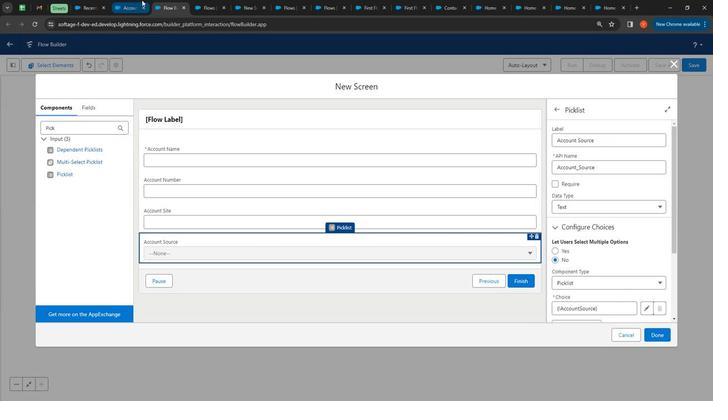 
Action: Mouse pressed left at (139, 0)
Screenshot: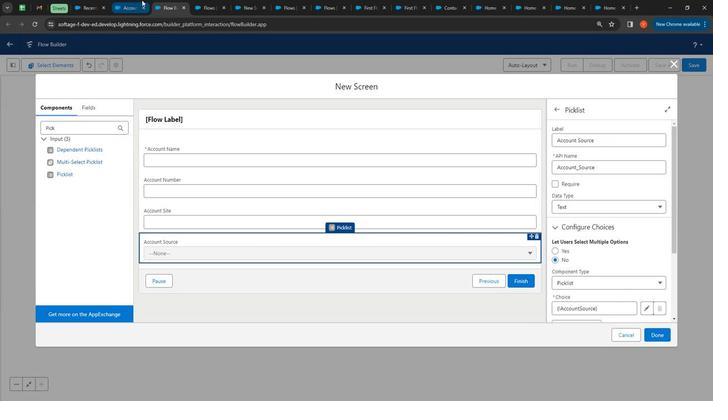 
Action: Mouse moved to (163, 0)
Screenshot: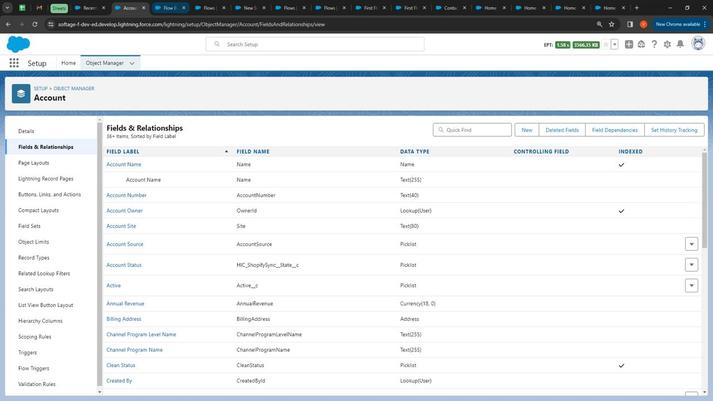 
Action: Mouse pressed left at (163, 0)
Screenshot: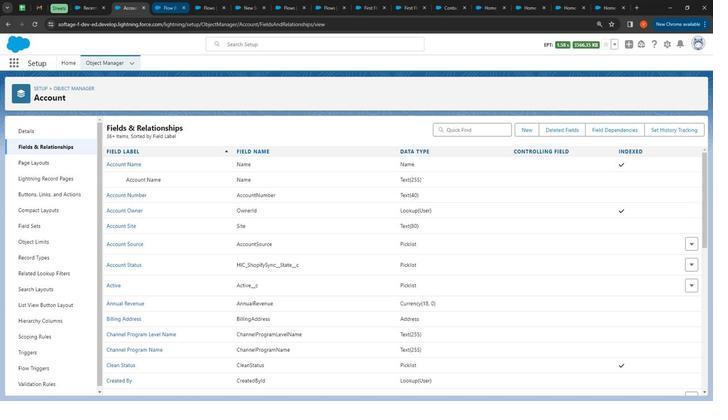 
Action: Mouse moved to (61, 175)
Screenshot: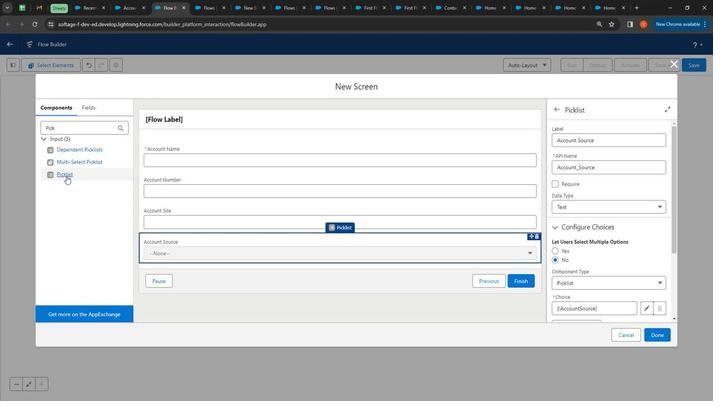 
Action: Mouse pressed left at (61, 175)
Screenshot: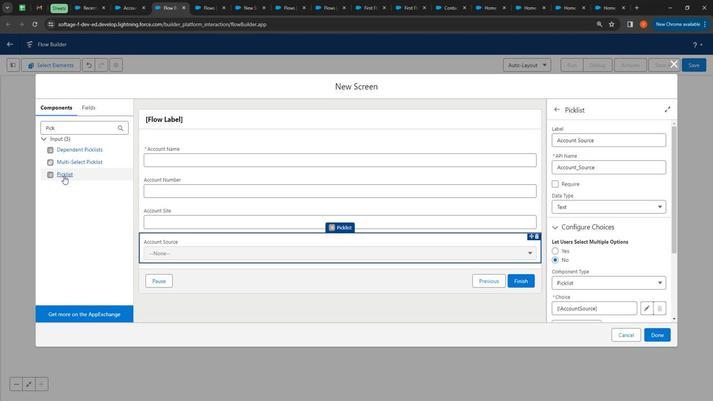 
Action: Mouse moved to (576, 139)
Screenshot: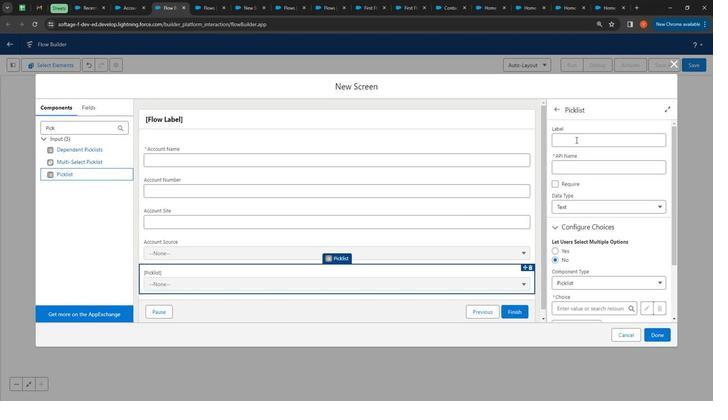 
Action: Mouse pressed left at (576, 139)
Screenshot: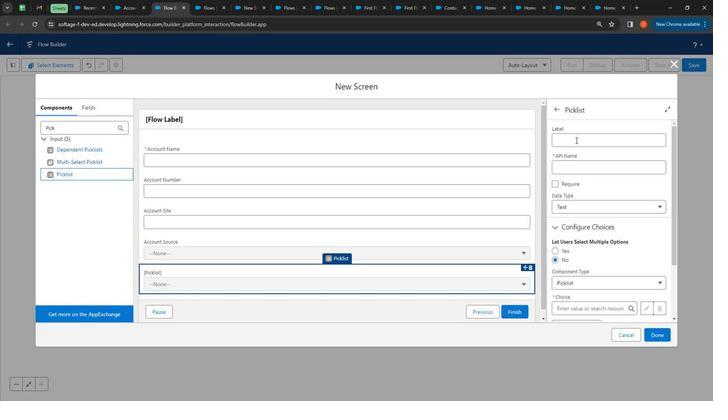 
Action: Mouse moved to (567, 139)
Screenshot: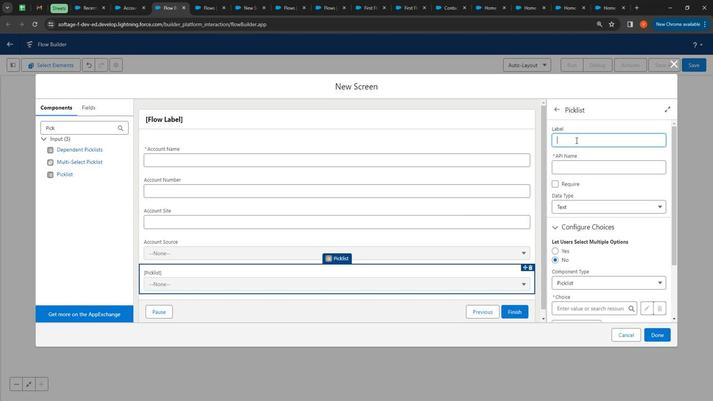 
Action: Key pressed <Key.shift>
Screenshot: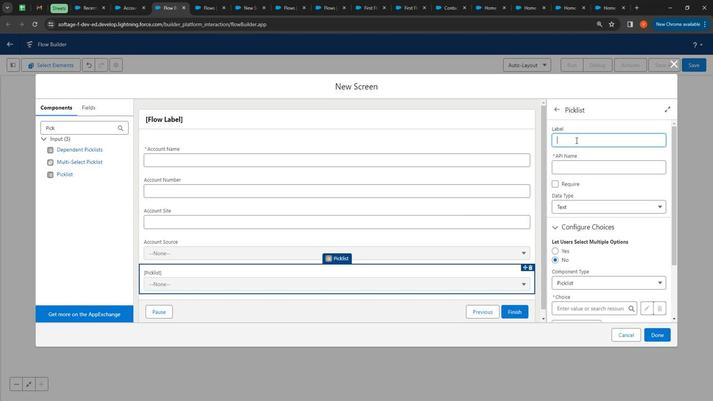 
Action: Mouse moved to (409, 195)
Screenshot: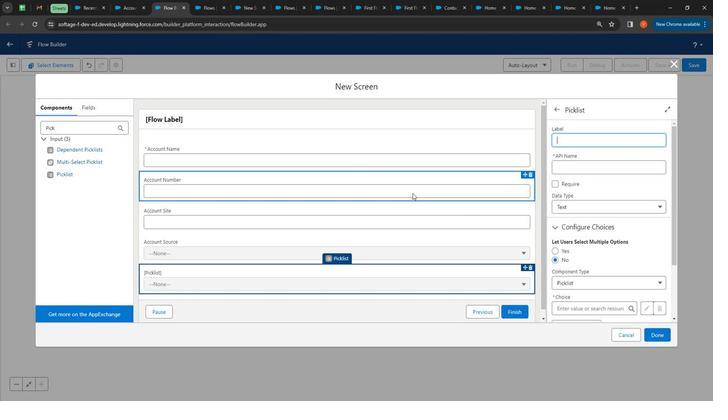
Action: Key pressed A
Screenshot: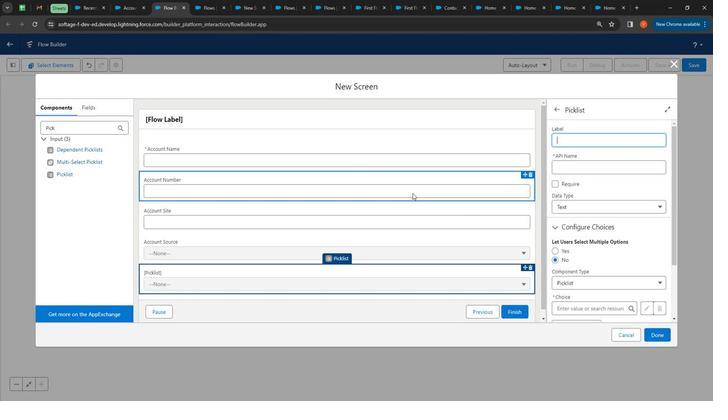 
Action: Mouse moved to (369, 177)
Screenshot: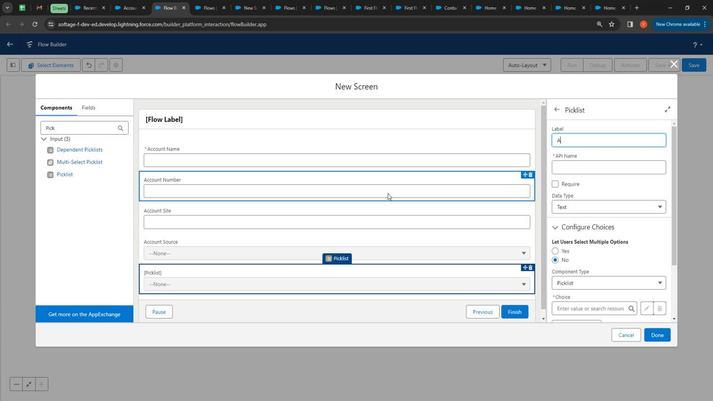 
Action: Key pressed c
Screenshot: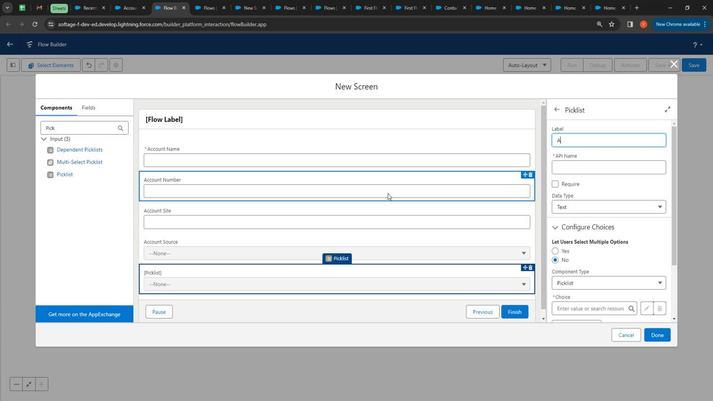
Action: Mouse moved to (337, 137)
Screenshot: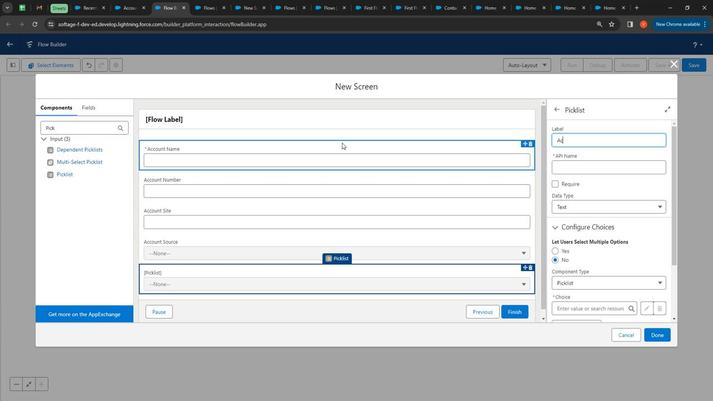 
Action: Key pressed tive
Screenshot: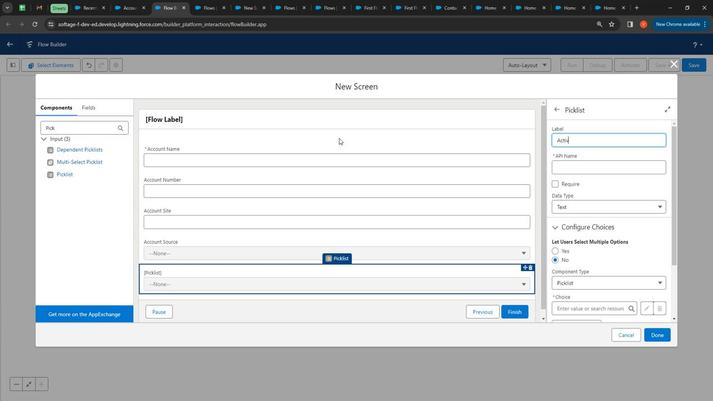 
Action: Mouse moved to (606, 170)
Screenshot: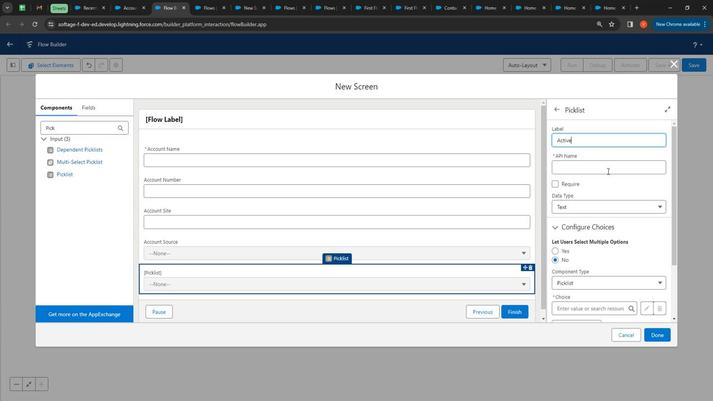 
Action: Mouse pressed left at (606, 170)
Screenshot: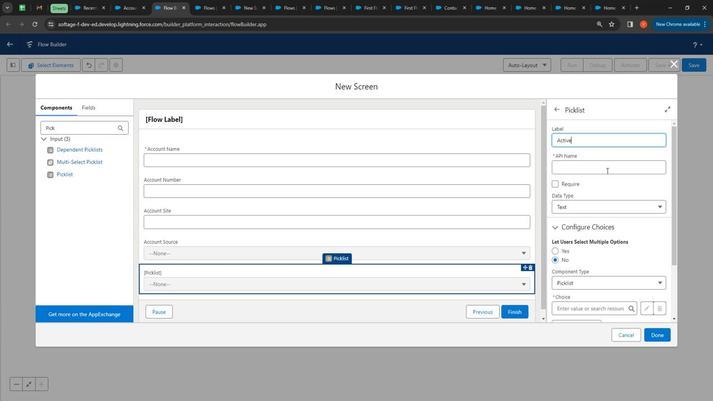 
Action: Mouse moved to (588, 307)
Screenshot: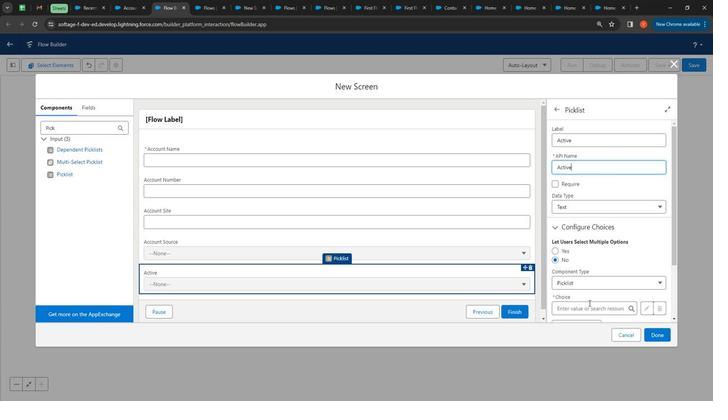 
Action: Mouse pressed left at (588, 307)
Screenshot: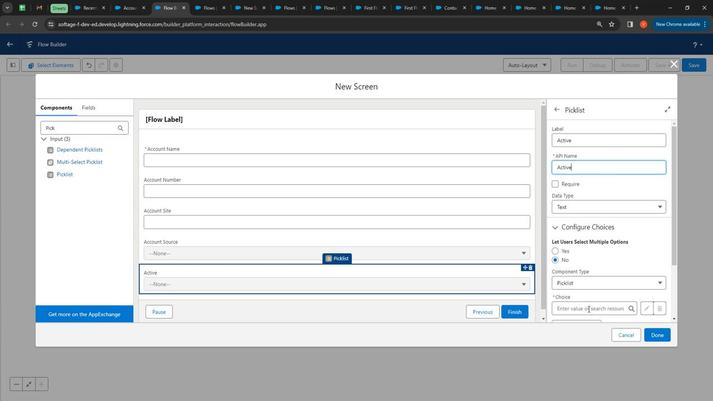 
Action: Mouse moved to (583, 320)
Screenshot: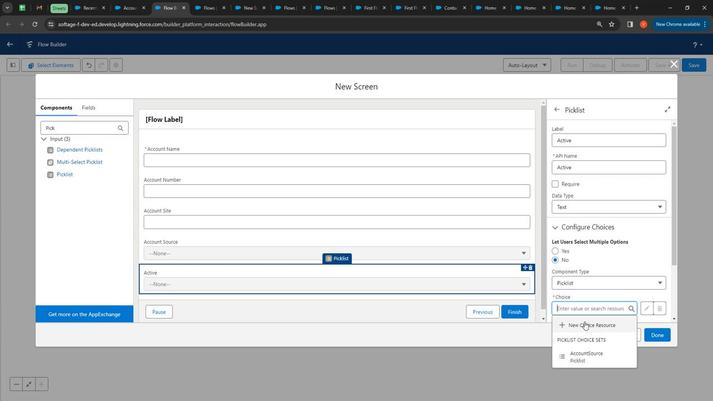 
Action: Mouse pressed left at (583, 320)
Screenshot: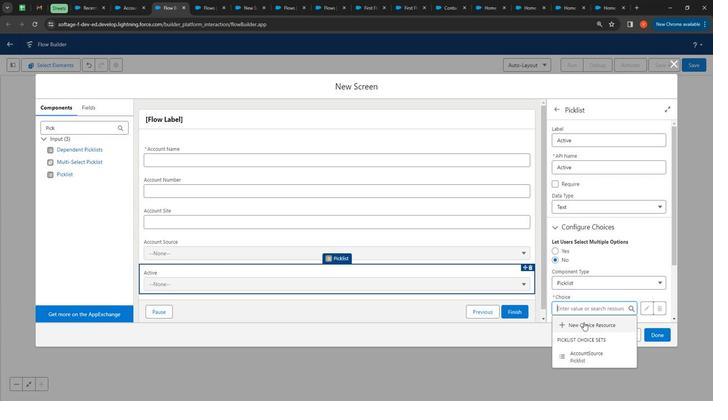 
Action: Mouse moved to (278, 178)
Screenshot: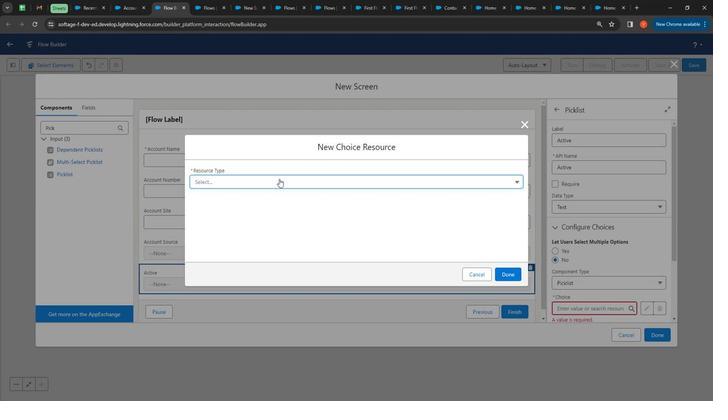 
Action: Mouse pressed left at (278, 178)
Screenshot: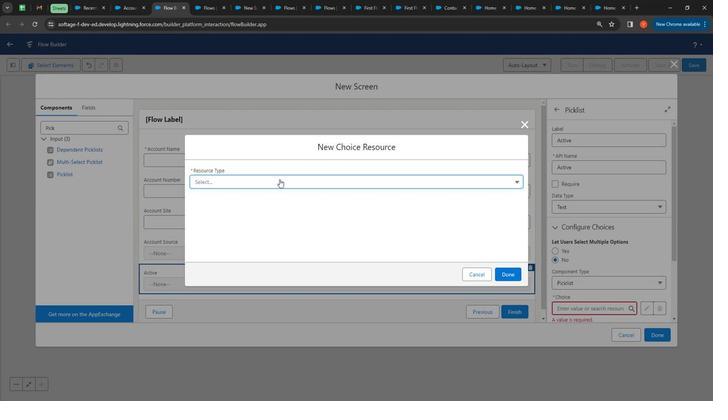 
Action: Mouse moved to (260, 262)
Screenshot: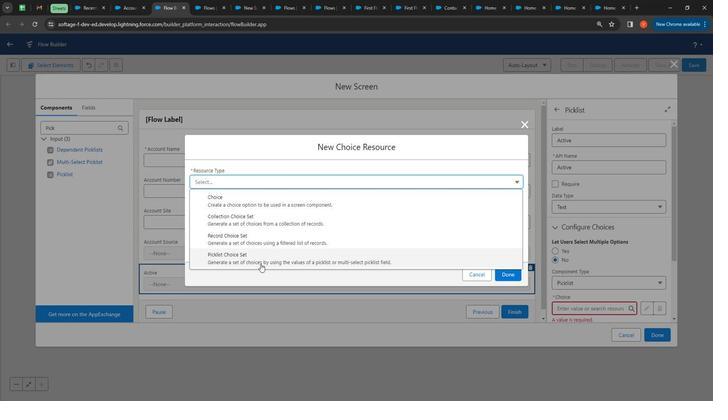 
Action: Mouse pressed left at (260, 262)
Screenshot: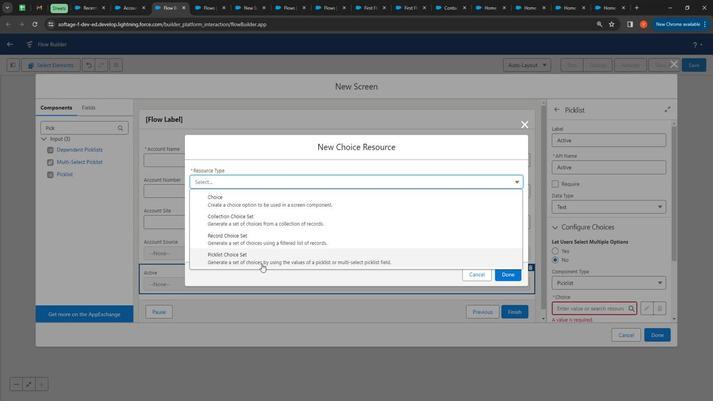 
Action: Mouse moved to (213, 202)
Screenshot: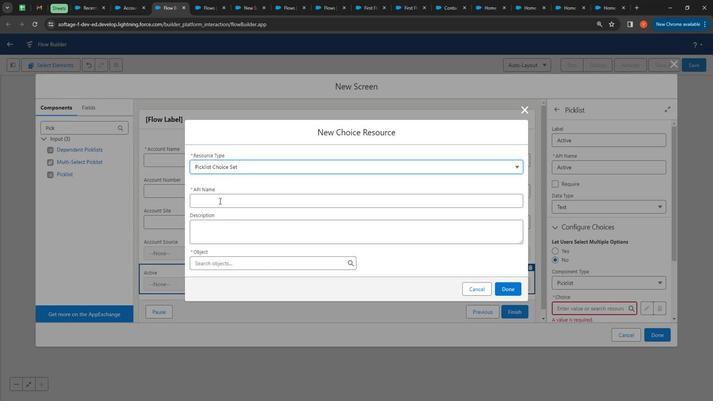 
Action: Mouse pressed left at (213, 202)
Screenshot: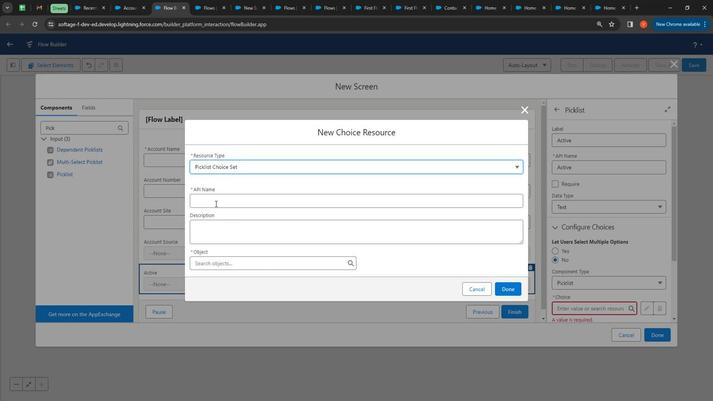 
Action: Mouse moved to (213, 202)
Screenshot: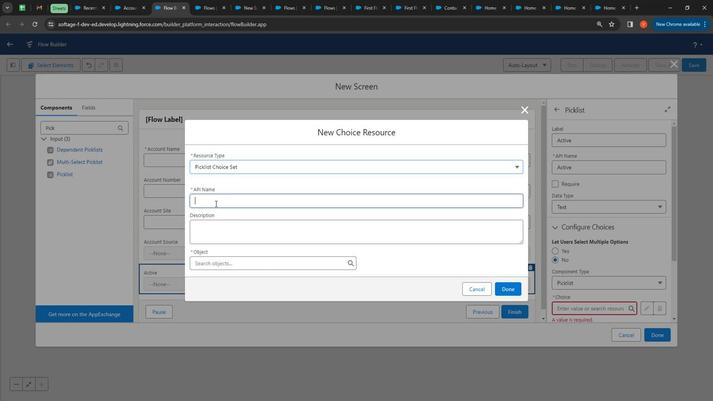 
Action: Key pressed <Key.shift>
Screenshot: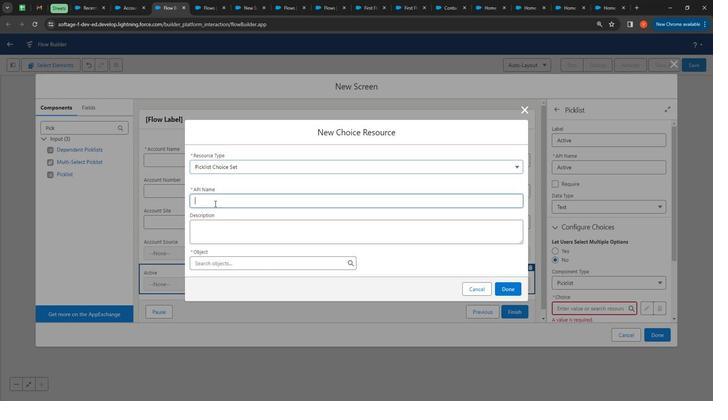 
Action: Mouse moved to (183, 208)
Screenshot: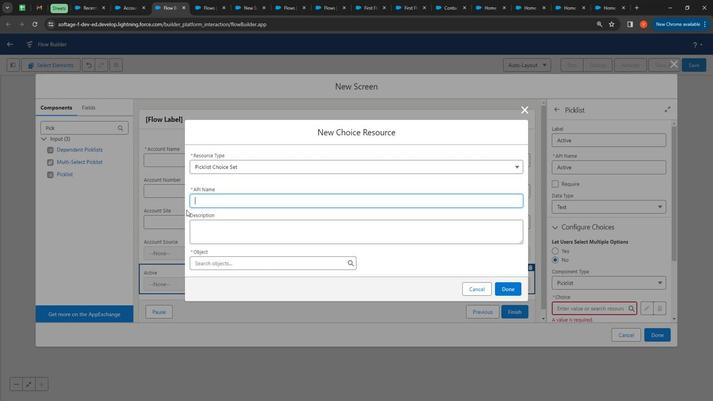 
Action: Key pressed A
Screenshot: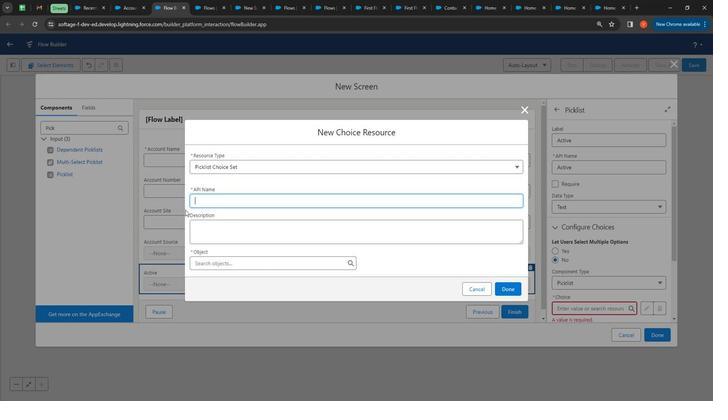 
Action: Mouse moved to (182, 205)
